 Task: Find connections with filter location Zürich (Kreis 11) / Oerlikon with filter topic #careerswith filter profile language German with filter current company Suzuki Motorcycle India Private Ltd. with filter school Vijay Maruti with filter industry Space Research and Technology with filter service category Interior Design with filter keywords title Vice President of Marketing
Action: Mouse moved to (631, 66)
Screenshot: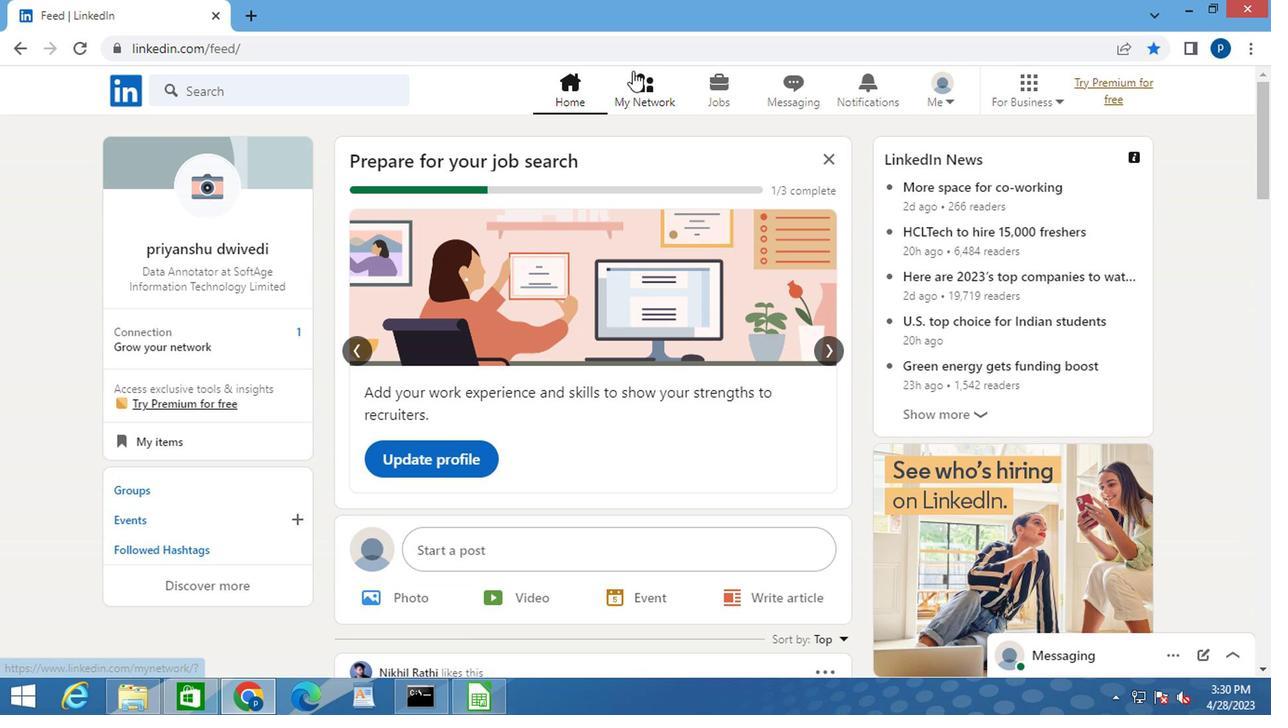 
Action: Mouse pressed left at (631, 66)
Screenshot: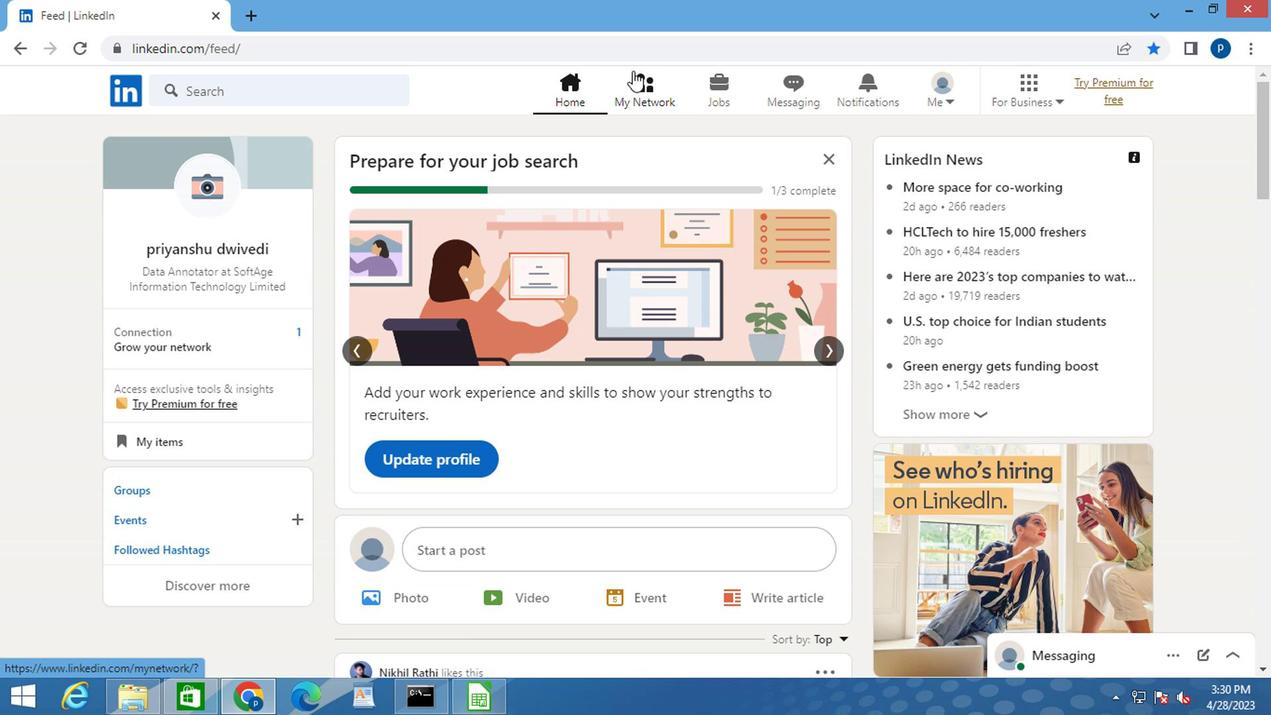 
Action: Mouse moved to (233, 194)
Screenshot: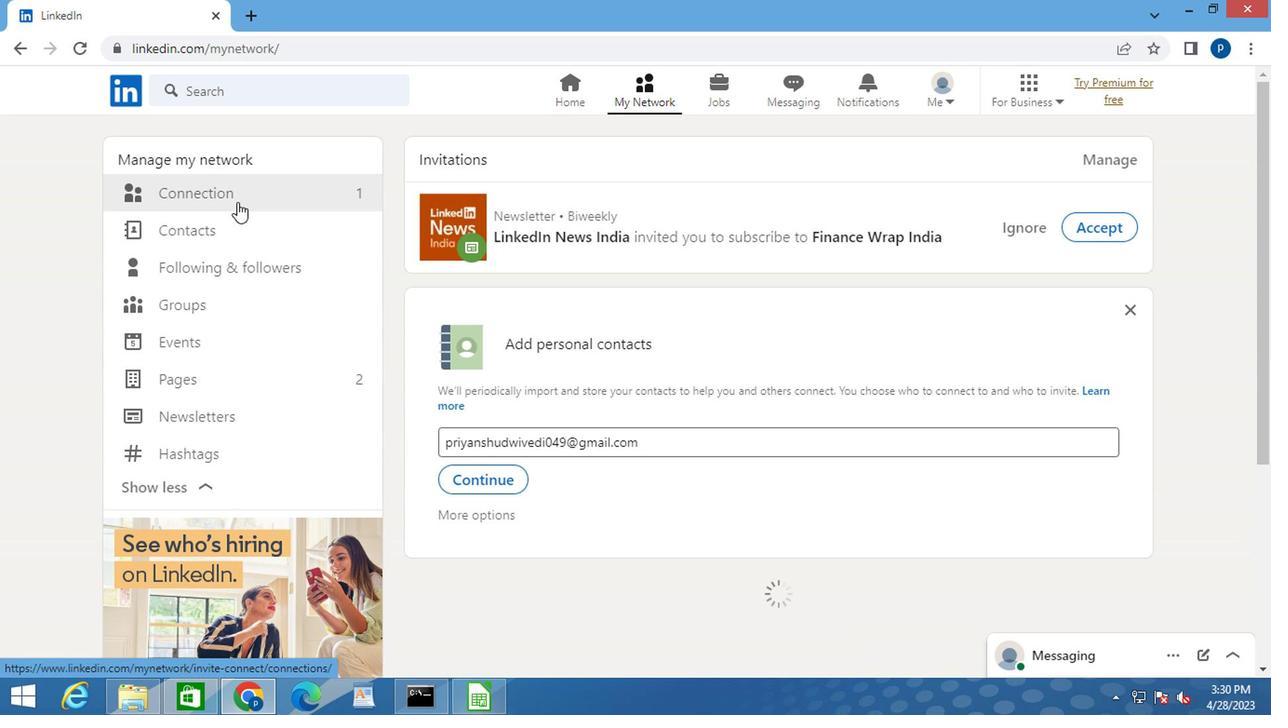 
Action: Mouse pressed left at (233, 194)
Screenshot: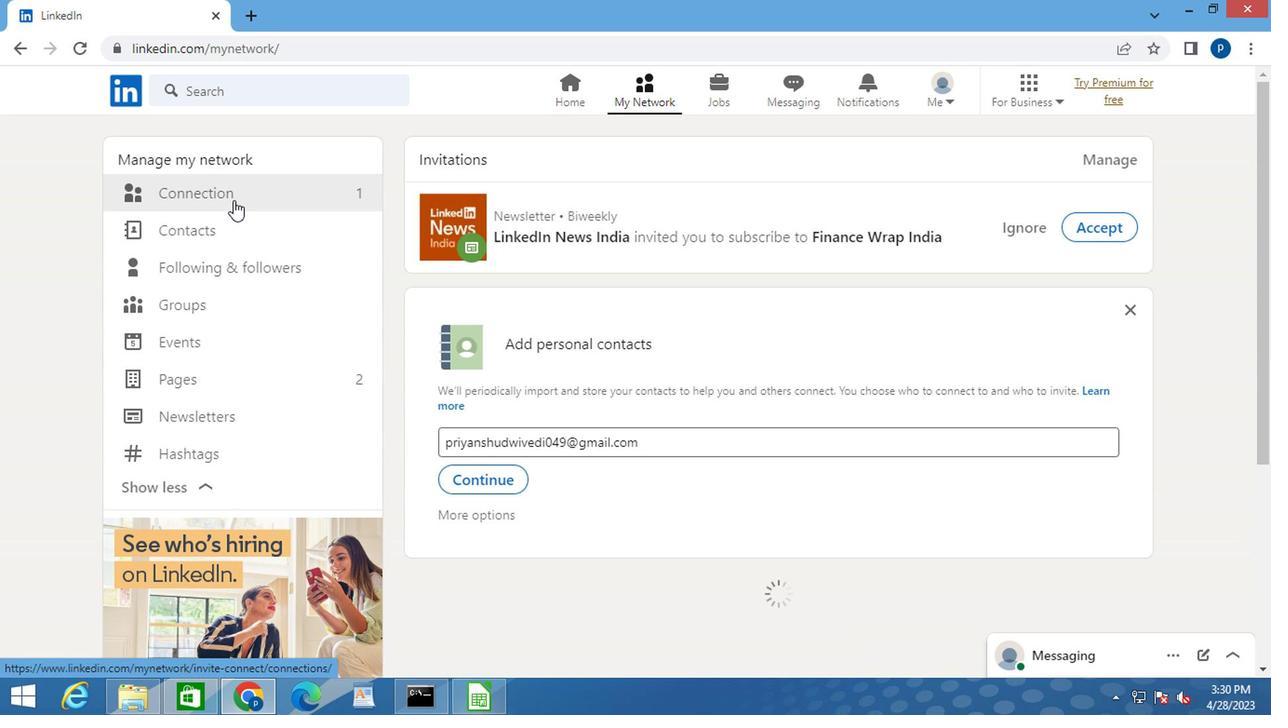 
Action: Mouse moved to (759, 182)
Screenshot: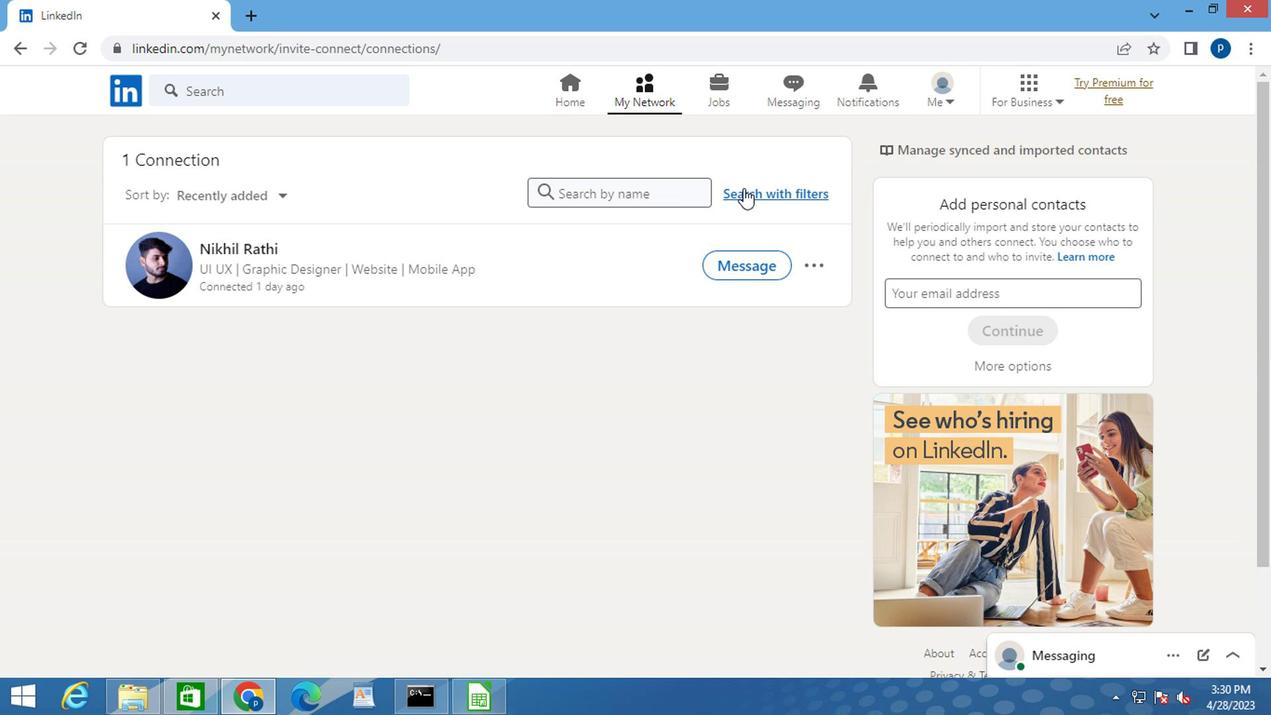 
Action: Mouse pressed left at (759, 182)
Screenshot: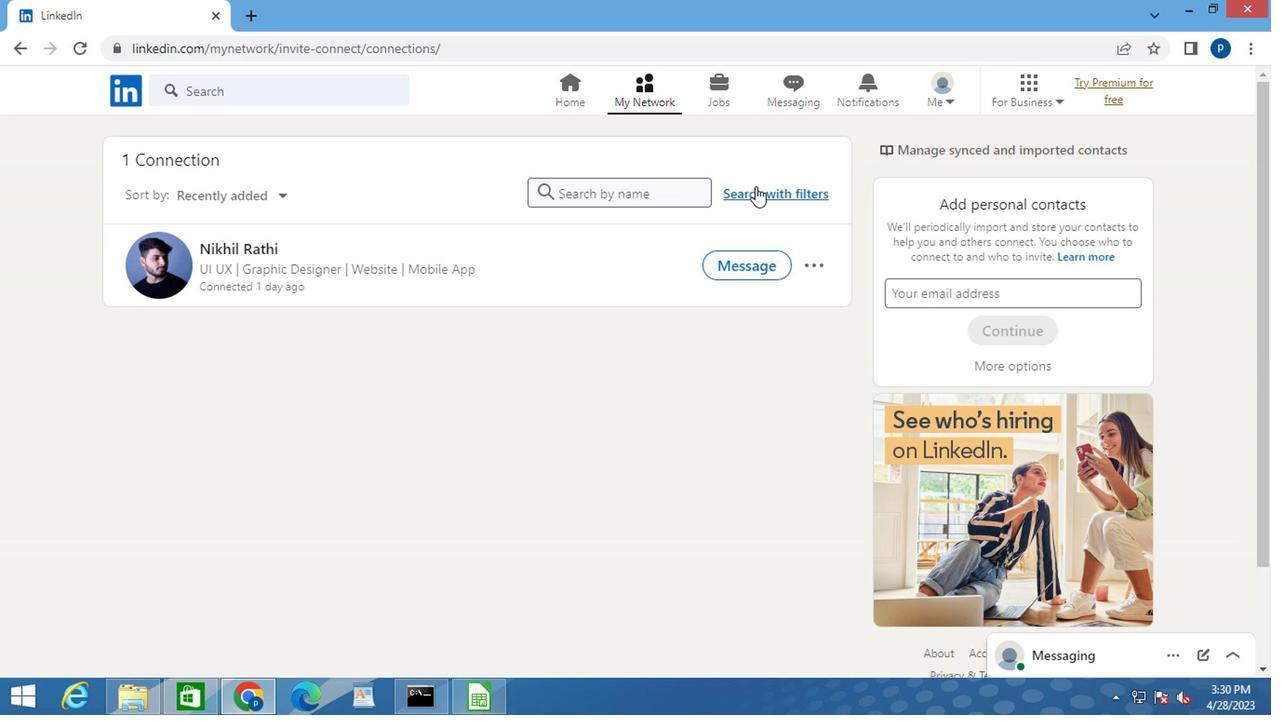 
Action: Mouse moved to (699, 144)
Screenshot: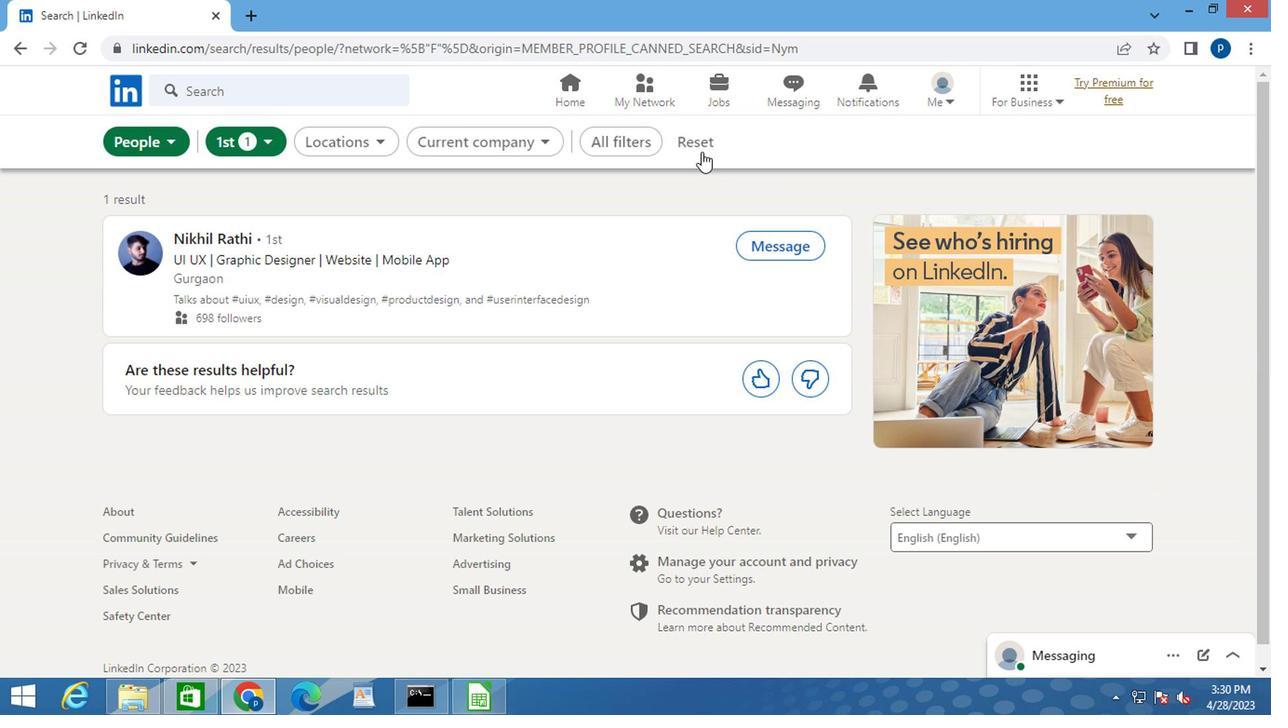 
Action: Mouse pressed left at (699, 144)
Screenshot: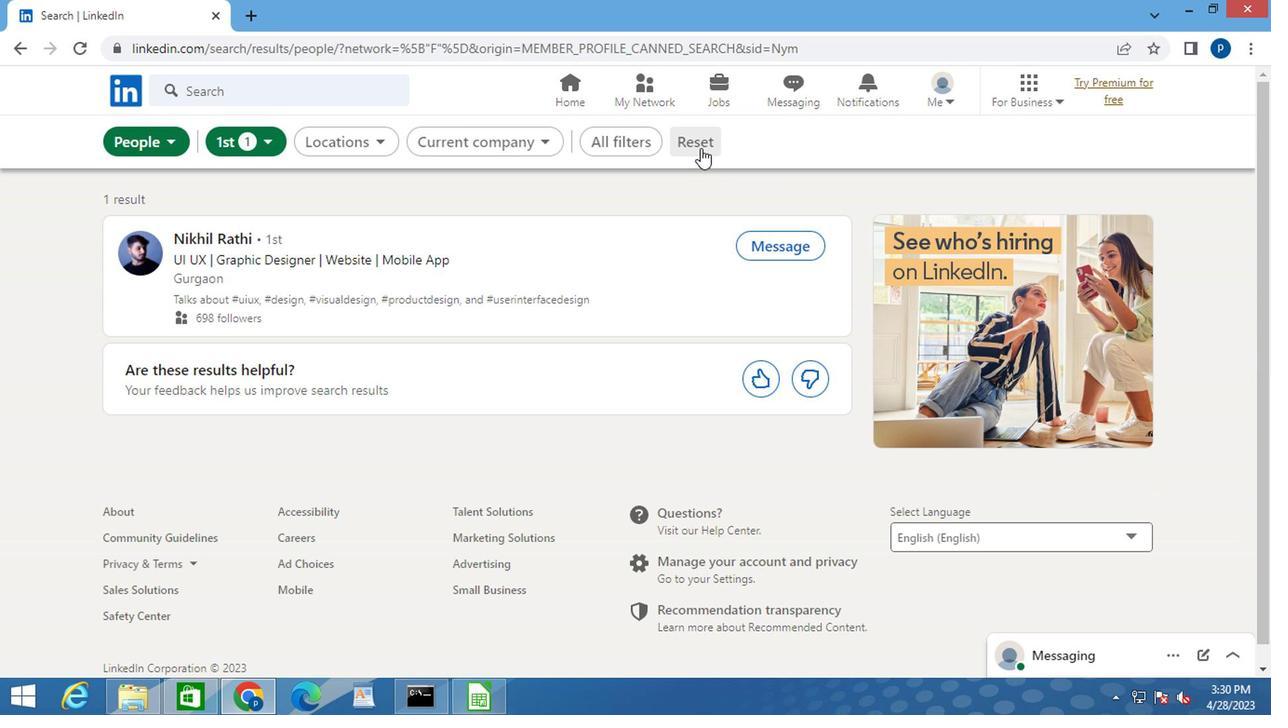 
Action: Mouse moved to (996, 320)
Screenshot: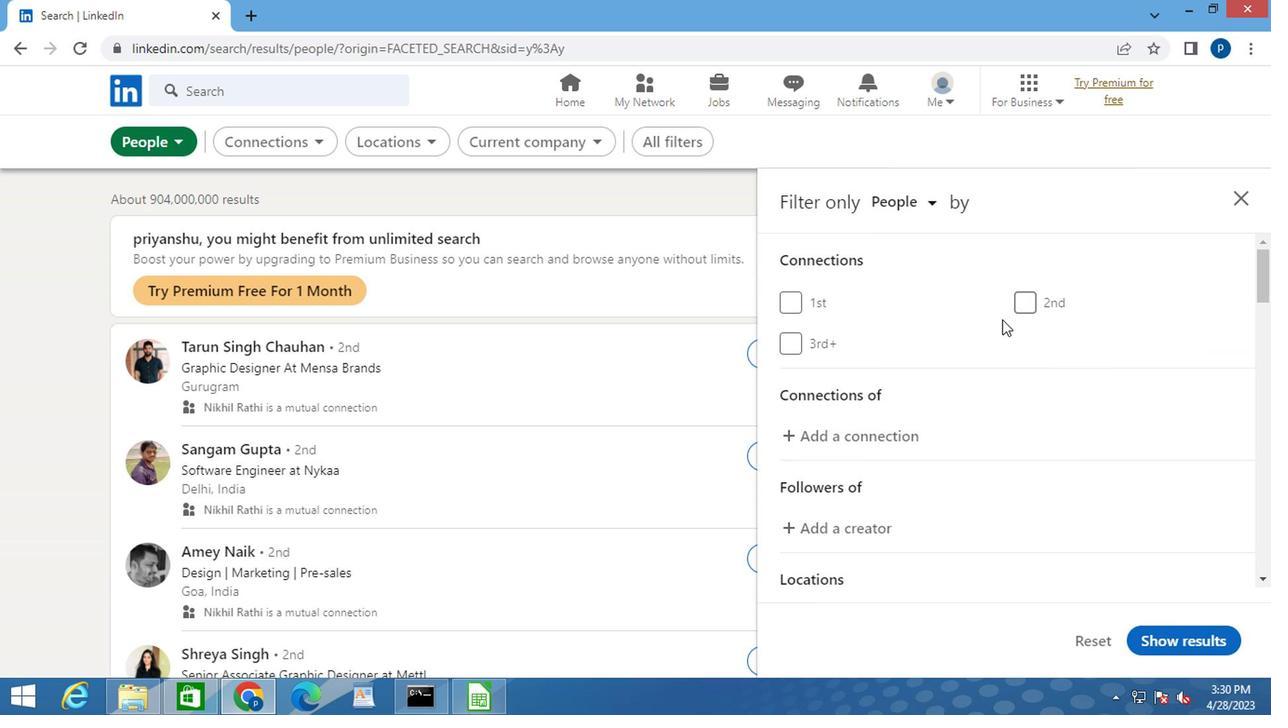 
Action: Mouse scrolled (996, 319) with delta (0, -1)
Screenshot: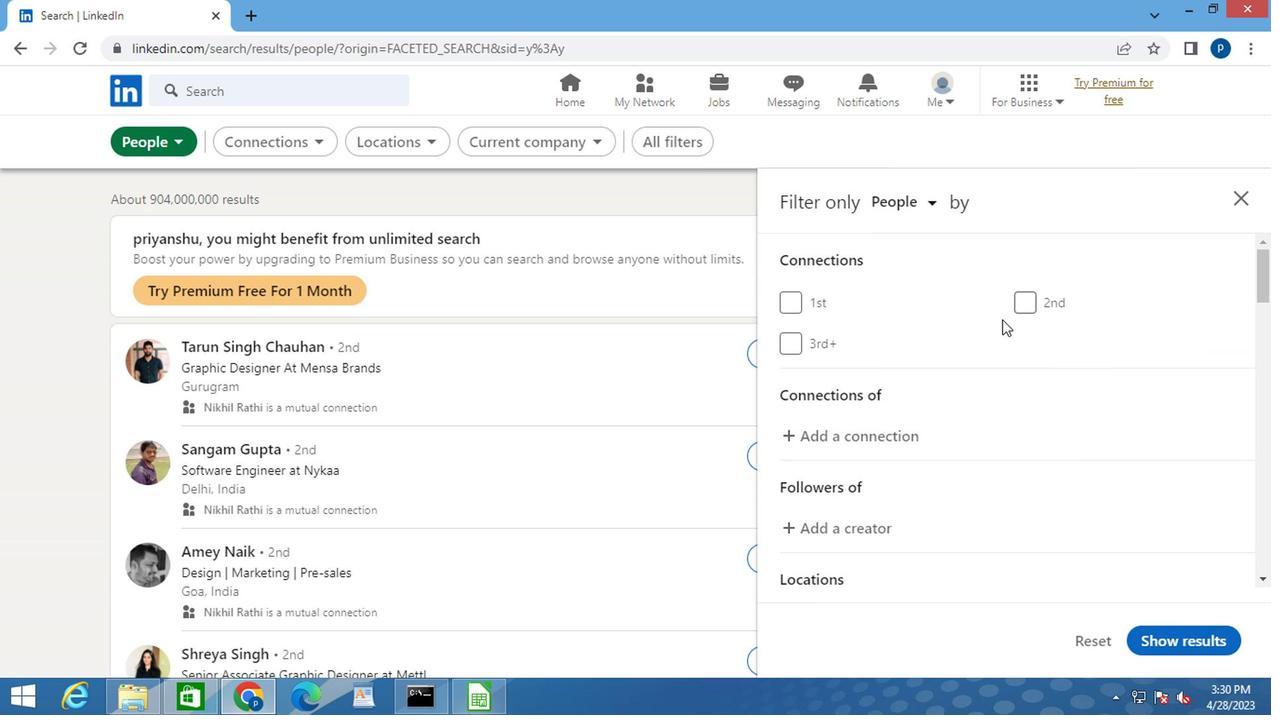 
Action: Mouse moved to (994, 321)
Screenshot: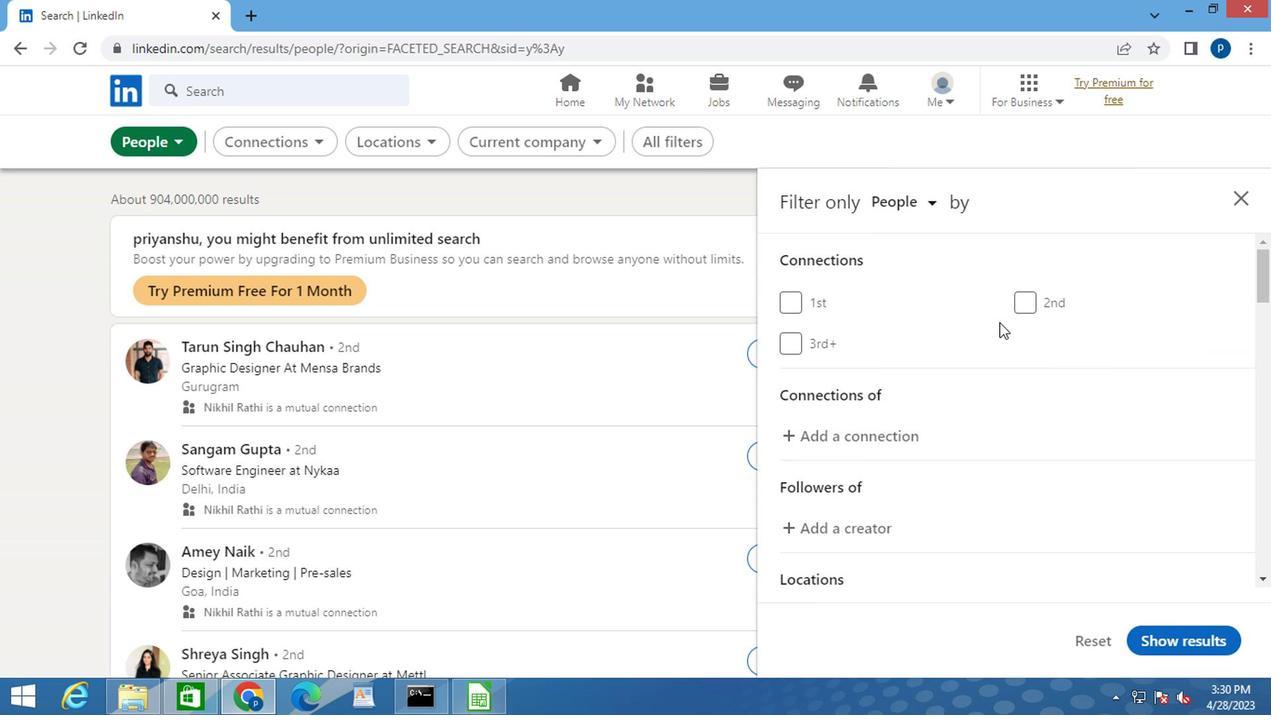 
Action: Mouse scrolled (994, 320) with delta (0, 0)
Screenshot: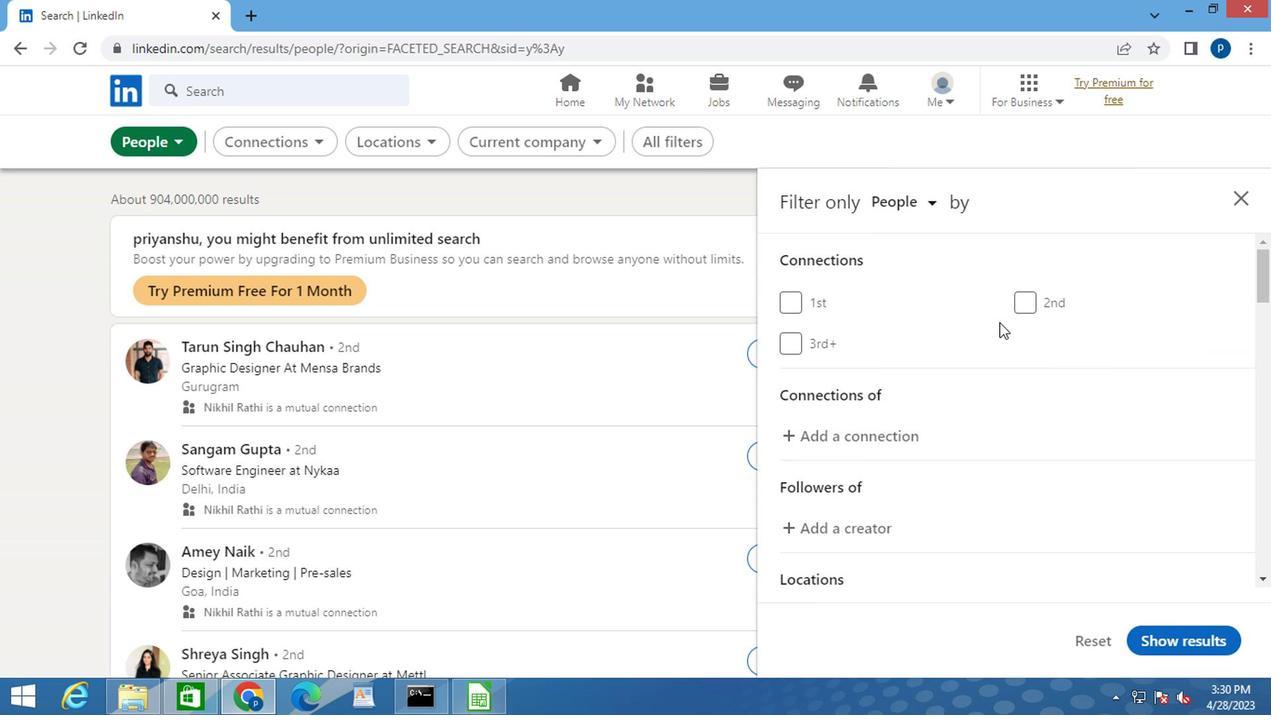 
Action: Mouse moved to (993, 321)
Screenshot: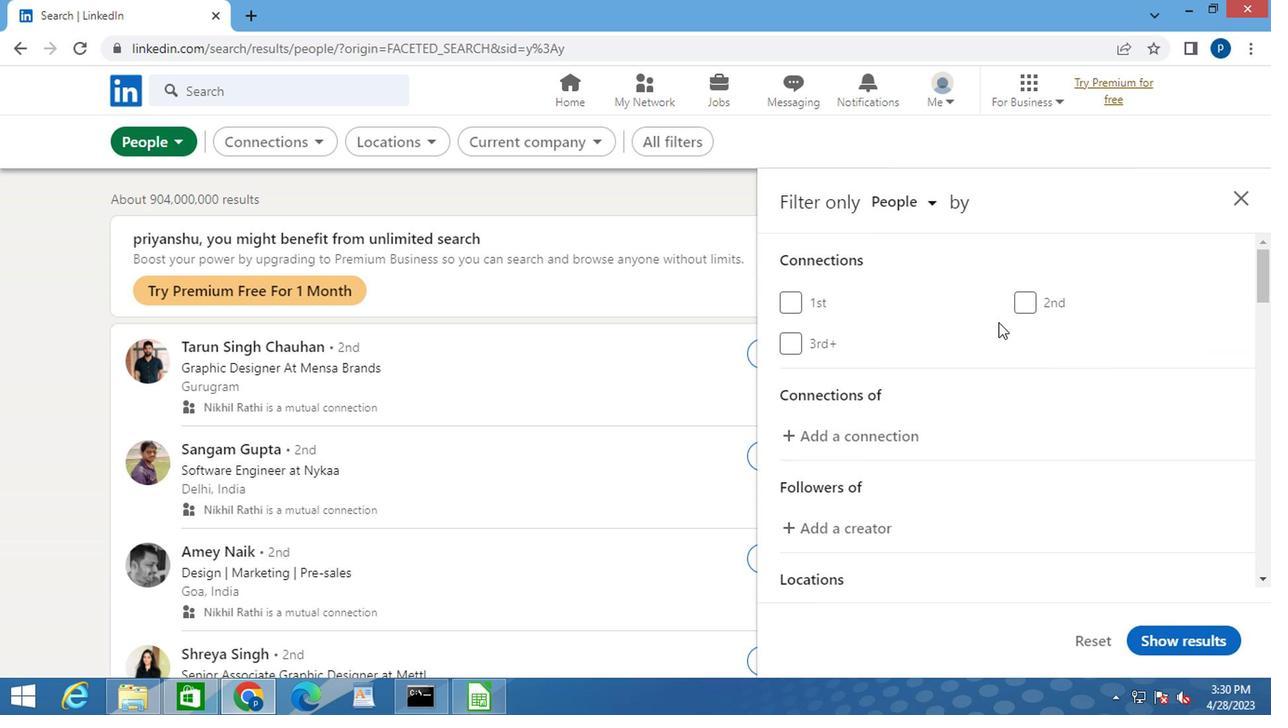 
Action: Mouse scrolled (993, 321) with delta (0, 0)
Screenshot: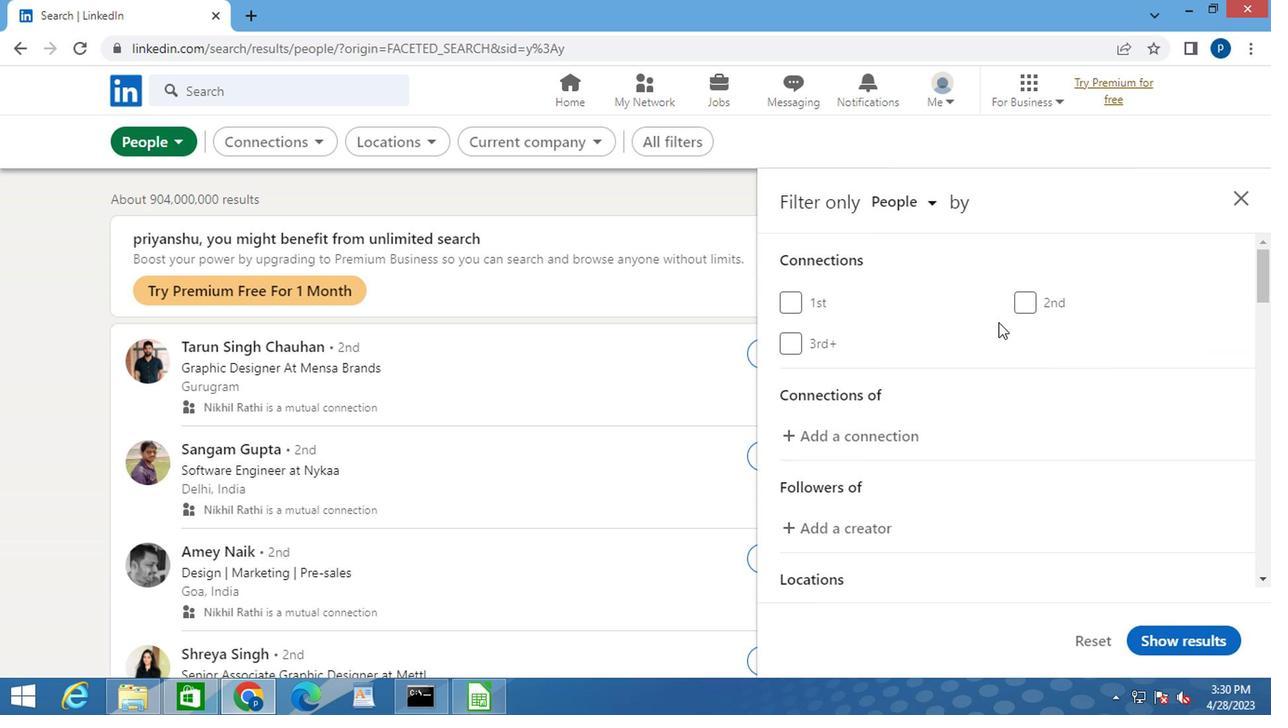 
Action: Mouse moved to (1059, 424)
Screenshot: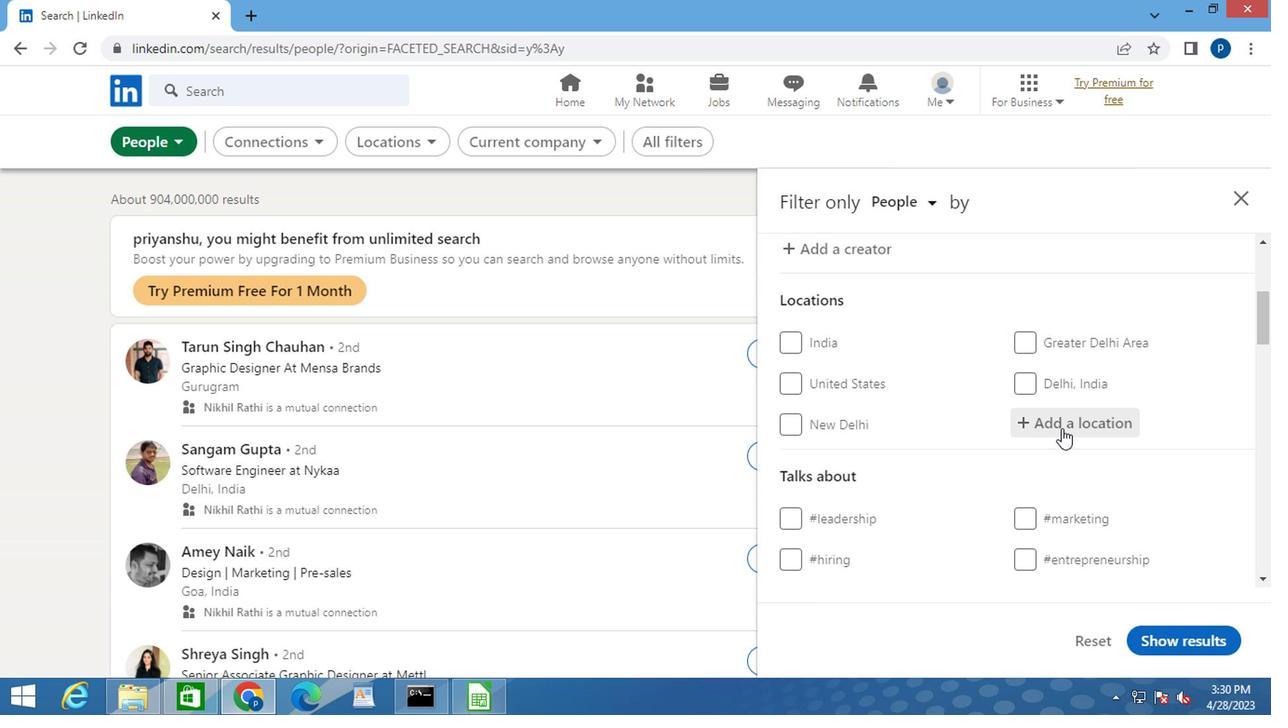 
Action: Mouse pressed left at (1059, 424)
Screenshot: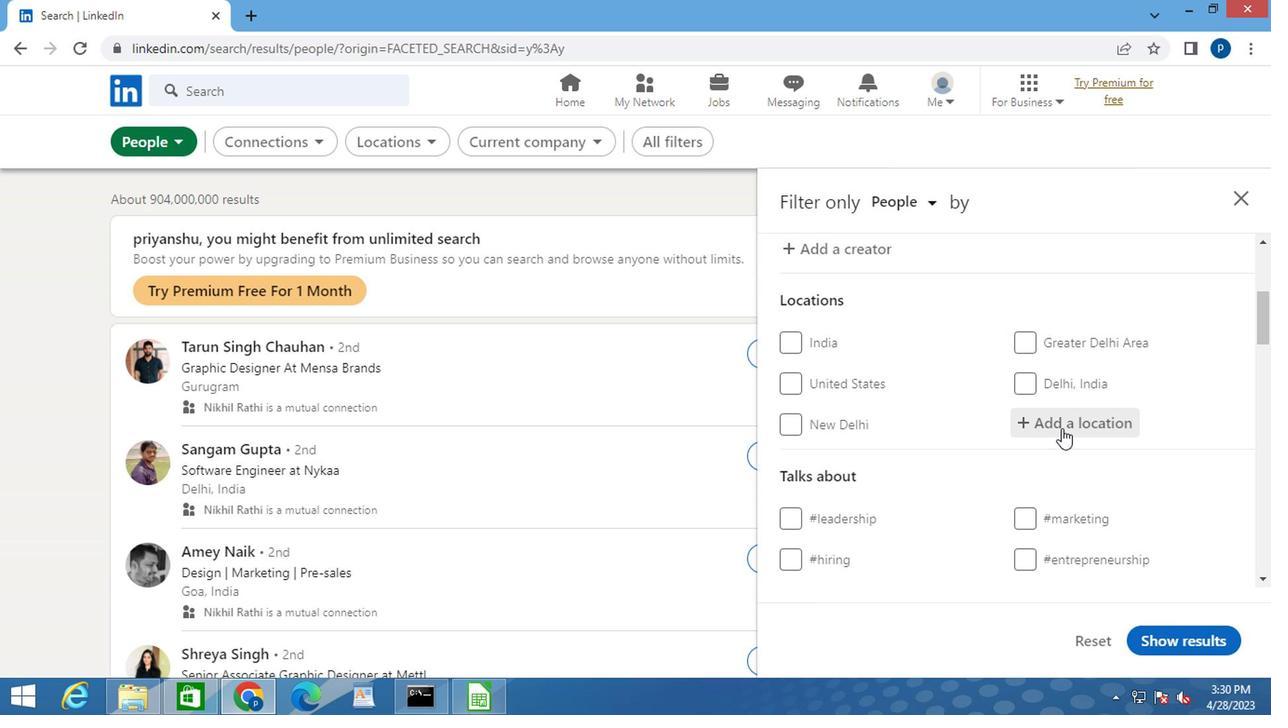 
Action: Mouse moved to (1058, 423)
Screenshot: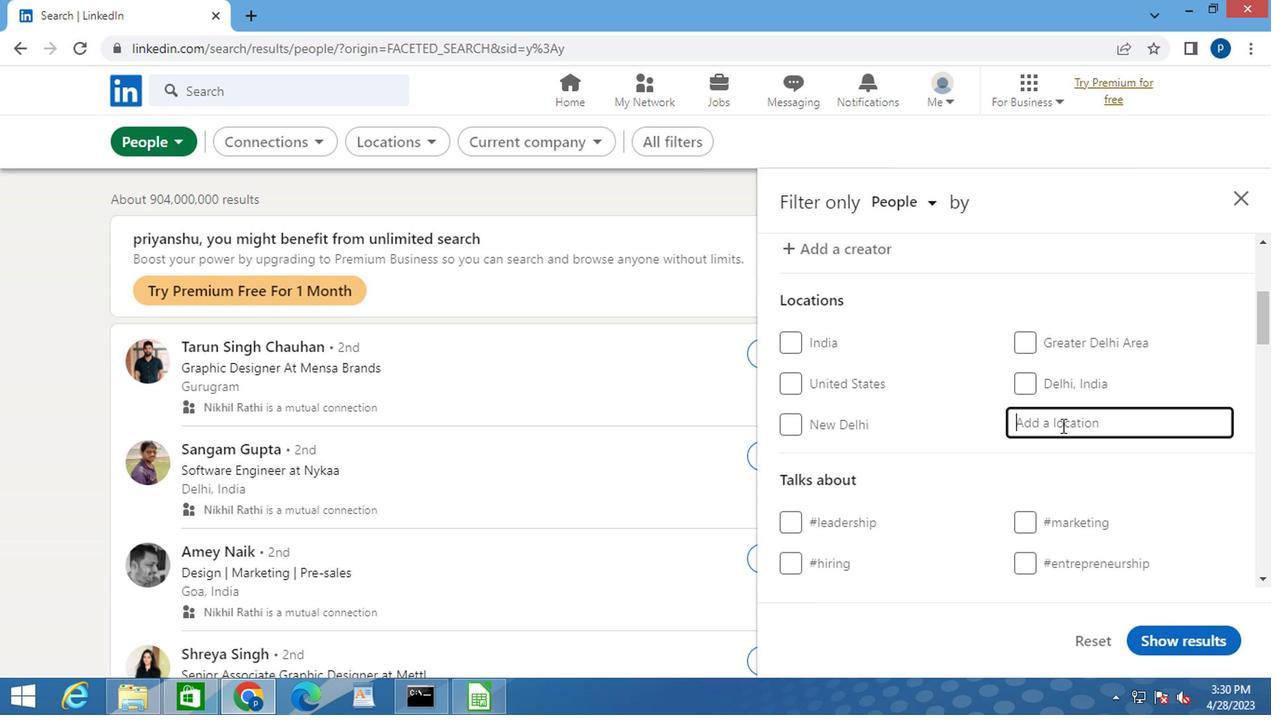 
Action: Key pressed z<Key.caps_lock>urich
Screenshot: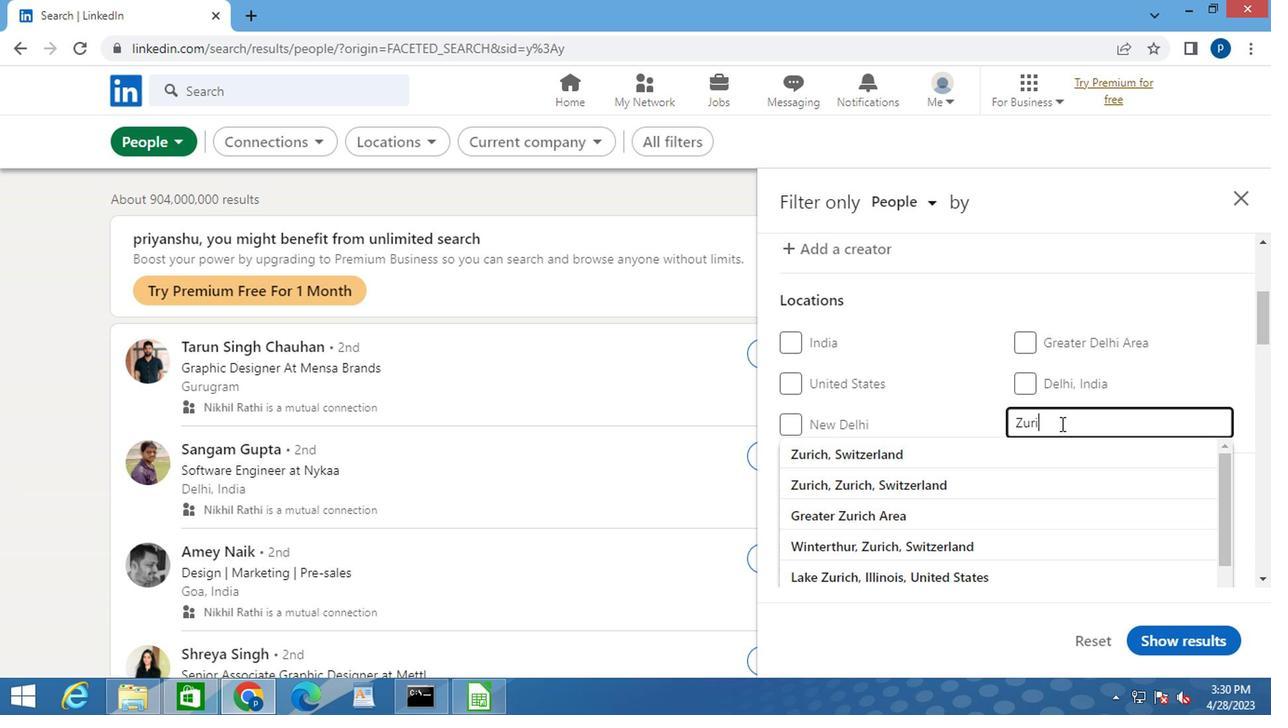 
Action: Mouse moved to (892, 443)
Screenshot: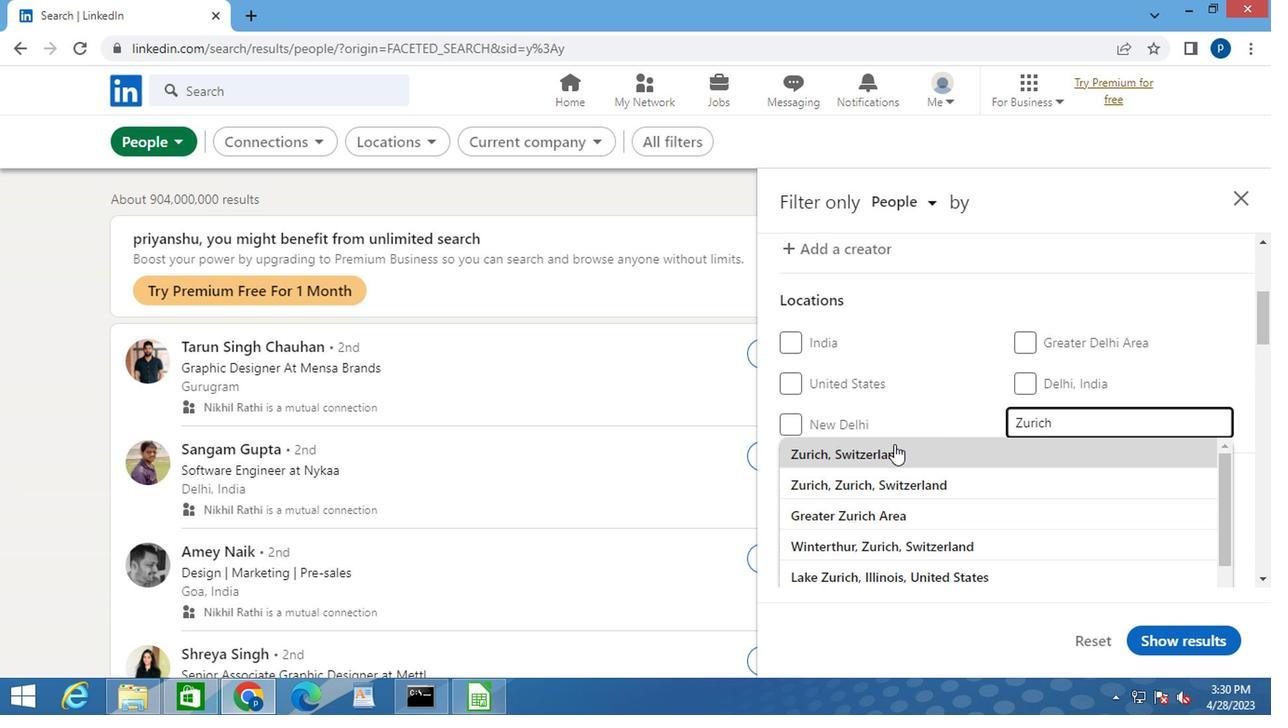 
Action: Mouse pressed left at (892, 443)
Screenshot: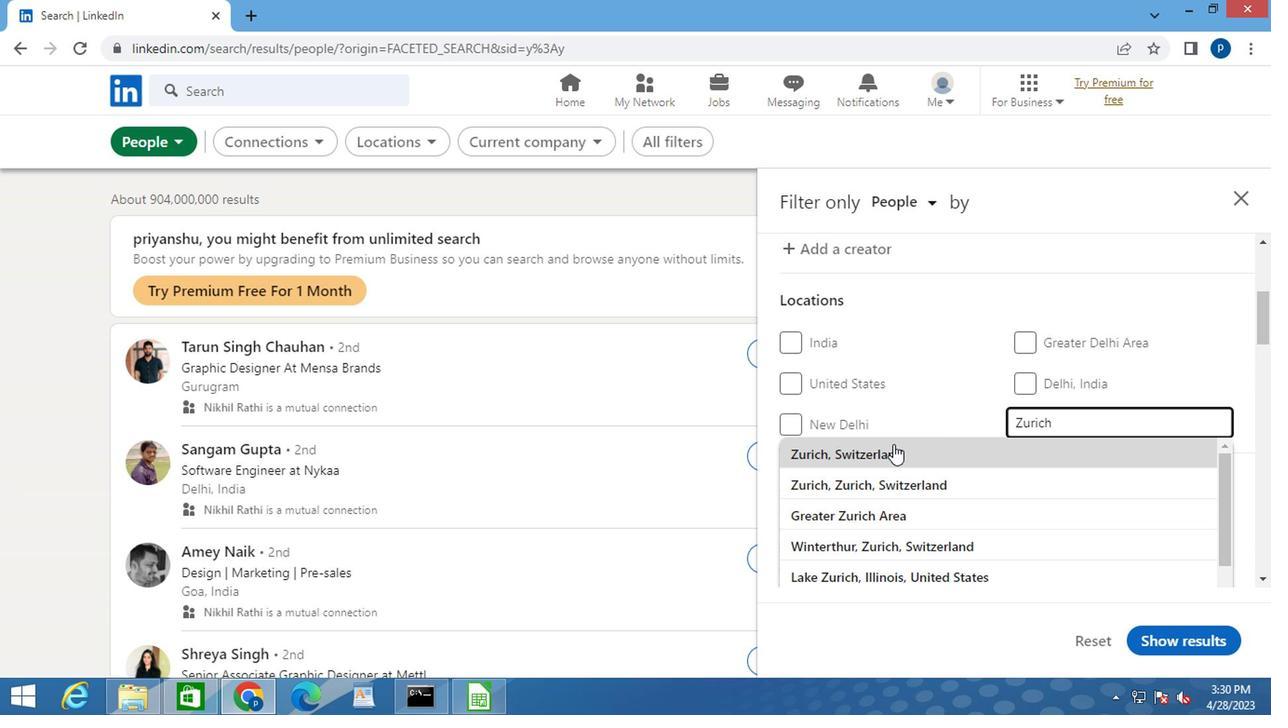 
Action: Mouse moved to (888, 431)
Screenshot: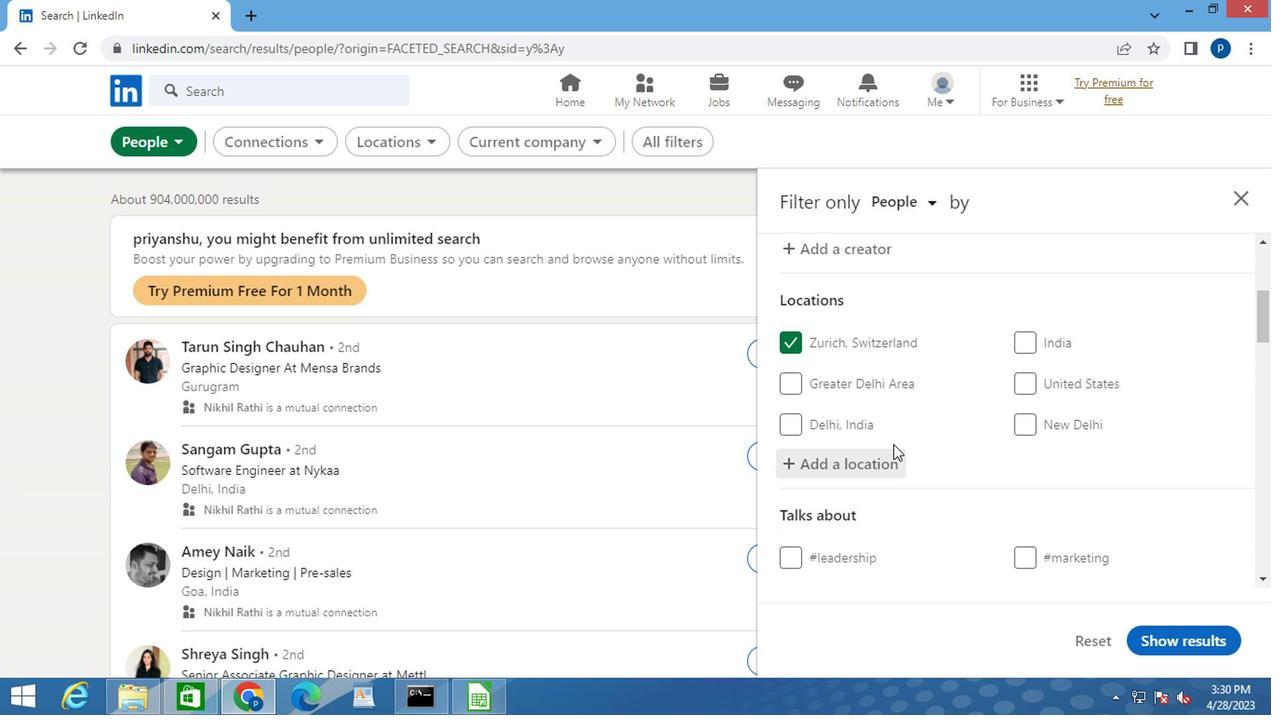 
Action: Mouse scrolled (888, 430) with delta (0, 0)
Screenshot: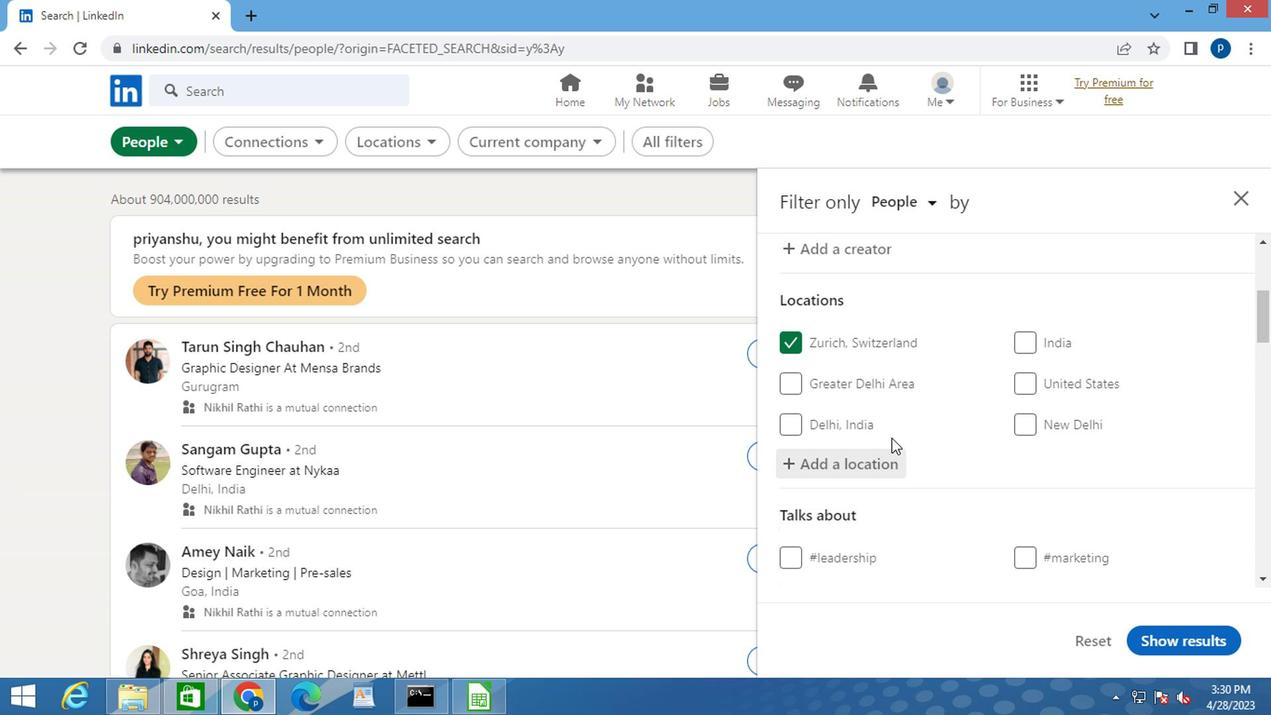 
Action: Mouse scrolled (888, 430) with delta (0, 0)
Screenshot: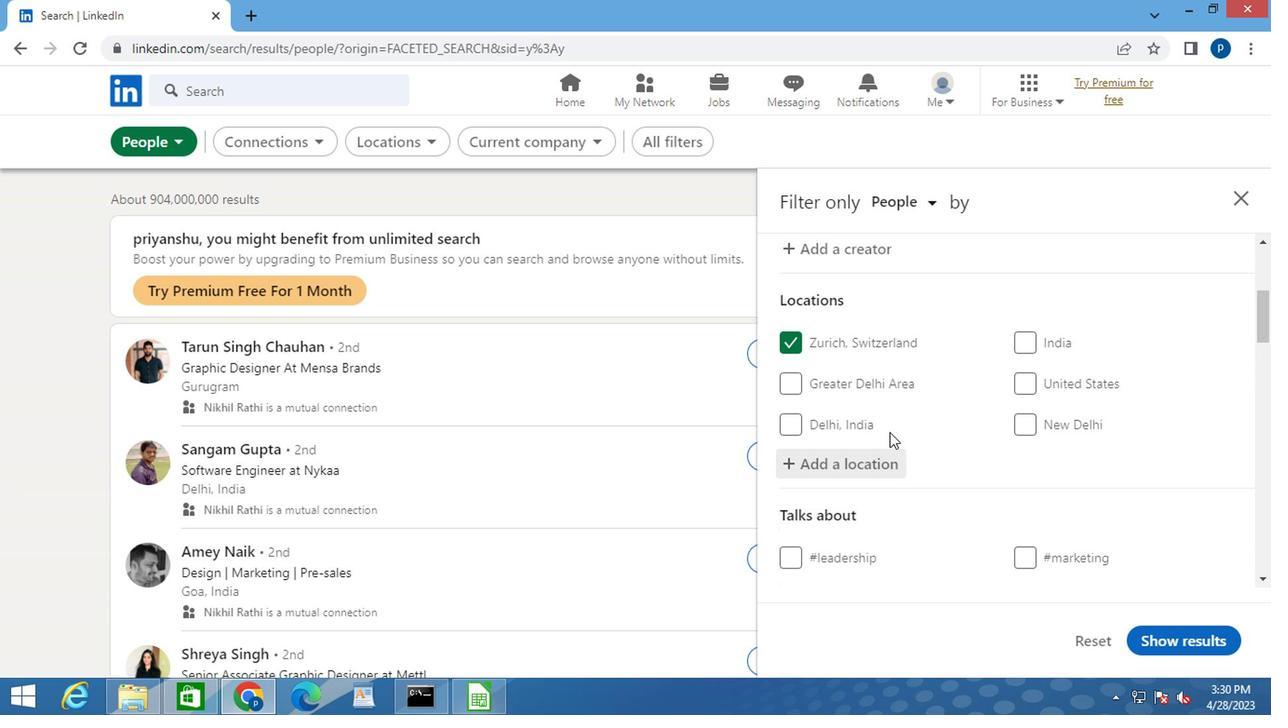 
Action: Mouse moved to (1042, 444)
Screenshot: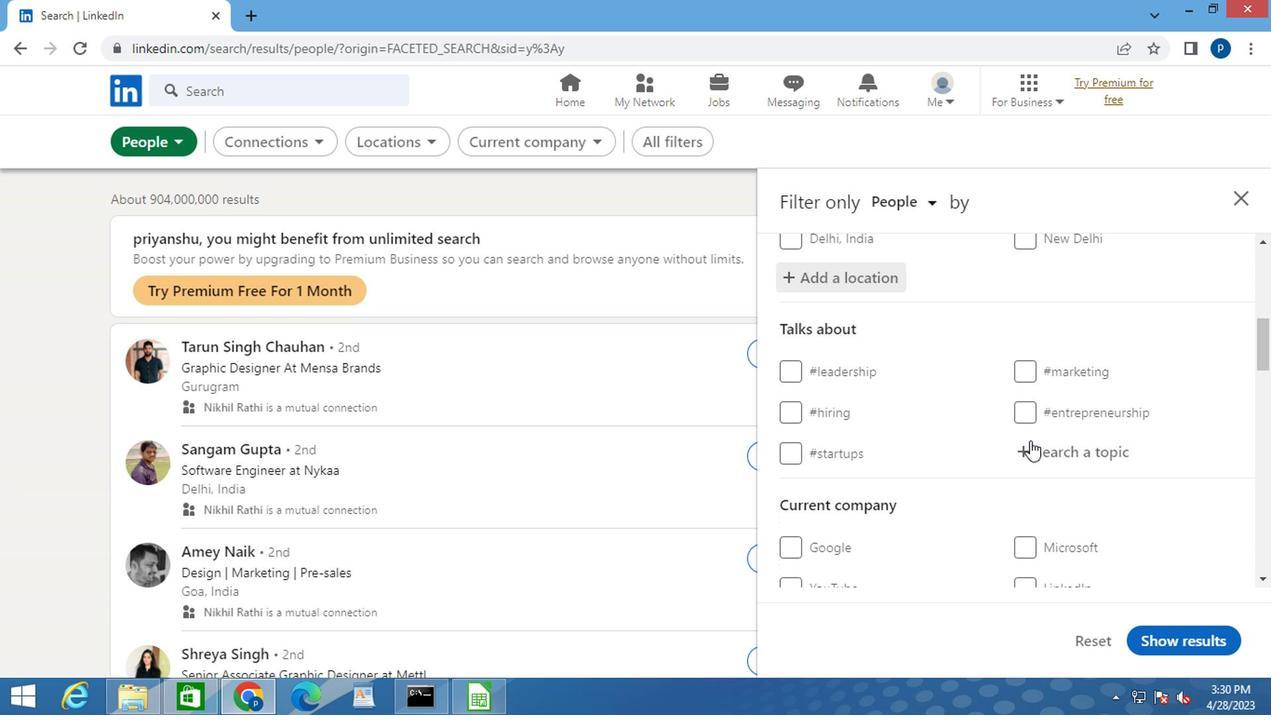 
Action: Mouse pressed left at (1042, 444)
Screenshot: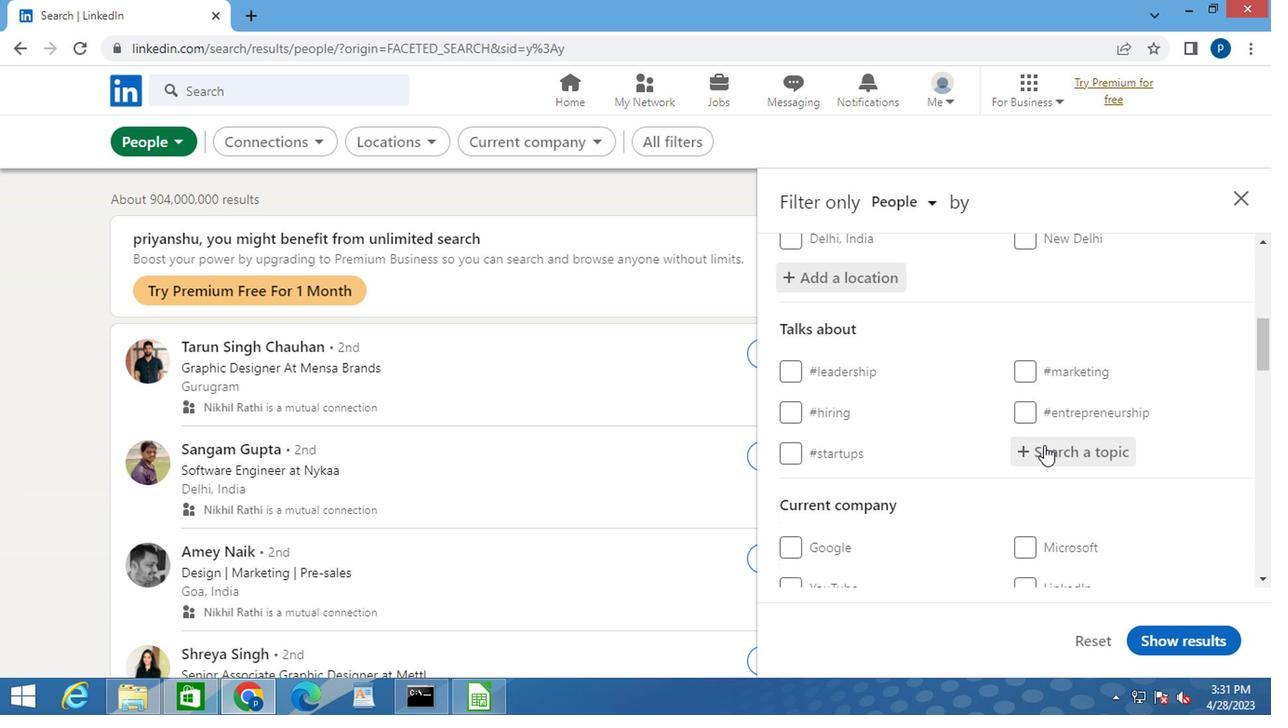 
Action: Mouse moved to (1042, 437)
Screenshot: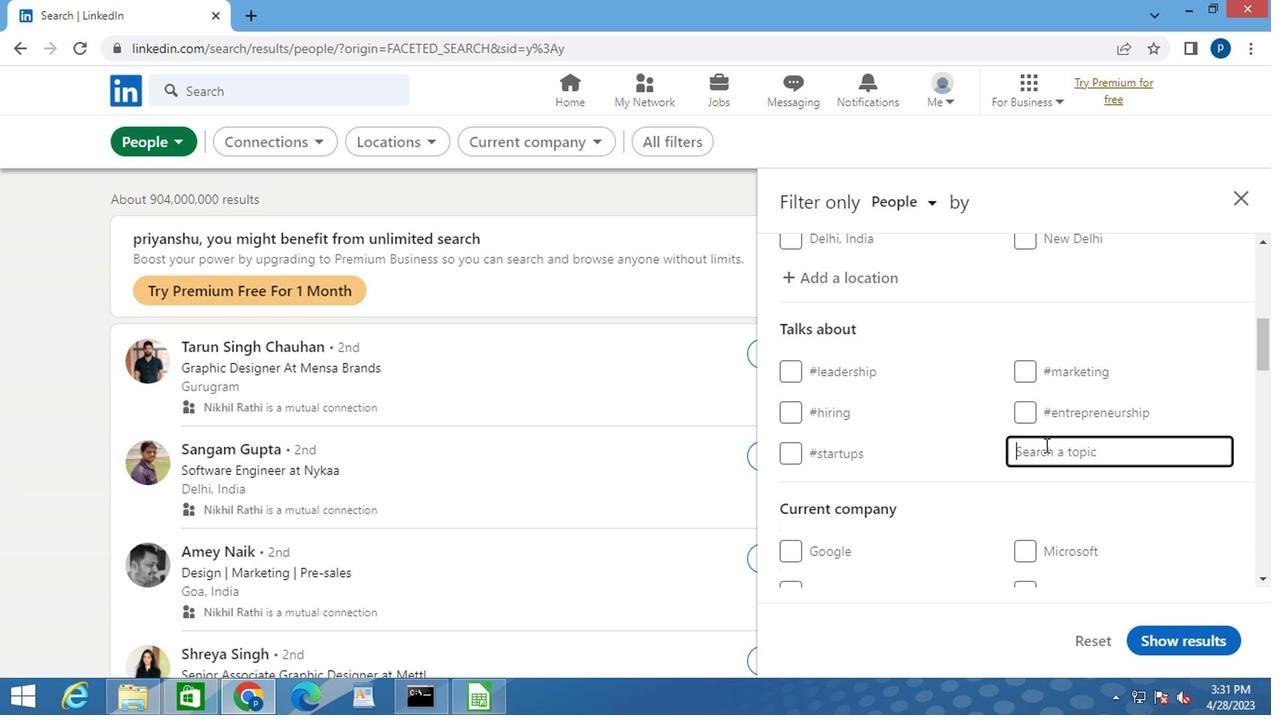 
Action: Key pressed <Key.shift>#CAREERS
Screenshot: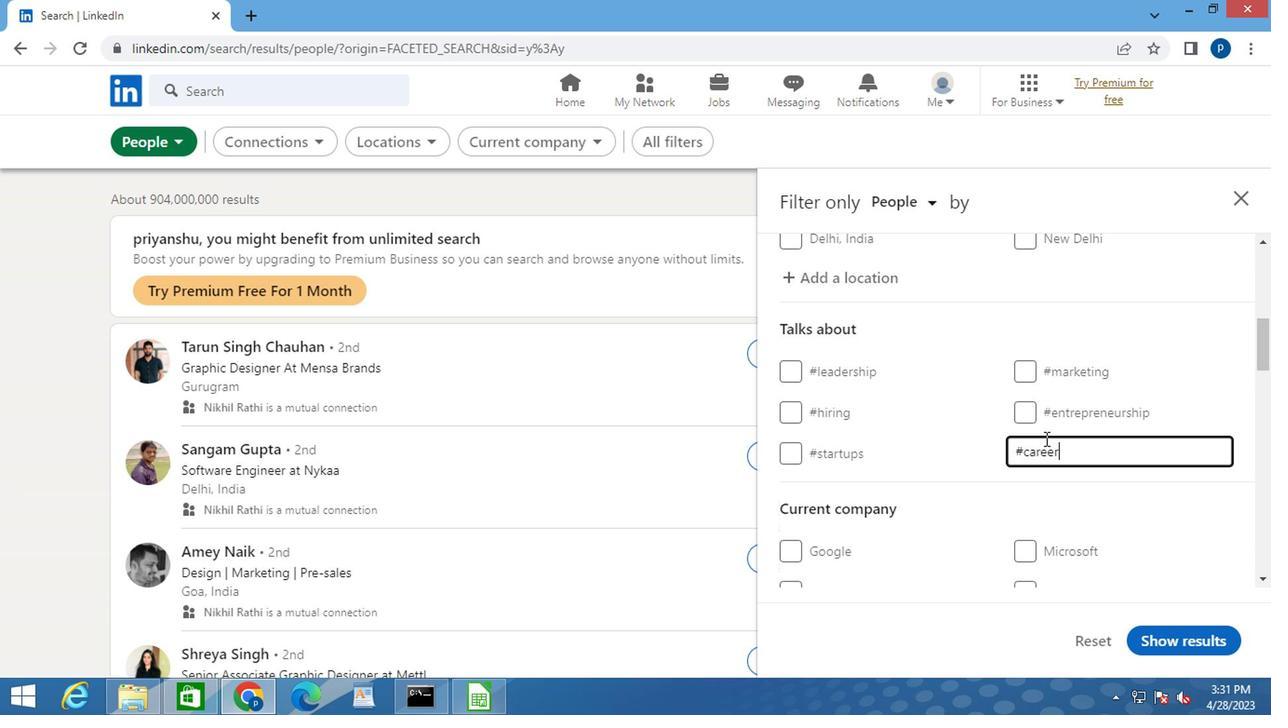 
Action: Mouse moved to (905, 481)
Screenshot: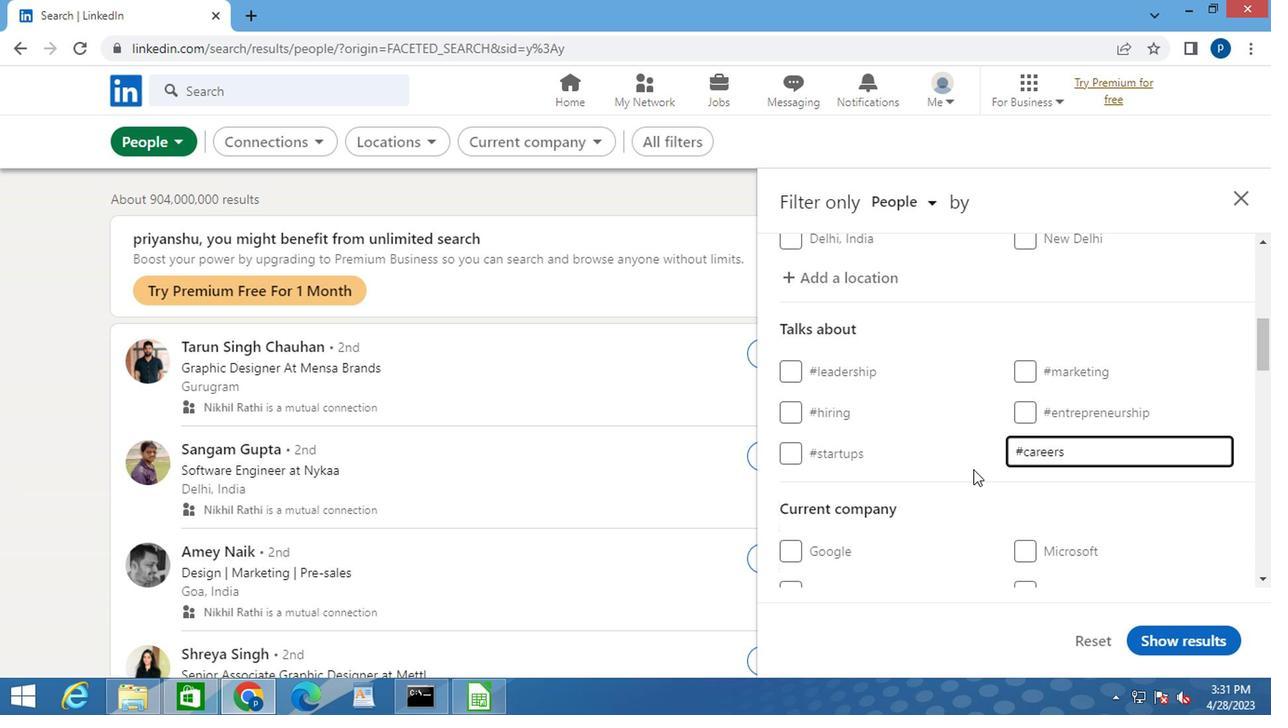 
Action: Mouse scrolled (905, 480) with delta (0, -1)
Screenshot: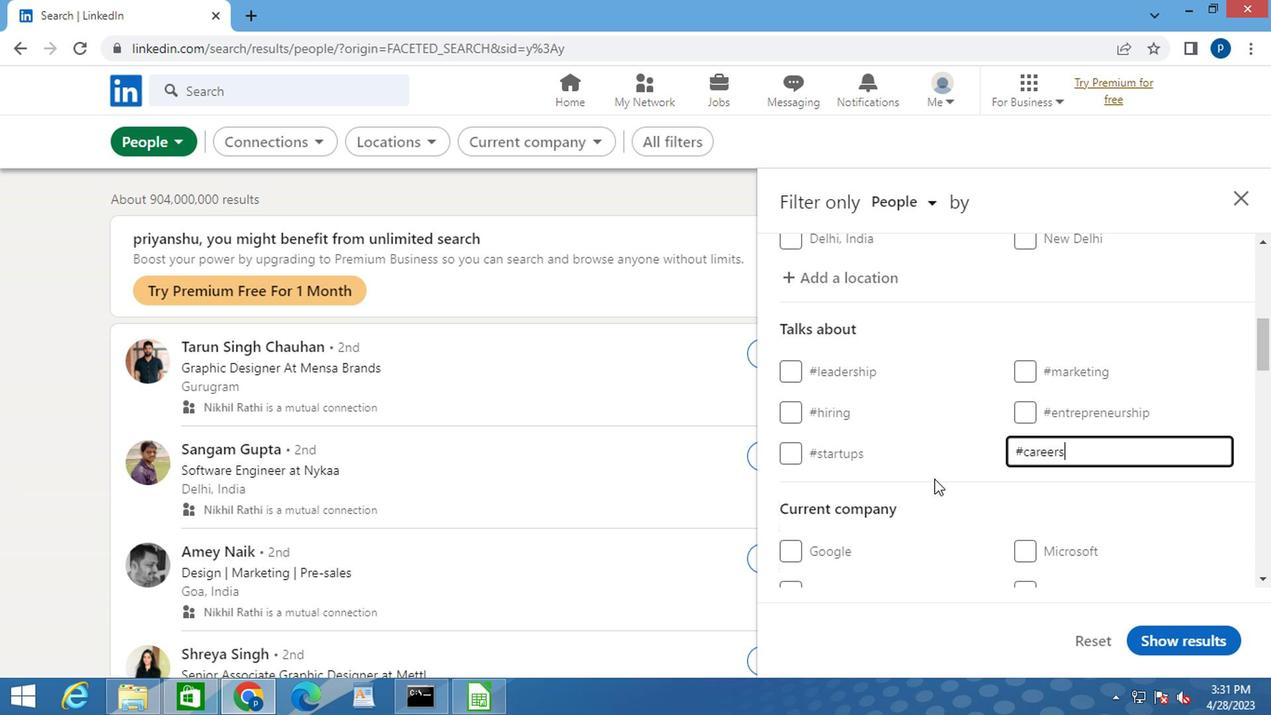 
Action: Mouse moved to (905, 481)
Screenshot: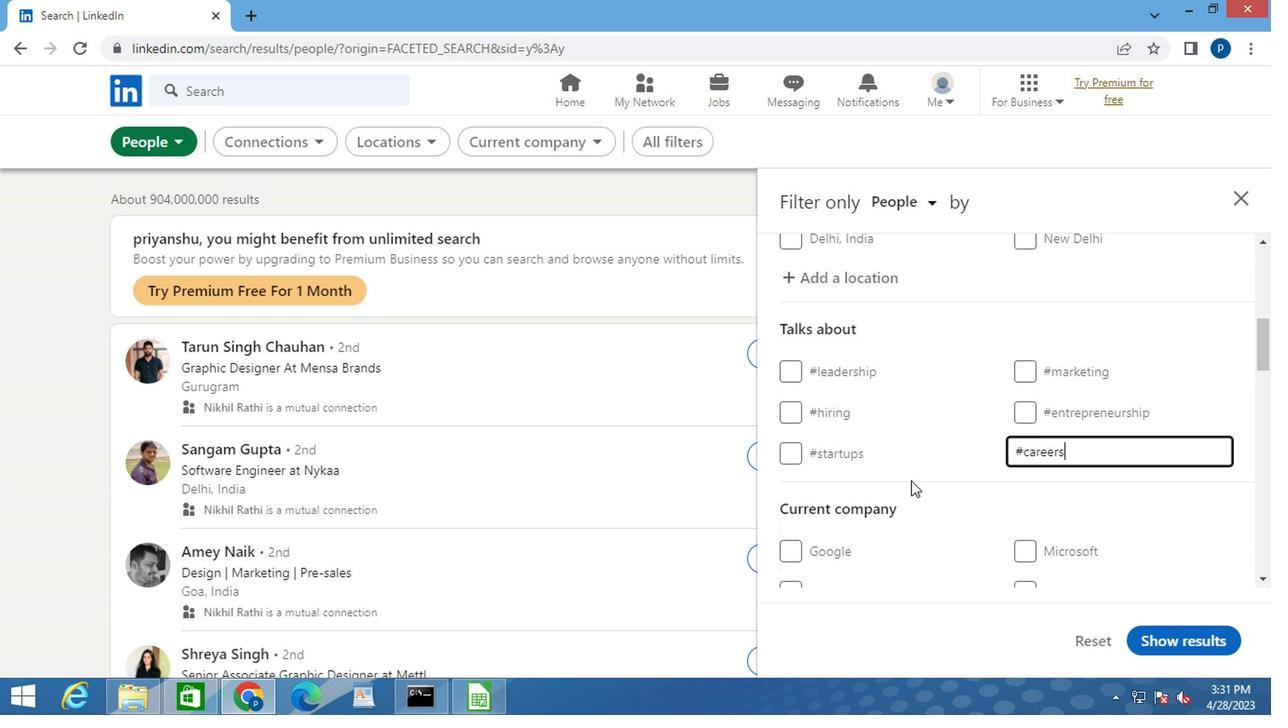 
Action: Mouse scrolled (905, 480) with delta (0, -1)
Screenshot: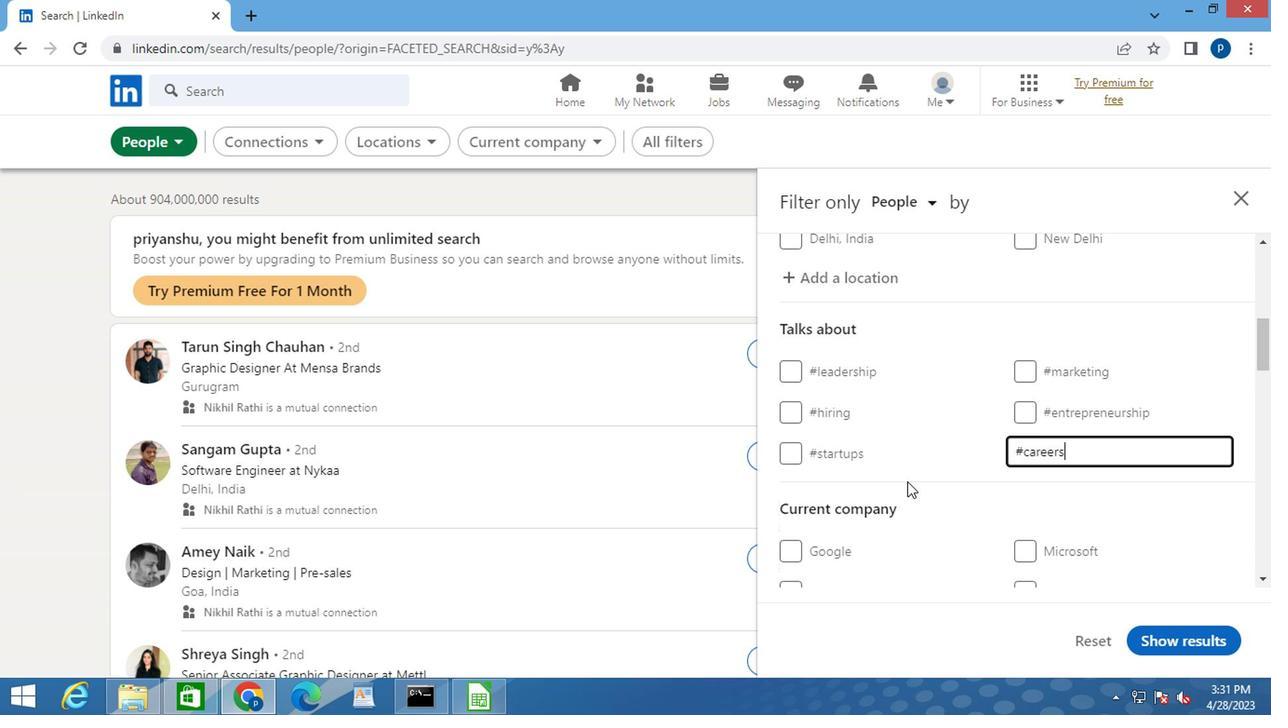 
Action: Mouse moved to (893, 460)
Screenshot: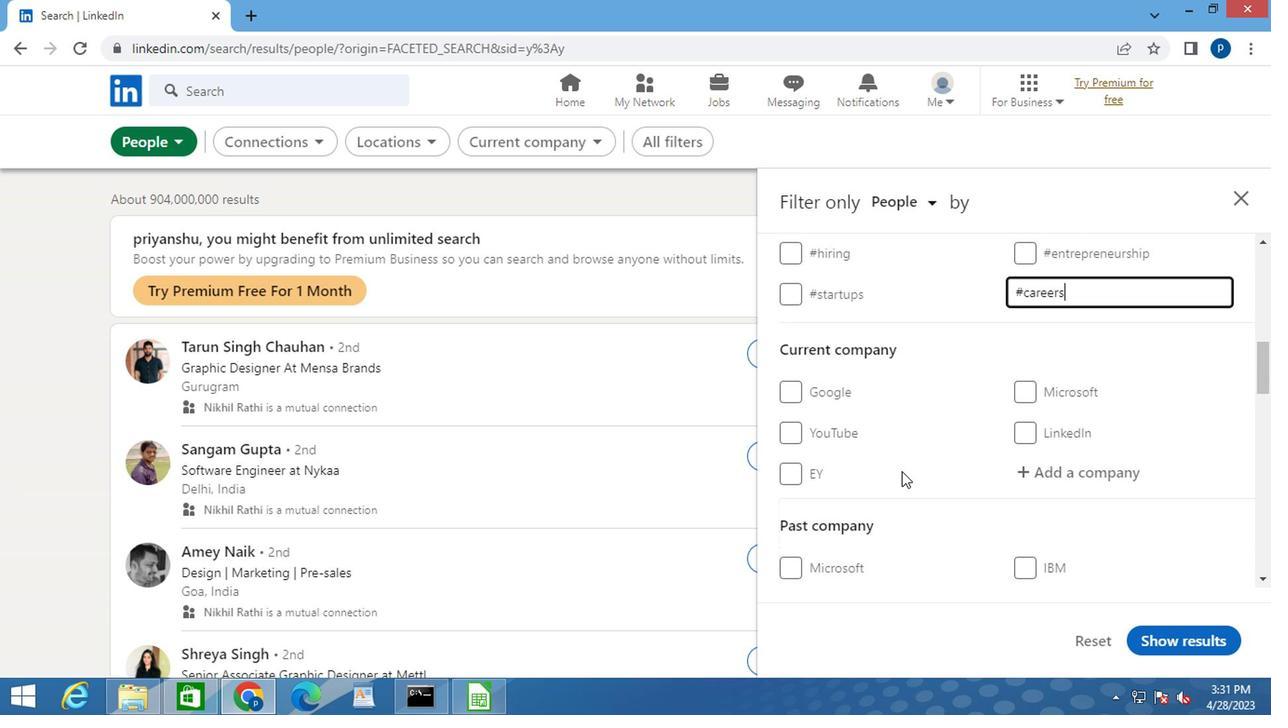 
Action: Mouse scrolled (893, 459) with delta (0, 0)
Screenshot: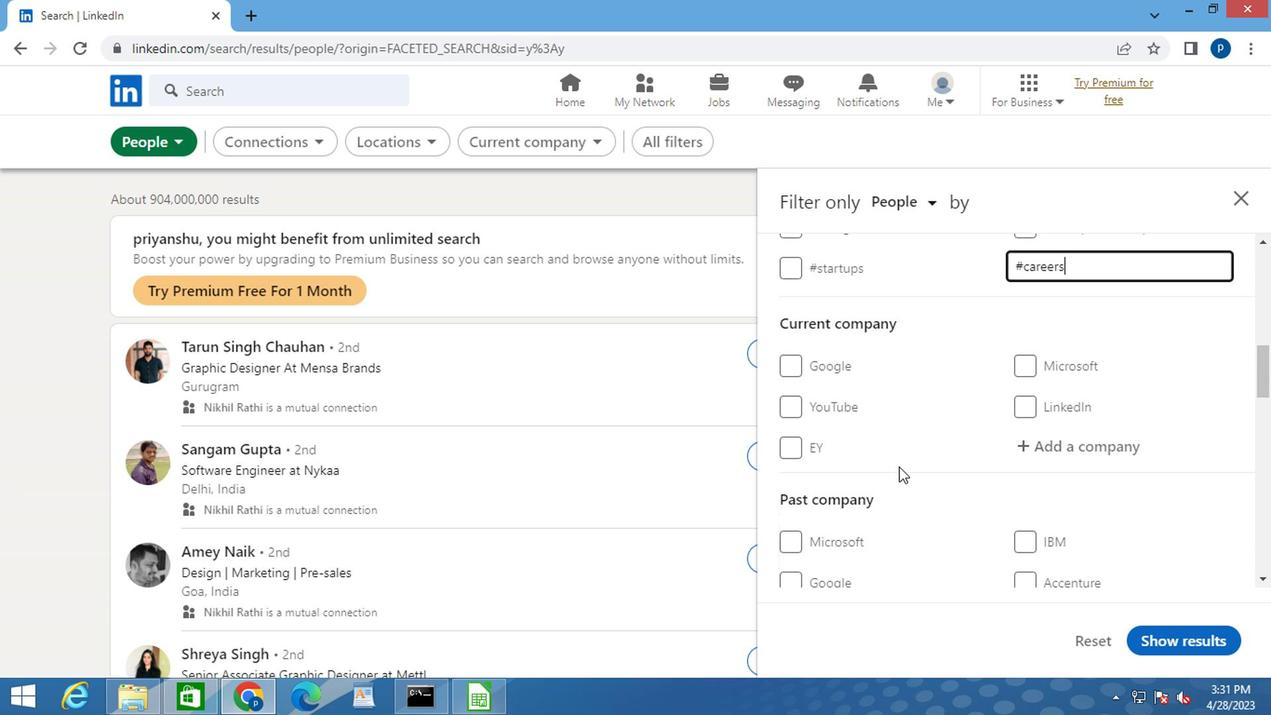 
Action: Mouse scrolled (893, 459) with delta (0, 0)
Screenshot: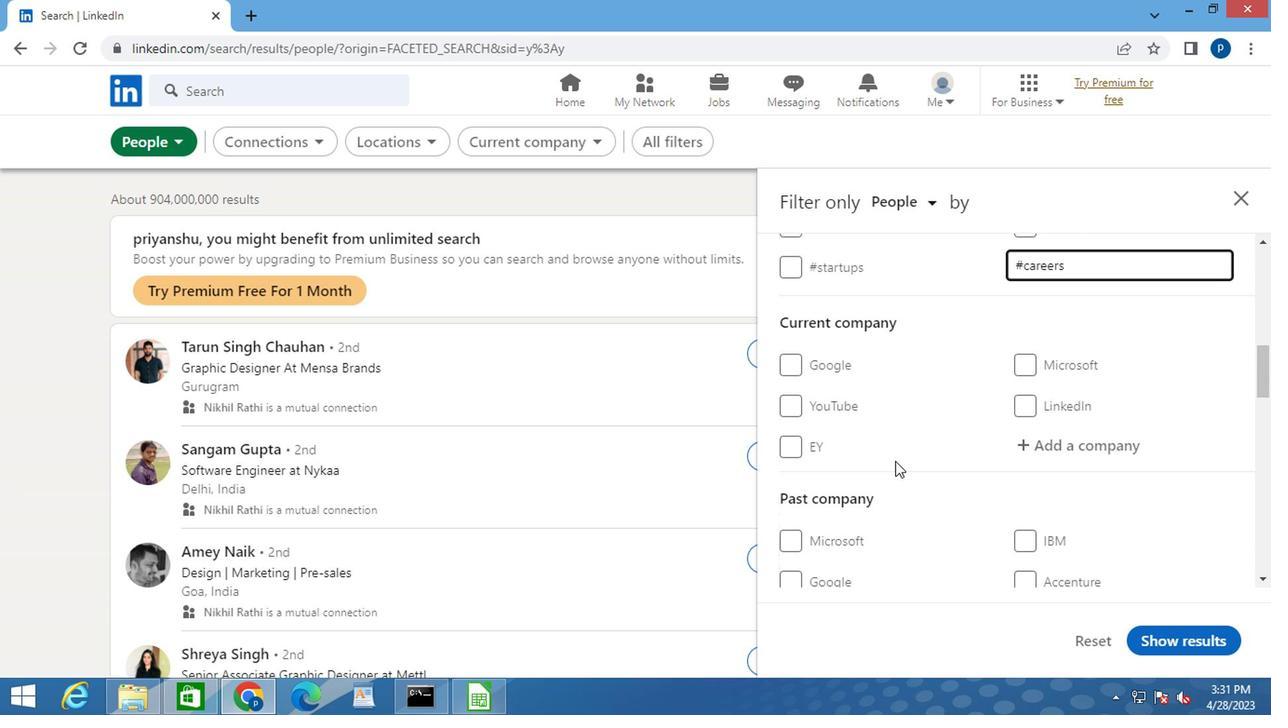 
Action: Mouse scrolled (893, 459) with delta (0, 0)
Screenshot: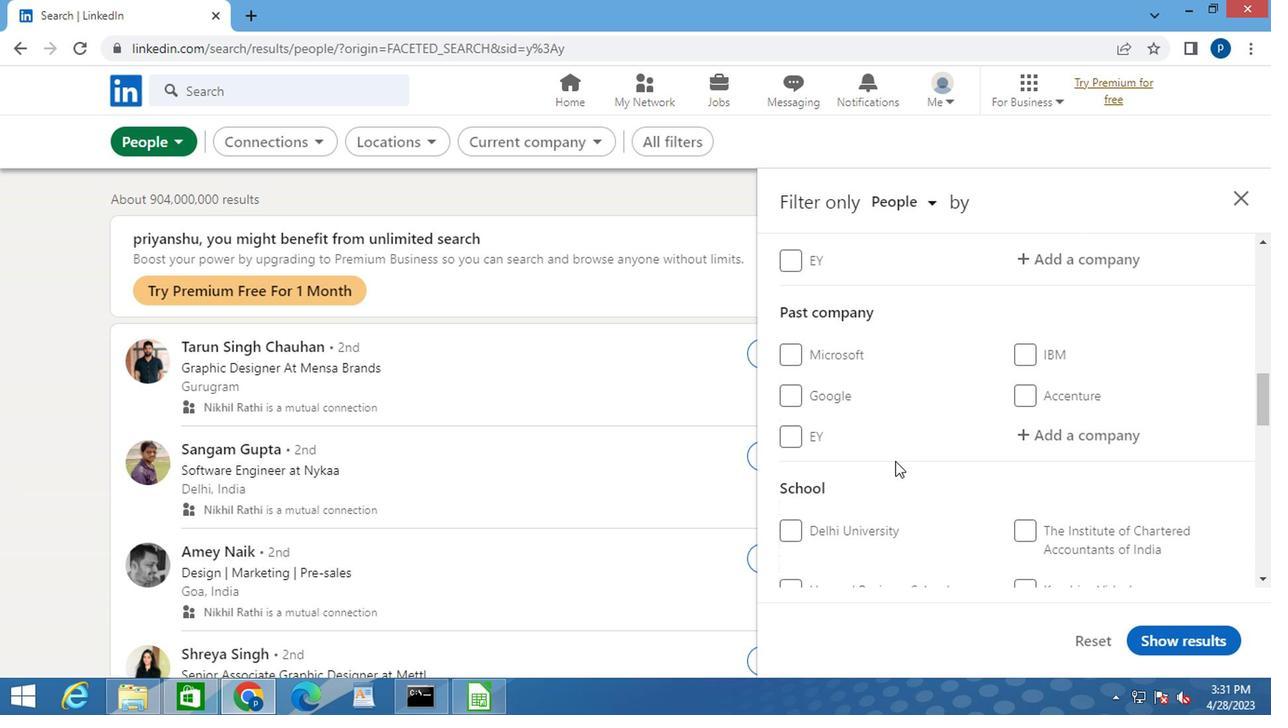 
Action: Mouse scrolled (893, 459) with delta (0, 0)
Screenshot: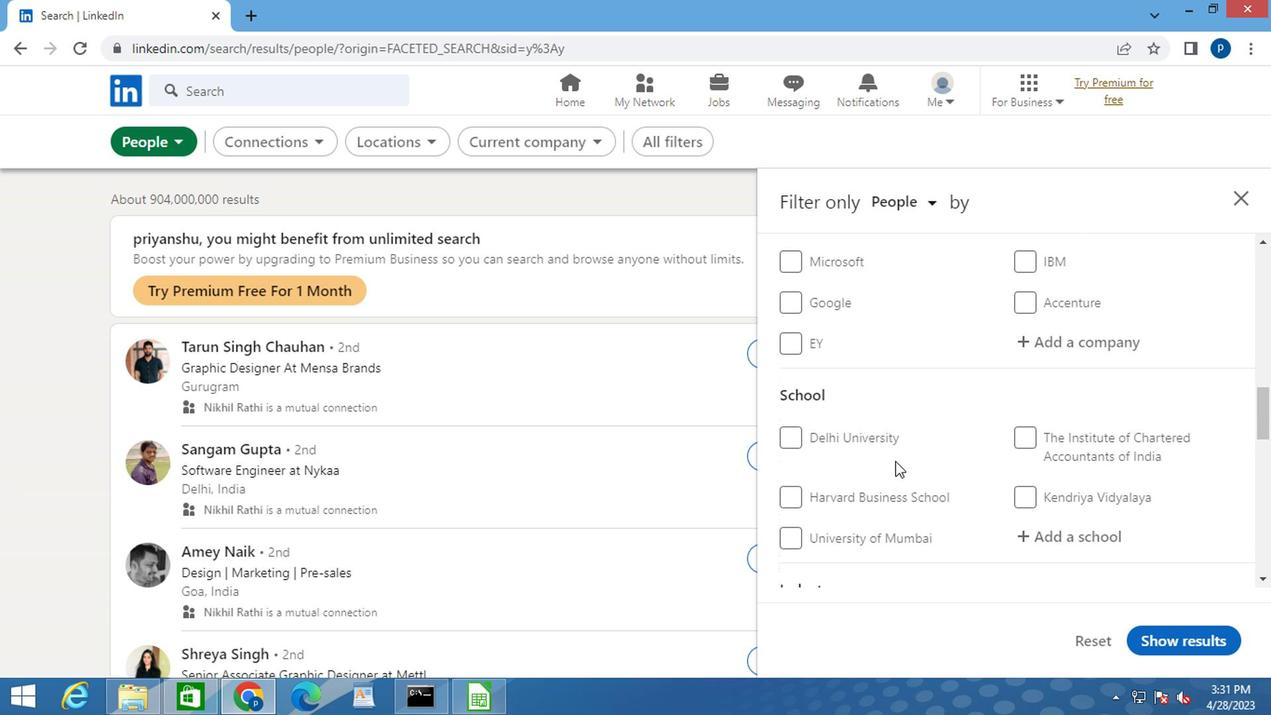 
Action: Mouse scrolled (893, 459) with delta (0, 0)
Screenshot: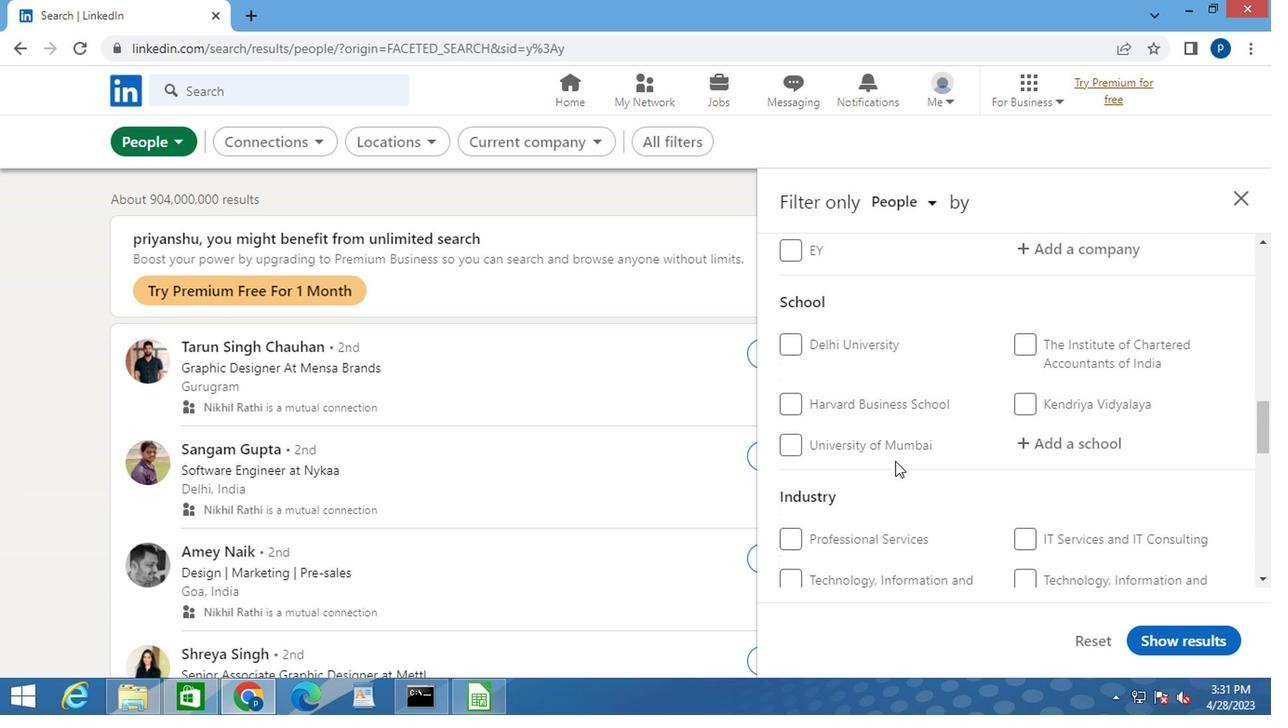 
Action: Mouse scrolled (893, 459) with delta (0, 0)
Screenshot: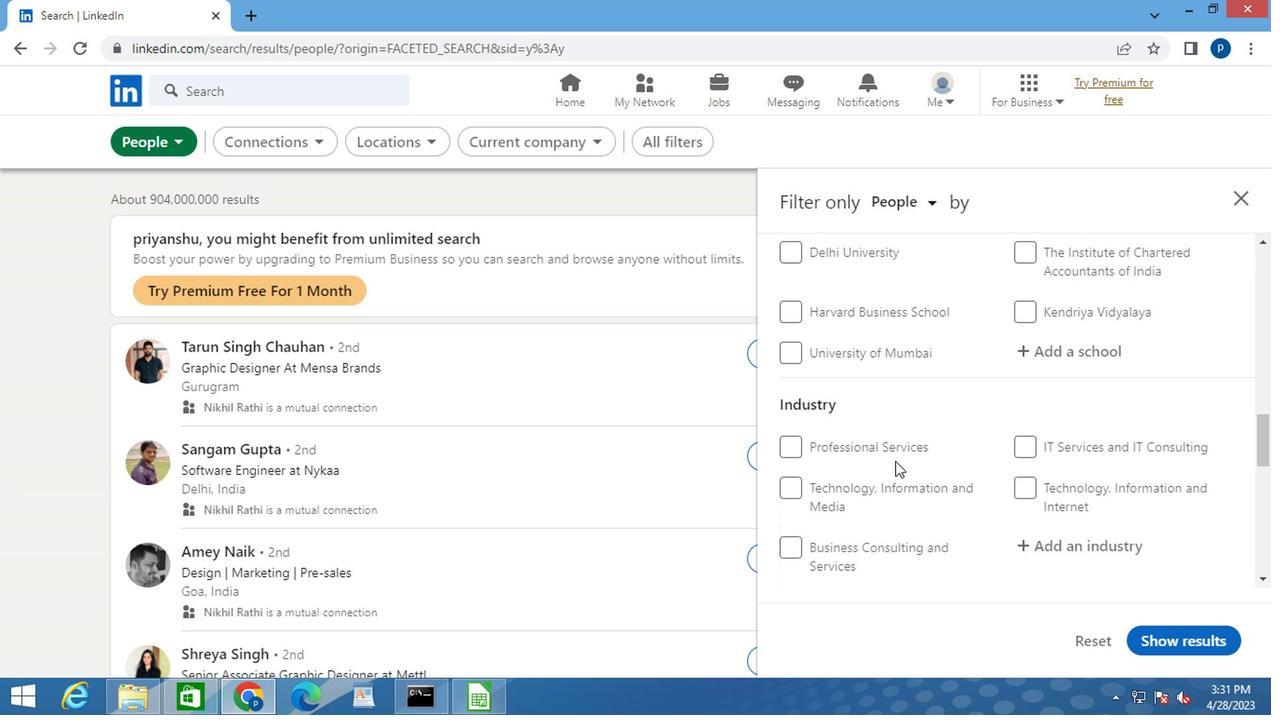 
Action: Mouse scrolled (893, 459) with delta (0, 0)
Screenshot: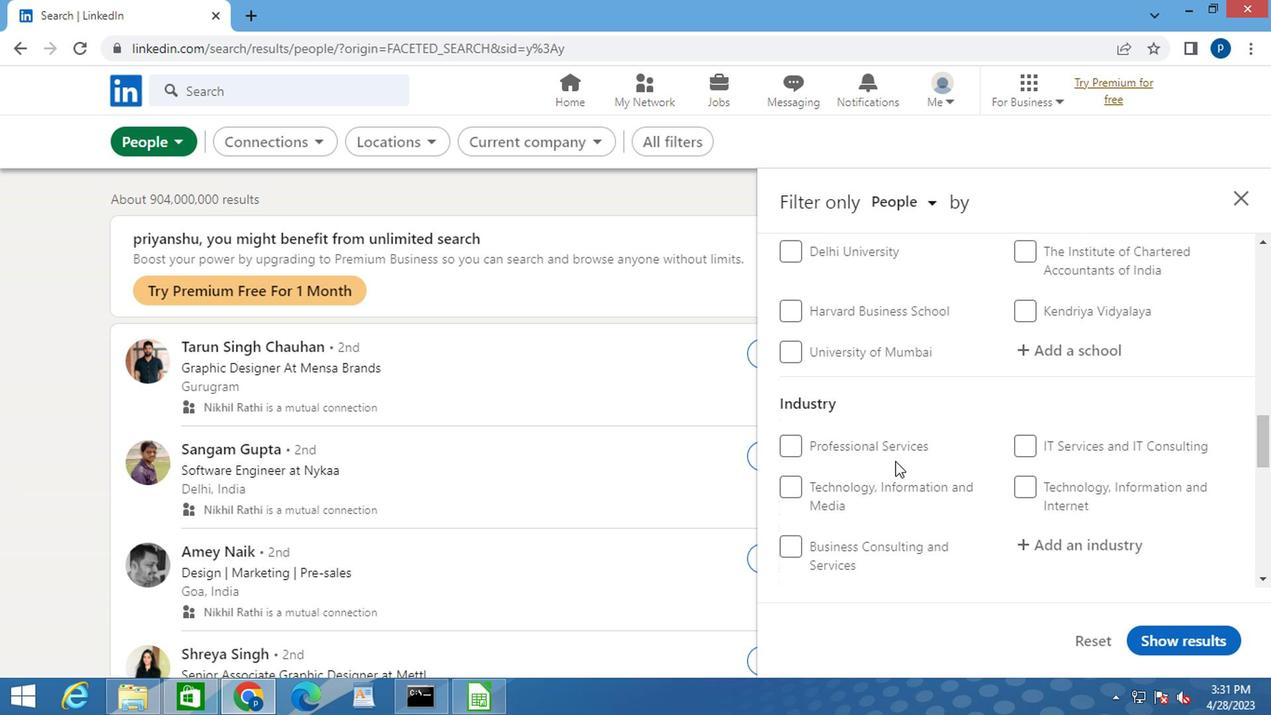 
Action: Mouse moved to (892, 460)
Screenshot: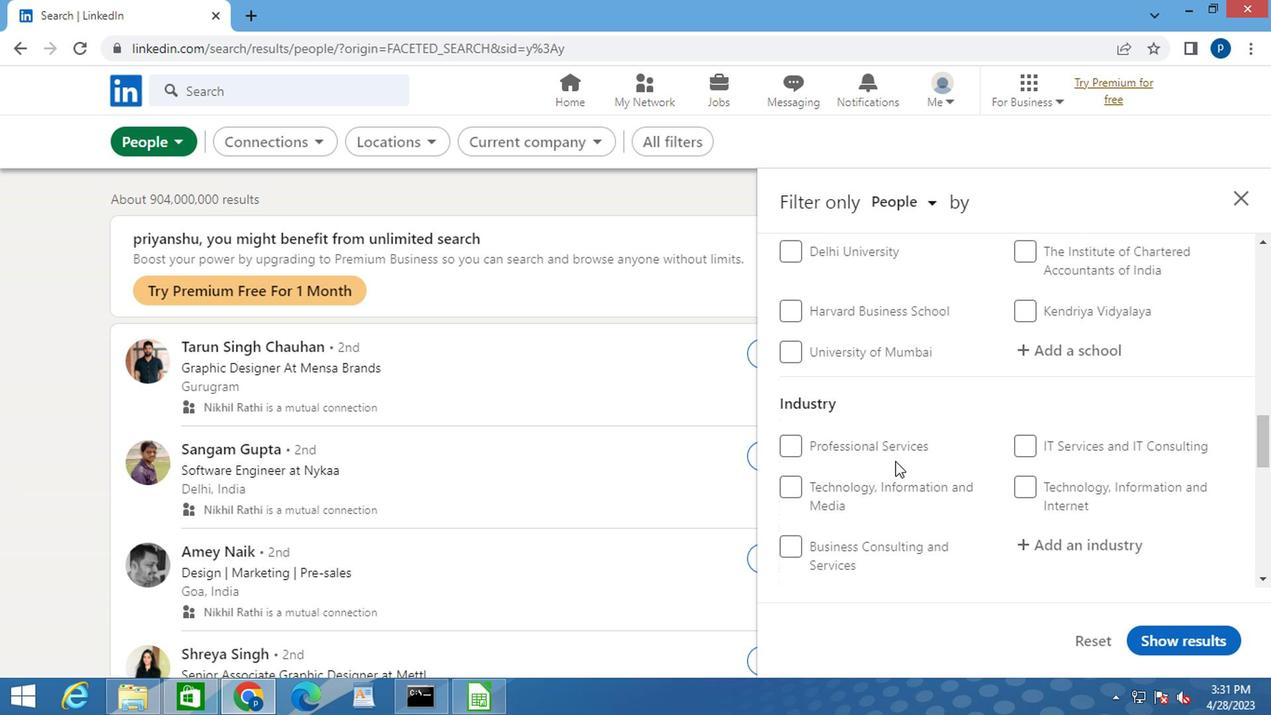 
Action: Mouse scrolled (892, 459) with delta (0, 0)
Screenshot: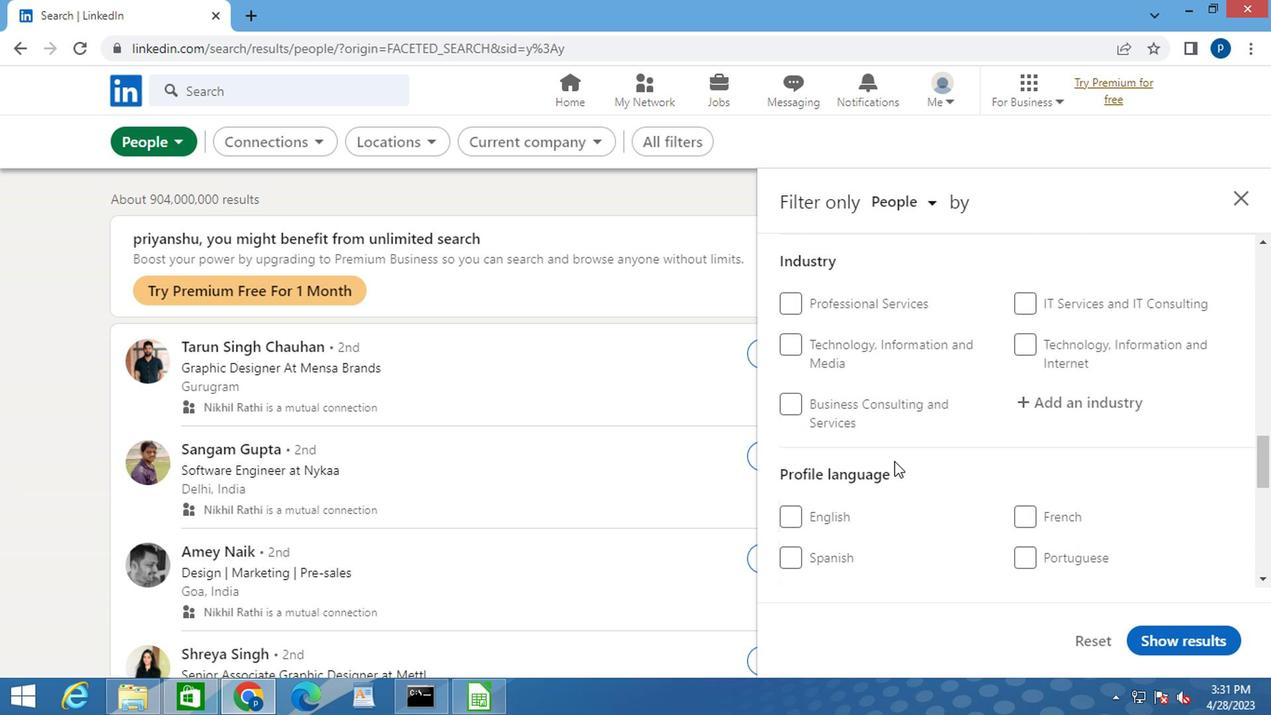 
Action: Mouse moved to (799, 459)
Screenshot: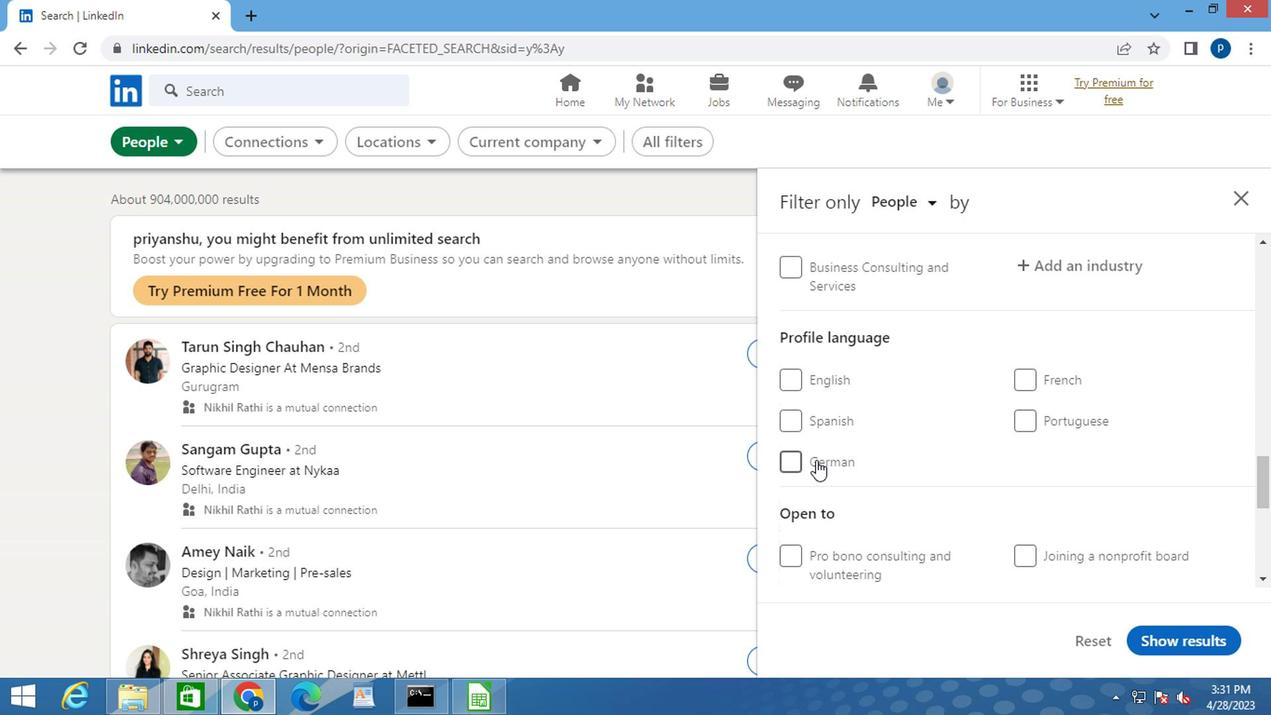 
Action: Mouse pressed left at (799, 459)
Screenshot: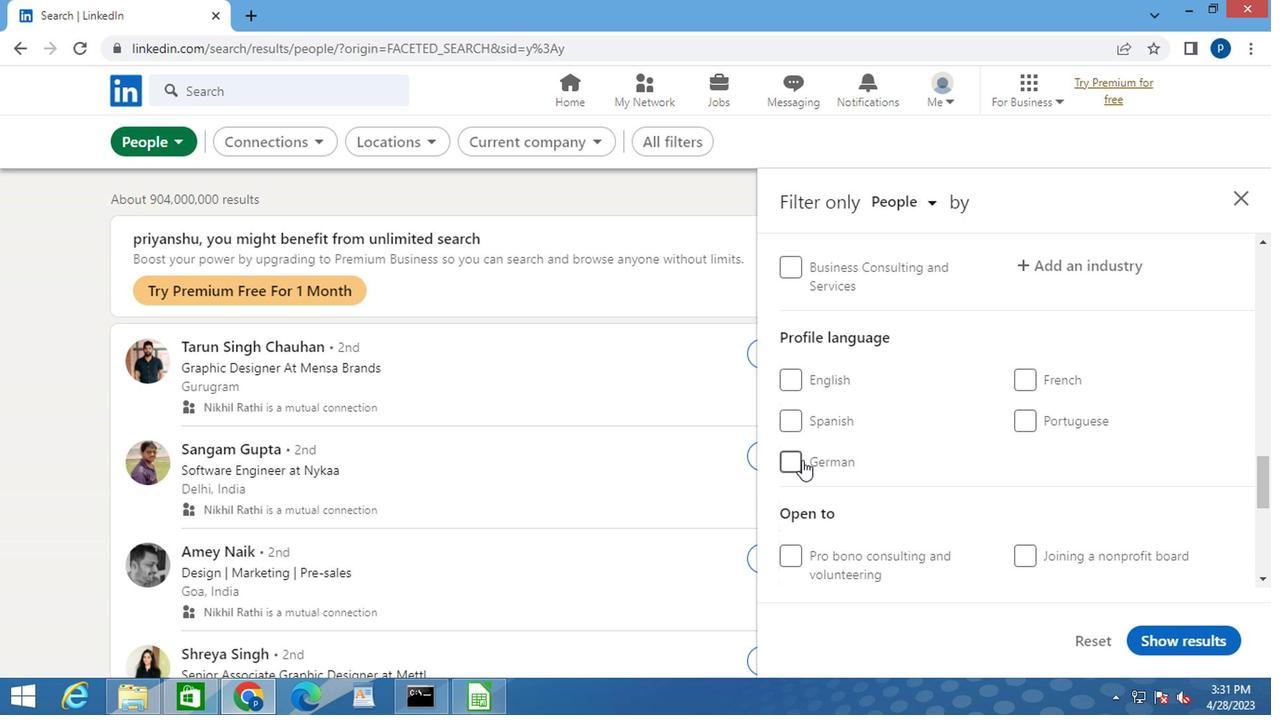 
Action: Mouse moved to (897, 441)
Screenshot: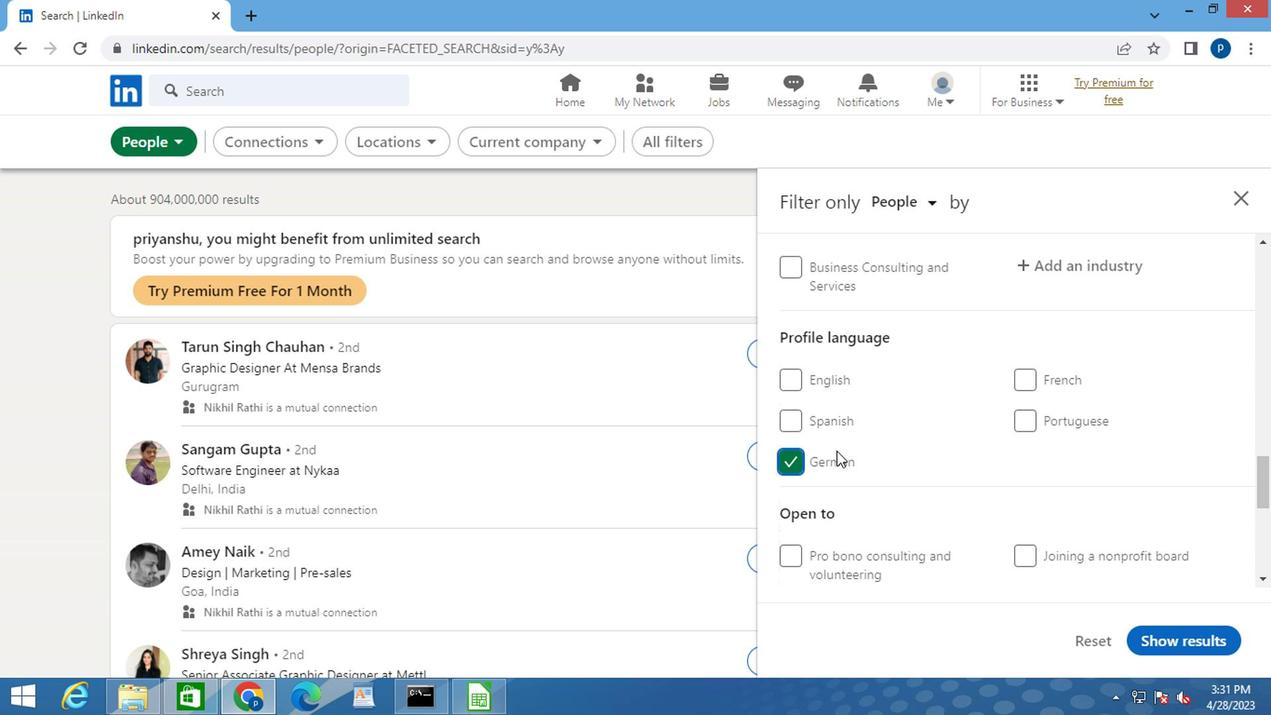 
Action: Mouse scrolled (897, 442) with delta (0, 0)
Screenshot: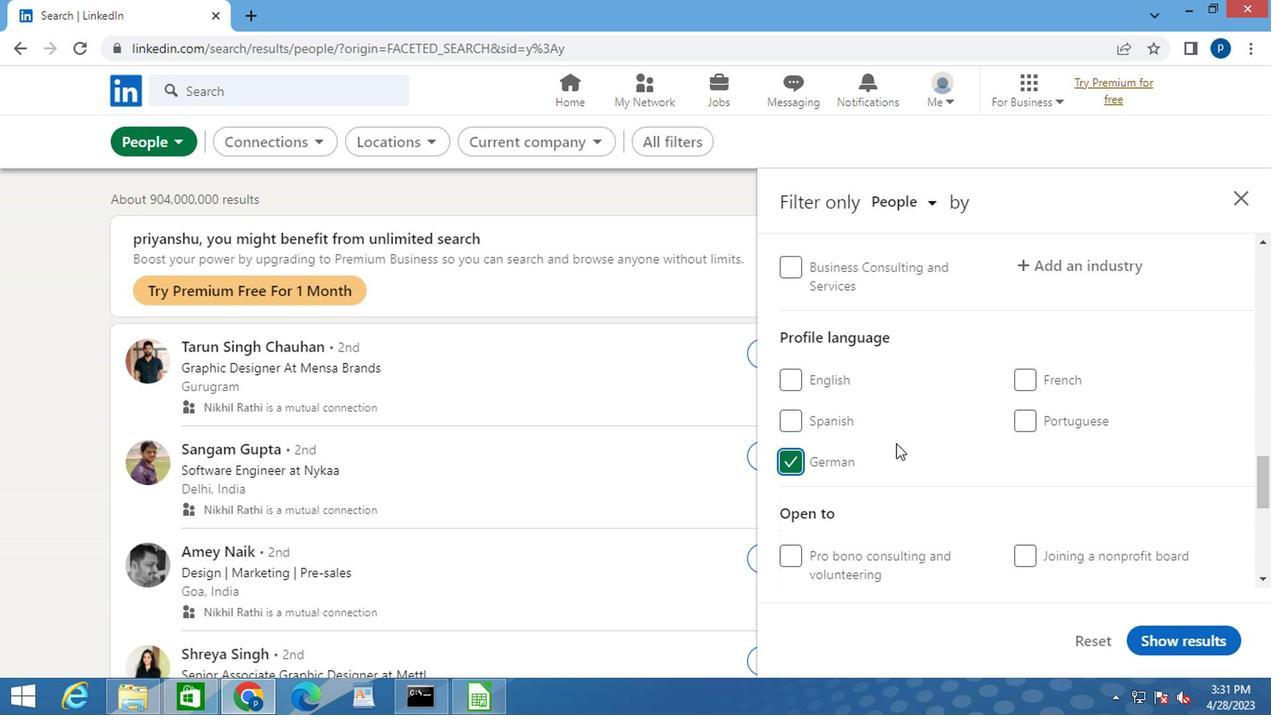 
Action: Mouse scrolled (897, 442) with delta (0, 0)
Screenshot: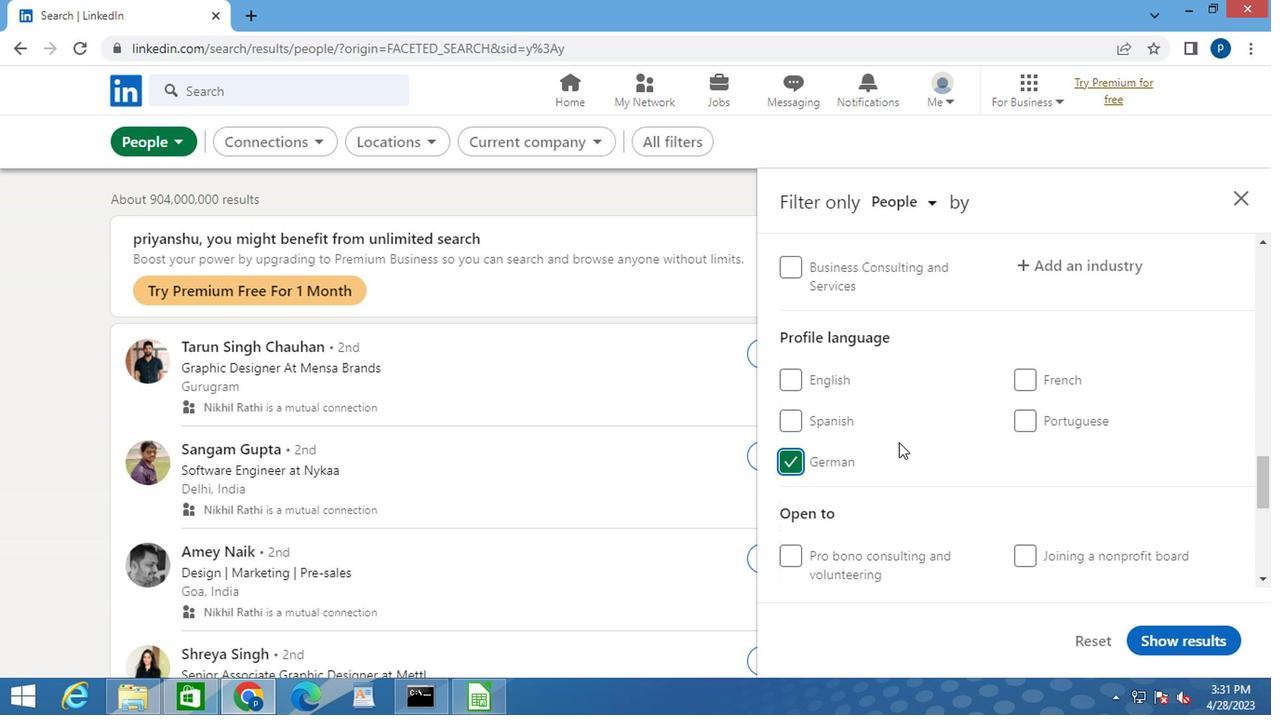 
Action: Mouse moved to (906, 439)
Screenshot: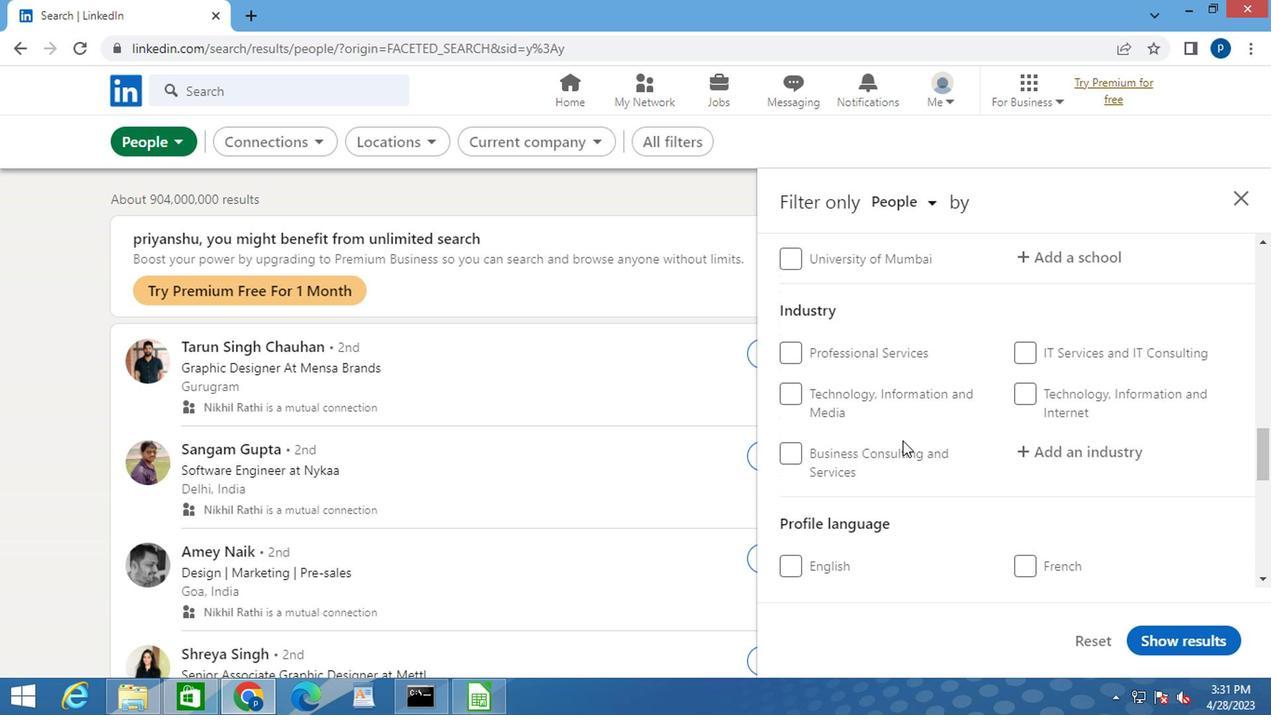 
Action: Mouse scrolled (906, 441) with delta (0, 1)
Screenshot: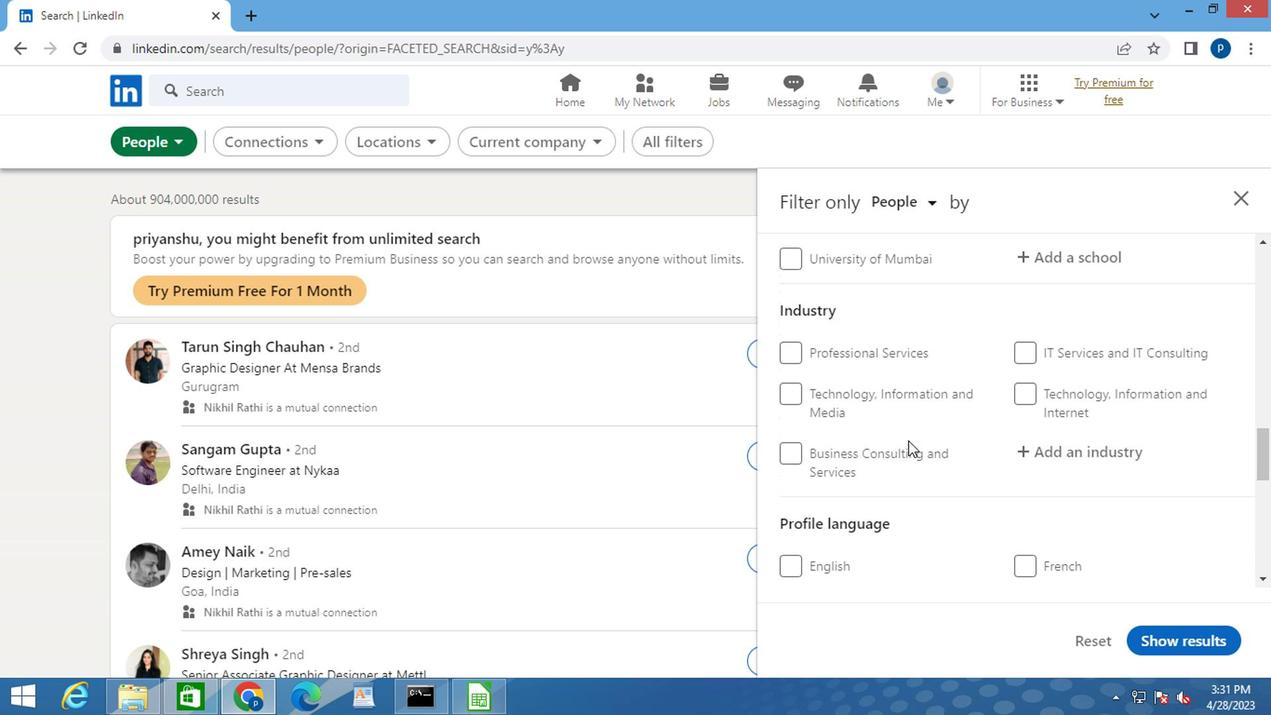 
Action: Mouse scrolled (906, 441) with delta (0, 1)
Screenshot: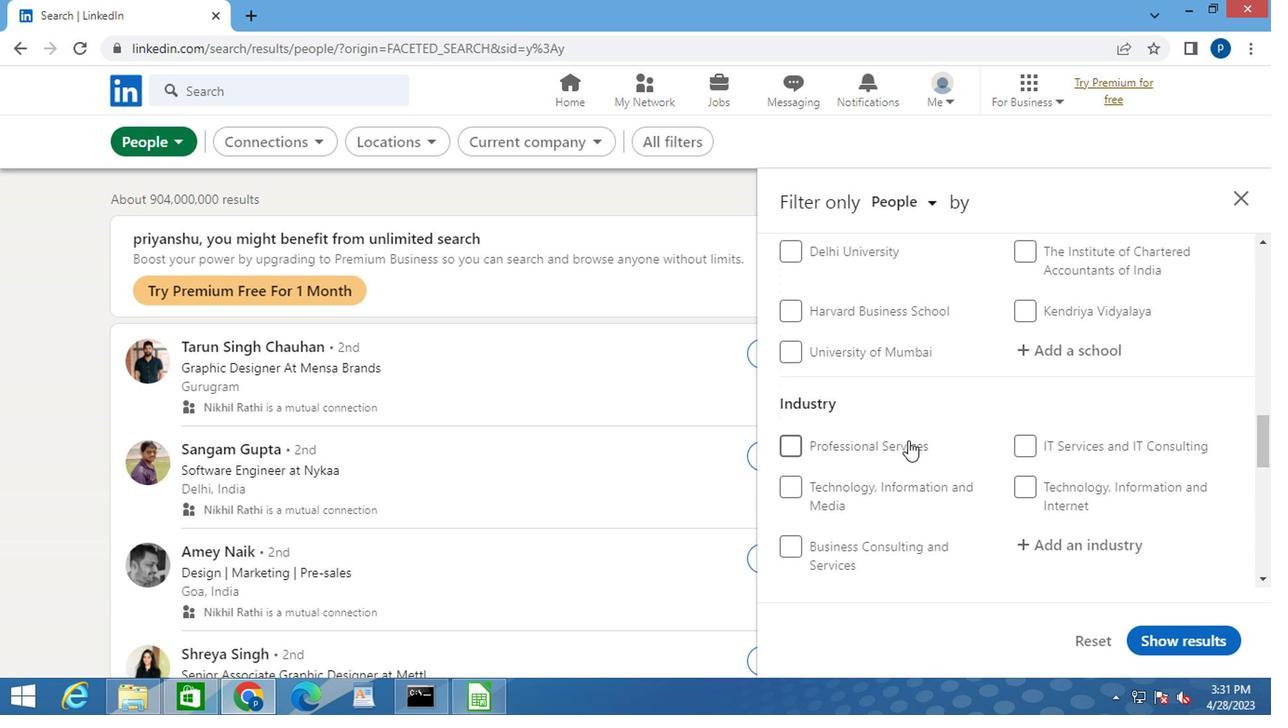 
Action: Mouse moved to (929, 439)
Screenshot: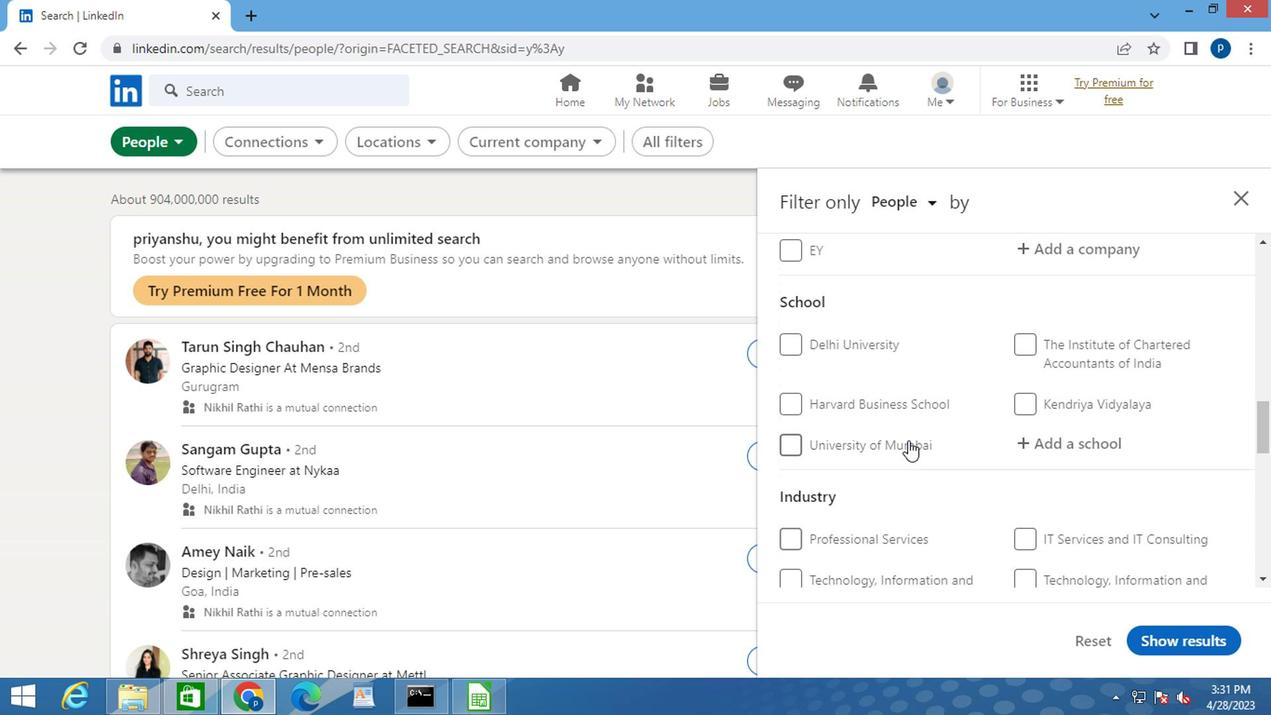 
Action: Mouse scrolled (929, 439) with delta (0, 0)
Screenshot: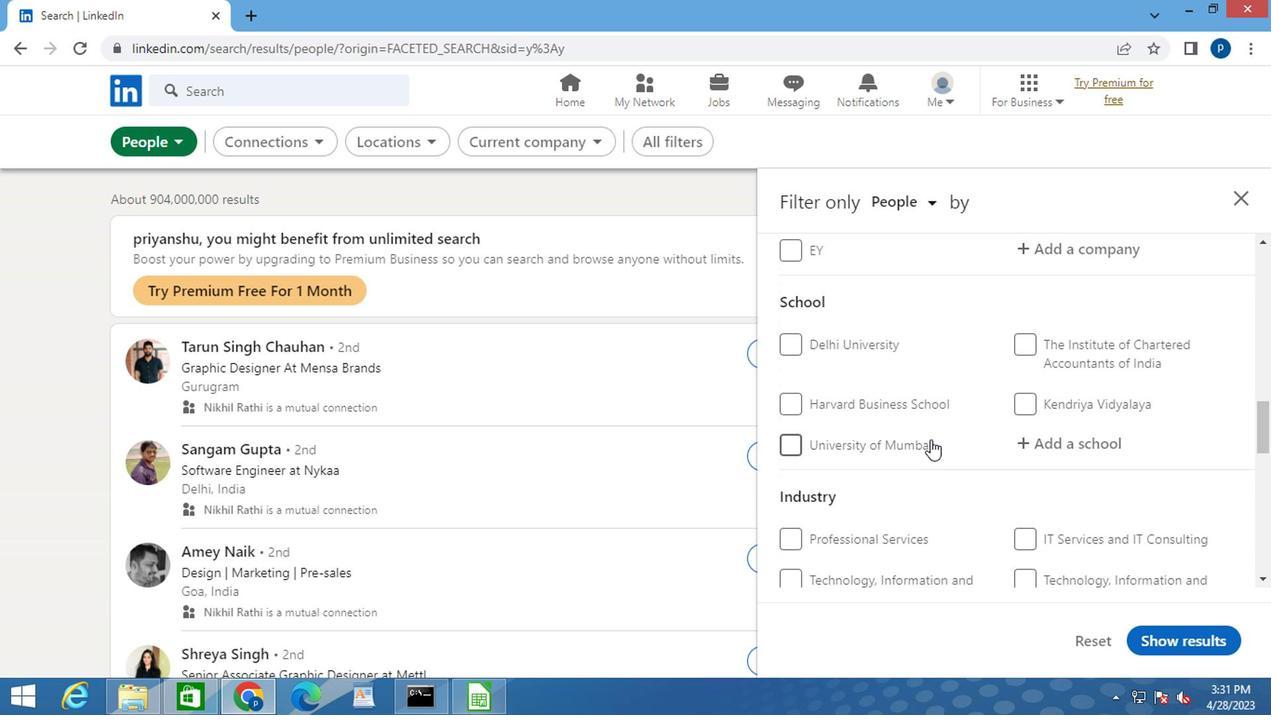 
Action: Mouse scrolled (929, 439) with delta (0, 0)
Screenshot: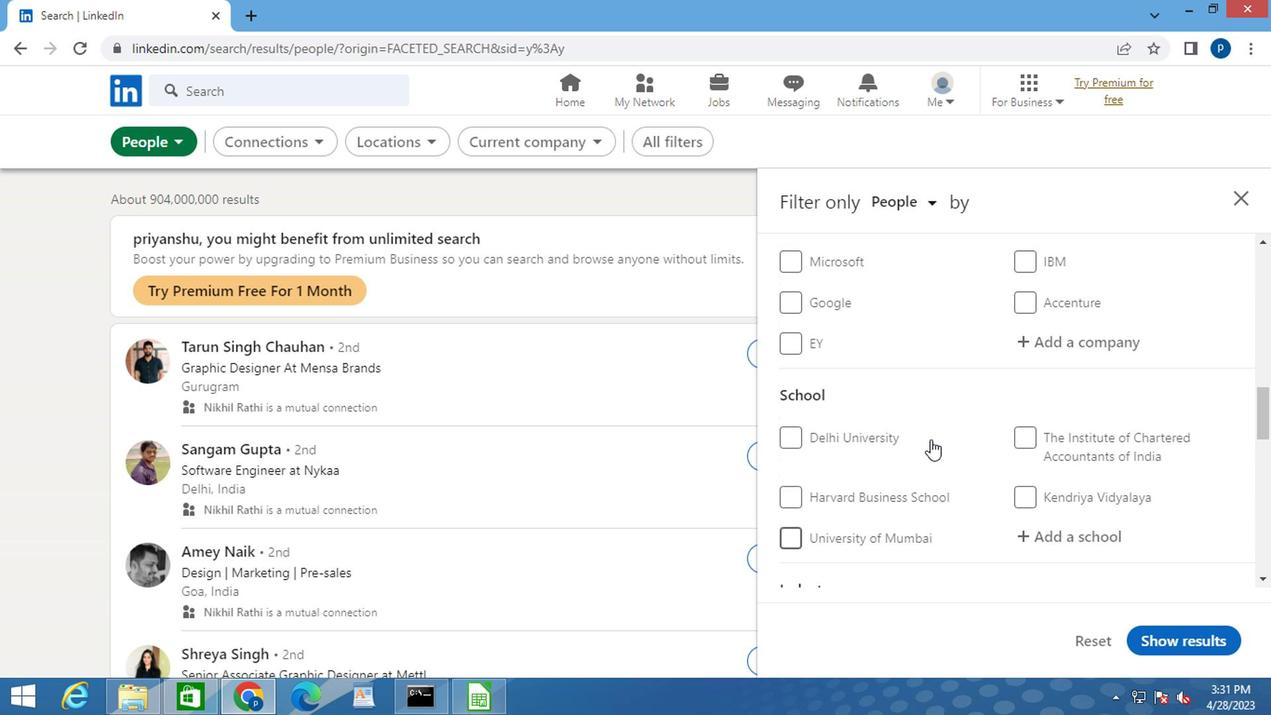 
Action: Mouse scrolled (929, 439) with delta (0, 0)
Screenshot: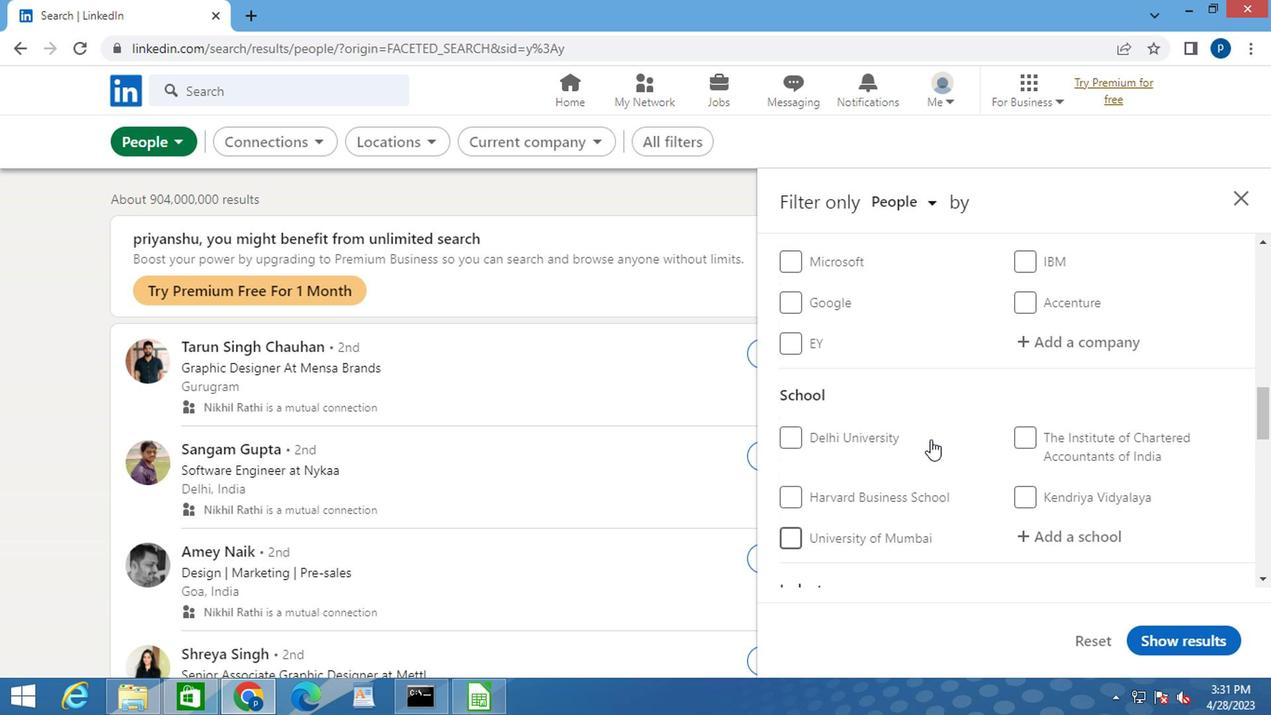
Action: Mouse scrolled (929, 439) with delta (0, 0)
Screenshot: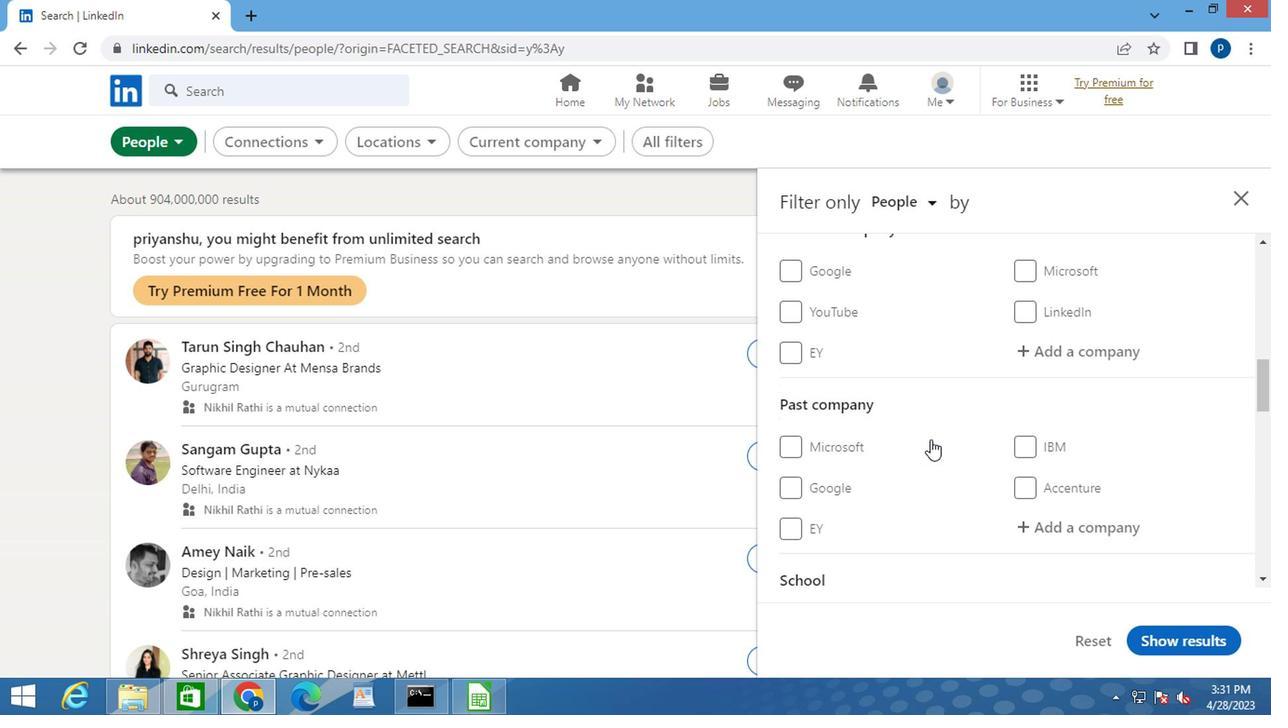 
Action: Mouse moved to (1031, 437)
Screenshot: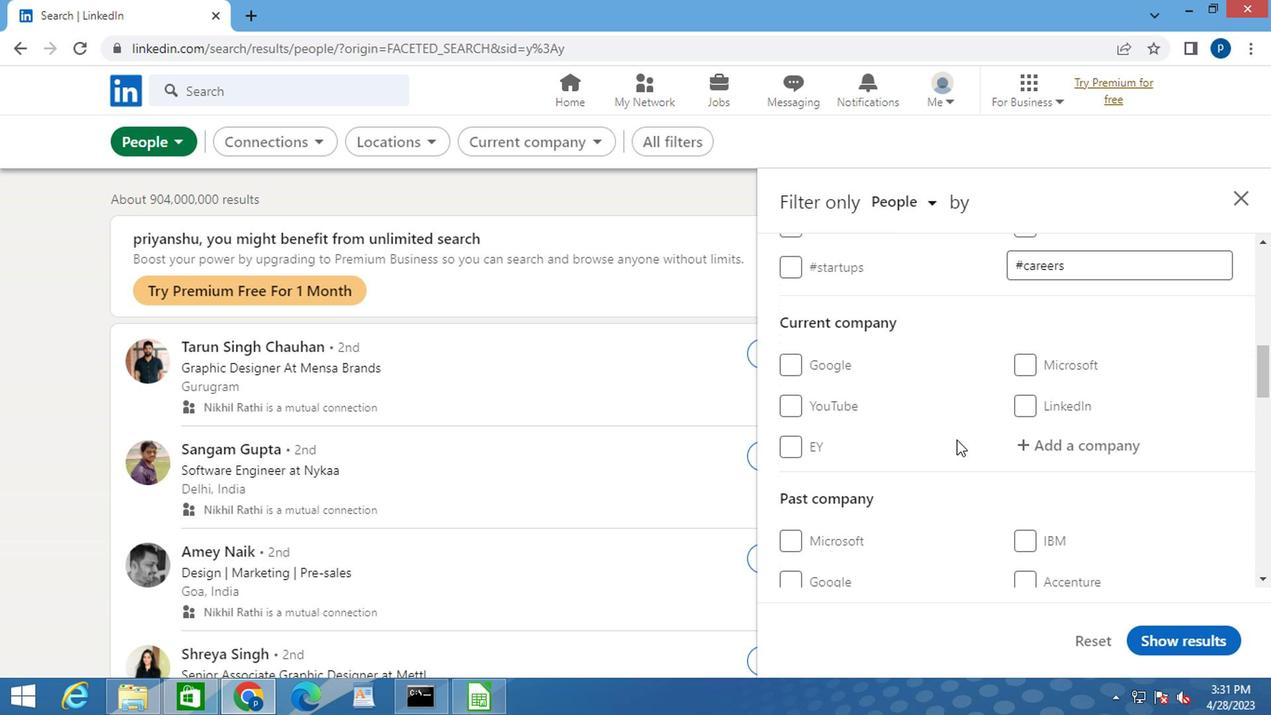 
Action: Mouse pressed left at (1031, 437)
Screenshot: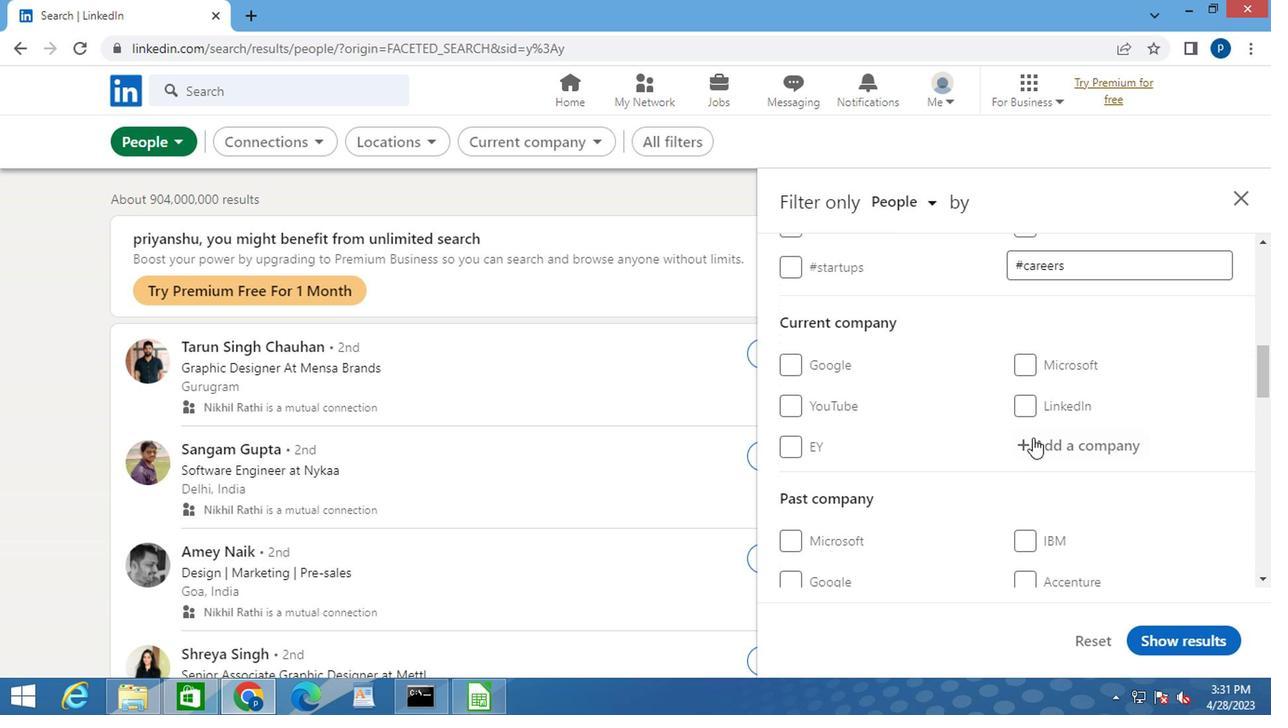 
Action: Mouse moved to (1031, 434)
Screenshot: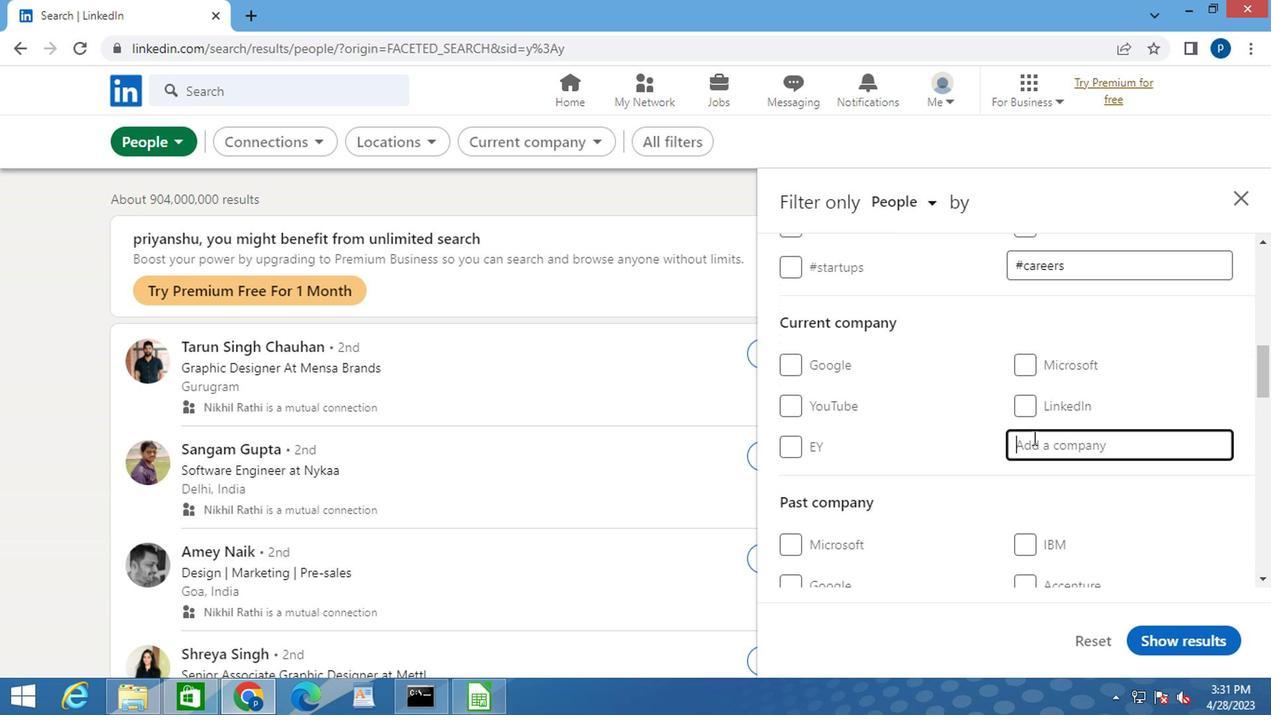 
Action: Key pressed <Key.caps_lock>S<Key.caps_lock>UZUKI
Screenshot: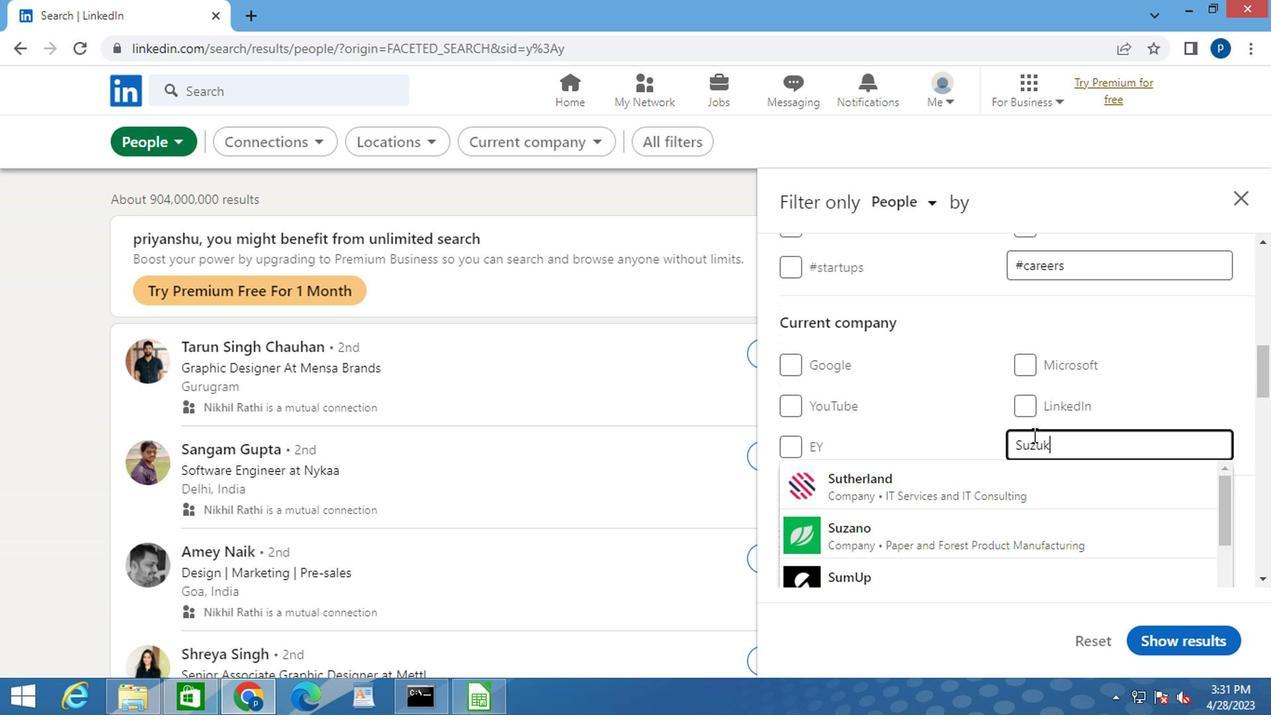 
Action: Mouse moved to (986, 478)
Screenshot: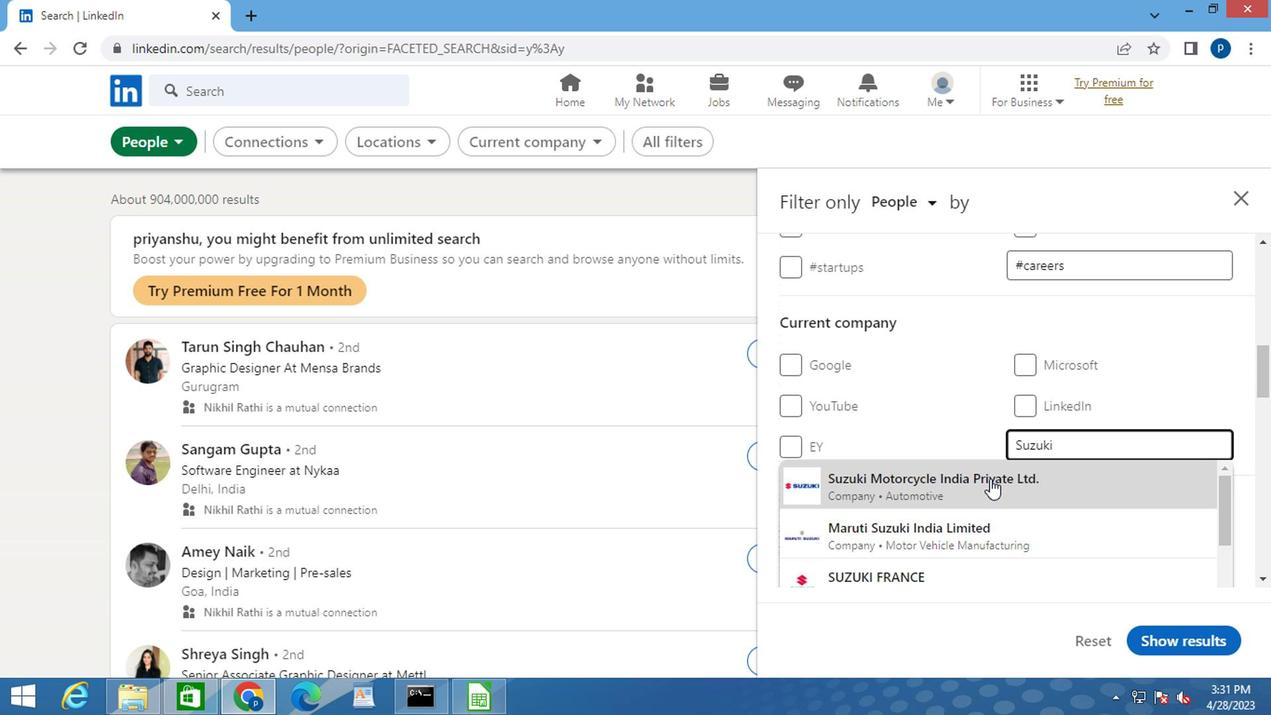 
Action: Mouse pressed left at (986, 478)
Screenshot: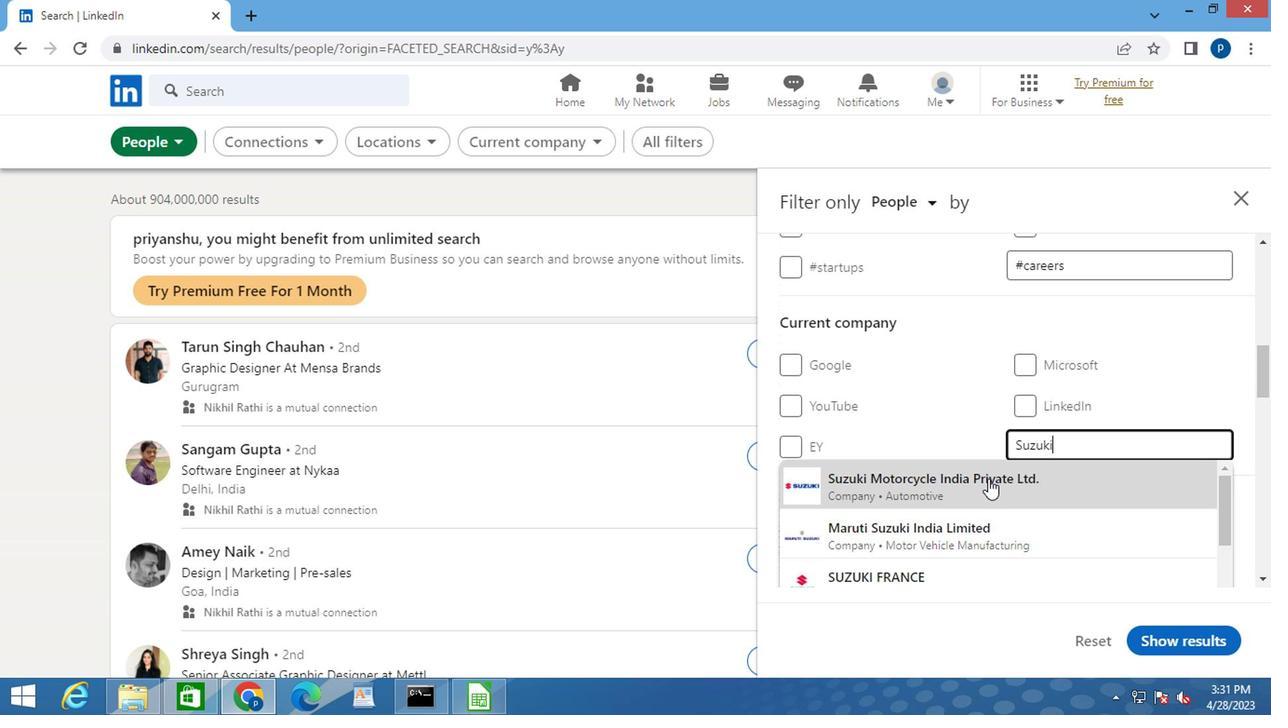 
Action: Mouse moved to (892, 428)
Screenshot: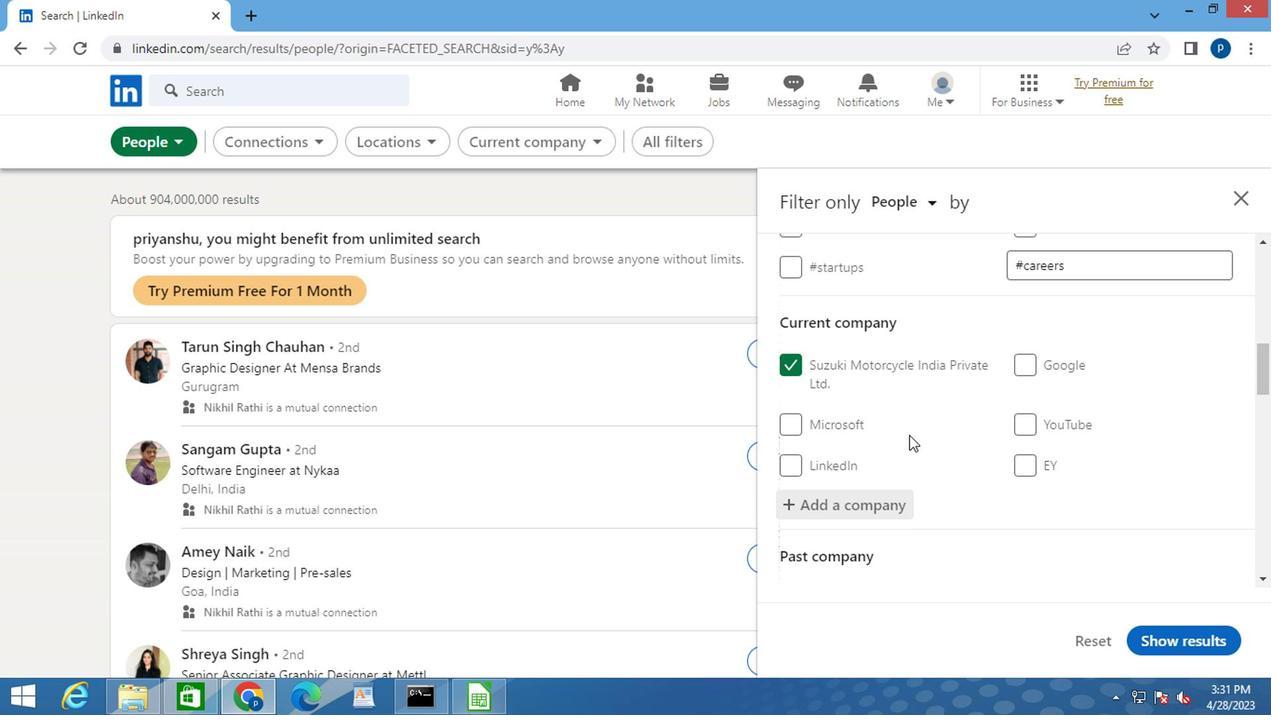 
Action: Mouse scrolled (892, 427) with delta (0, 0)
Screenshot: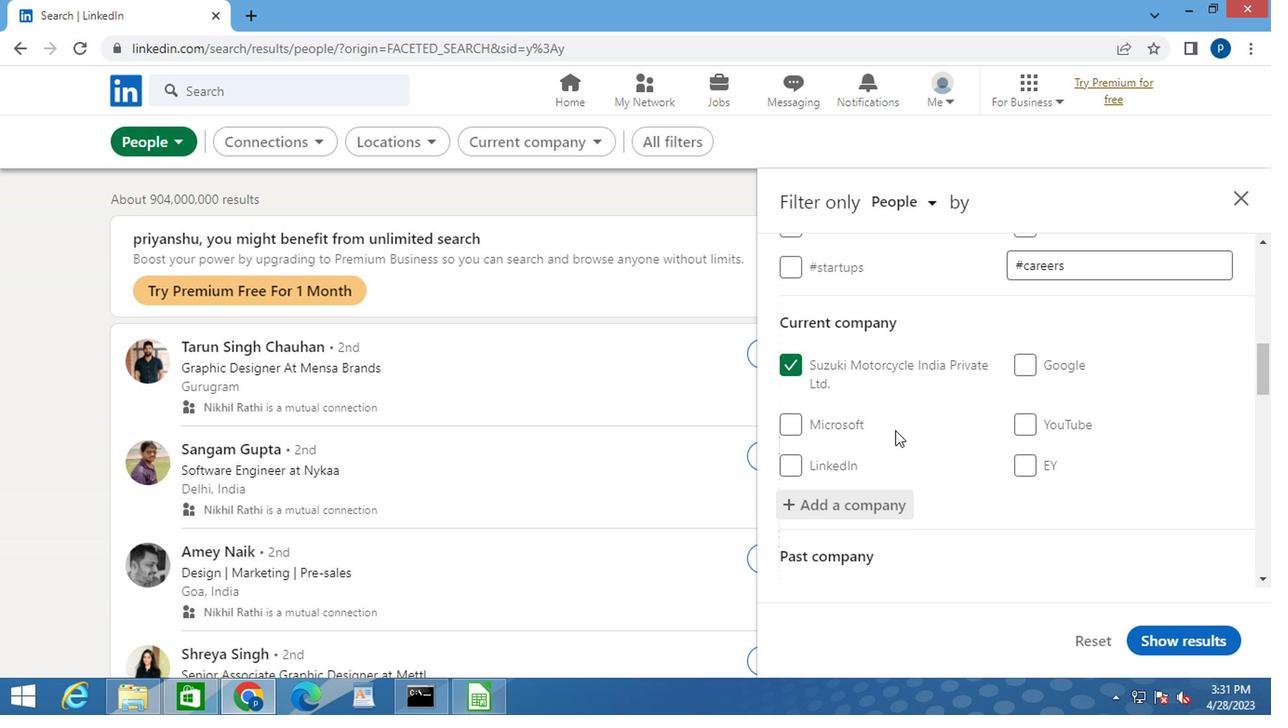 
Action: Mouse moved to (892, 427)
Screenshot: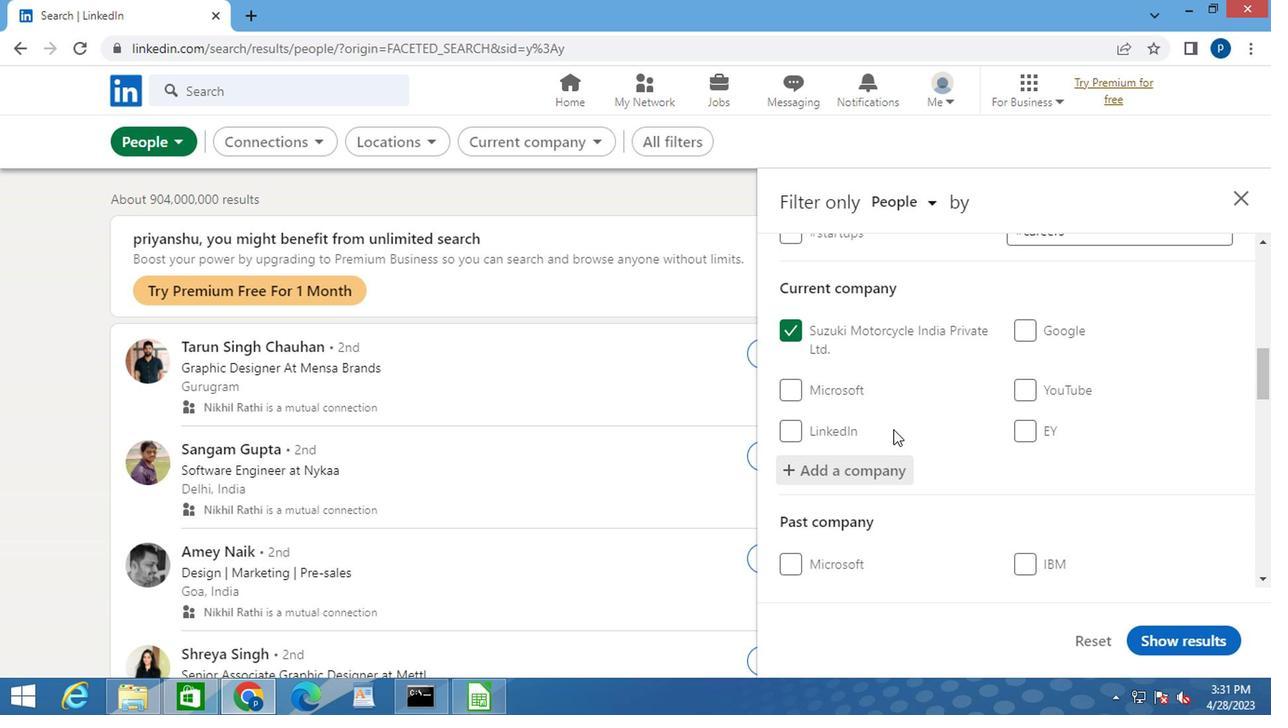 
Action: Mouse scrolled (892, 426) with delta (0, -1)
Screenshot: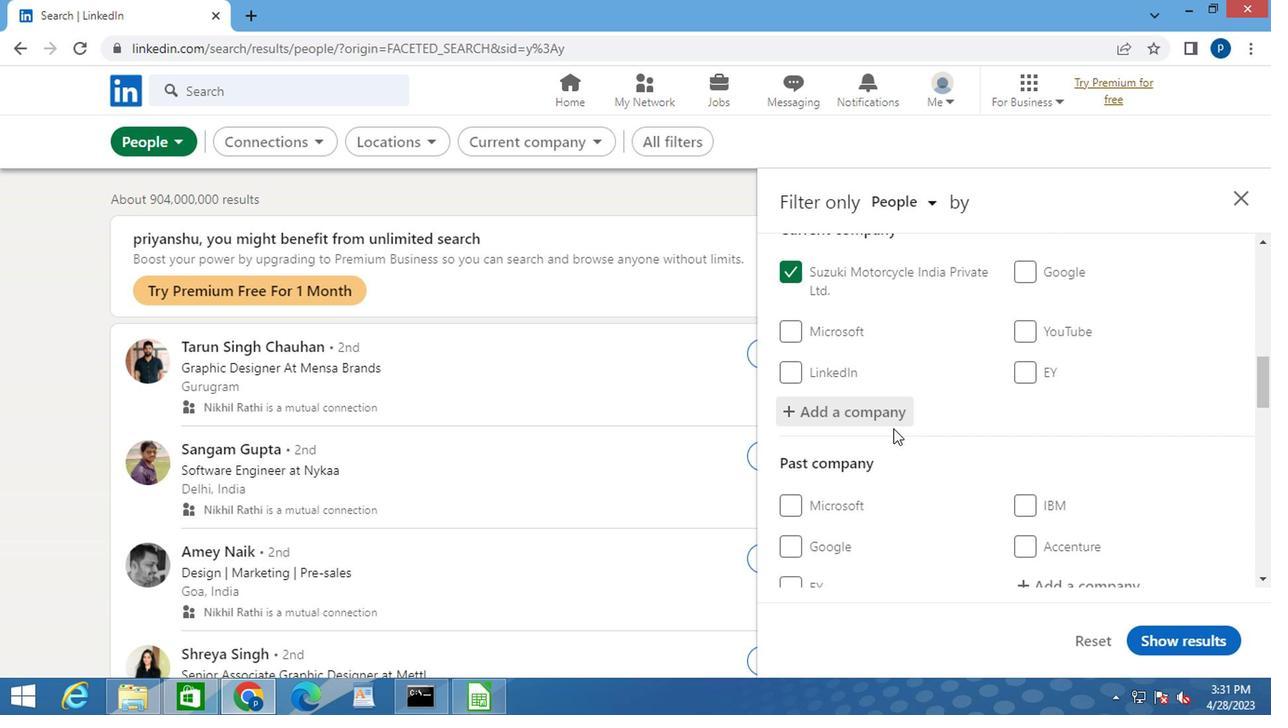 
Action: Mouse scrolled (892, 426) with delta (0, -1)
Screenshot: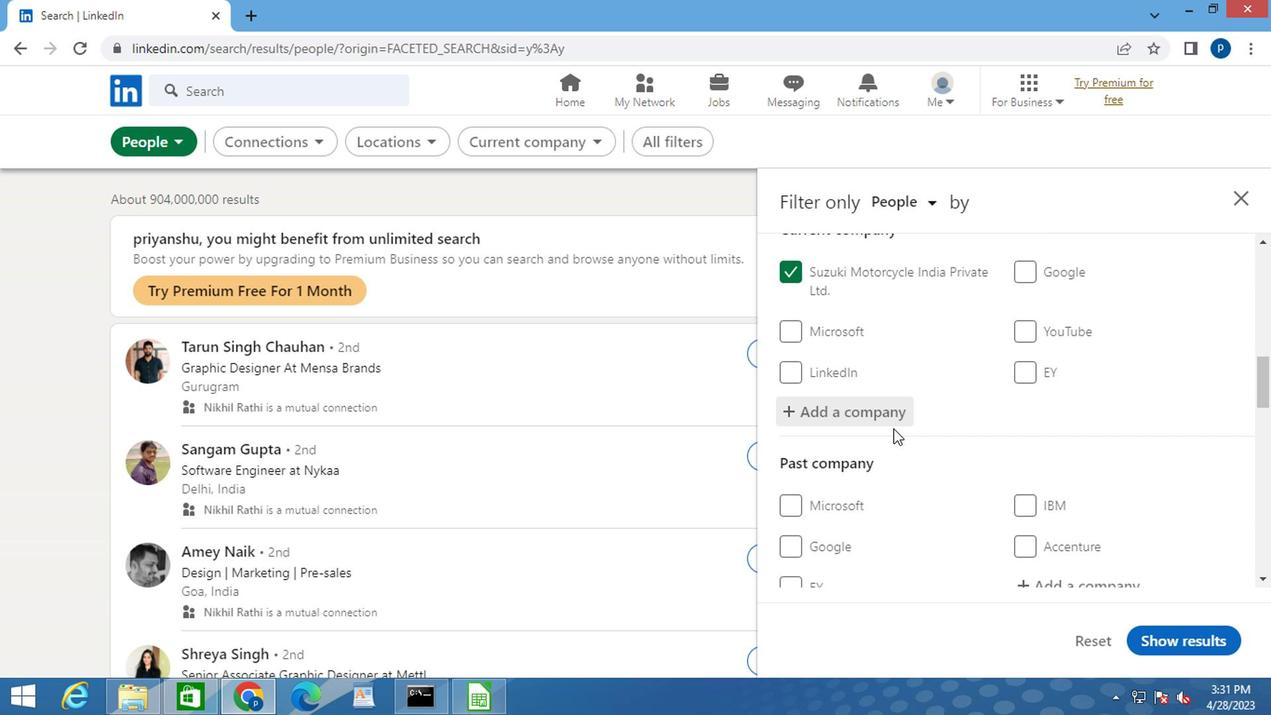
Action: Mouse moved to (947, 433)
Screenshot: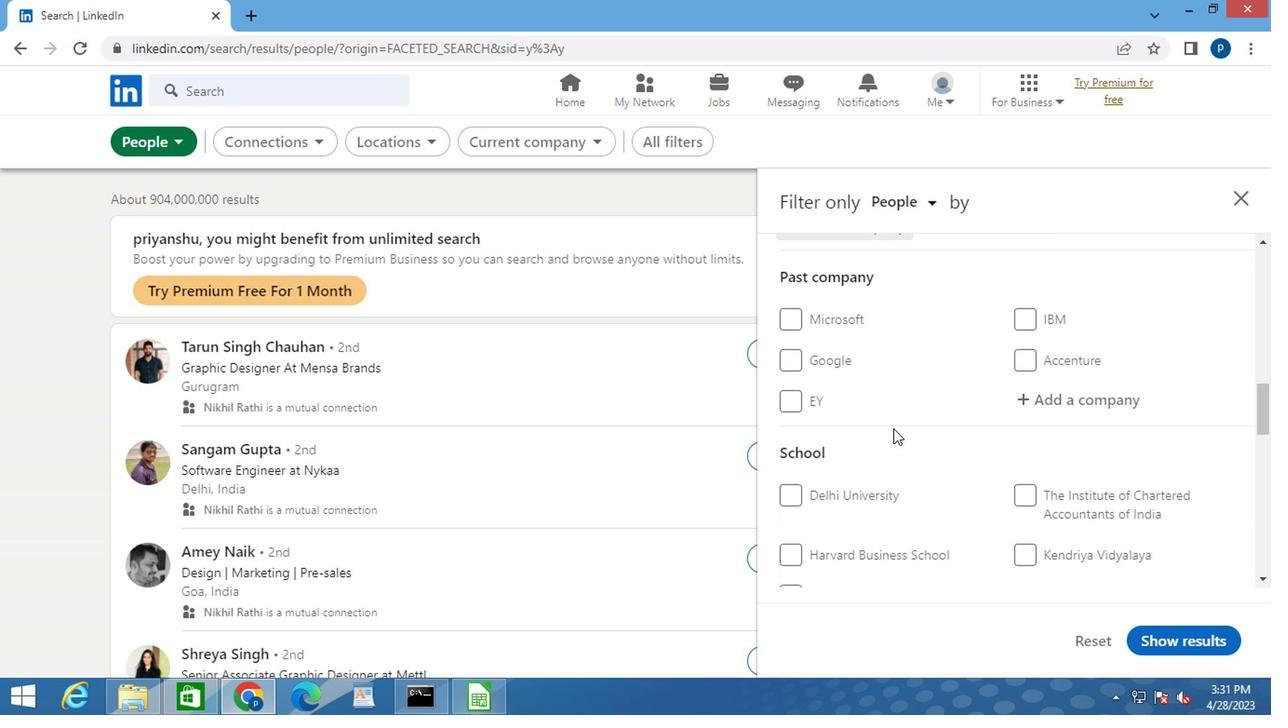 
Action: Mouse scrolled (947, 432) with delta (0, 0)
Screenshot: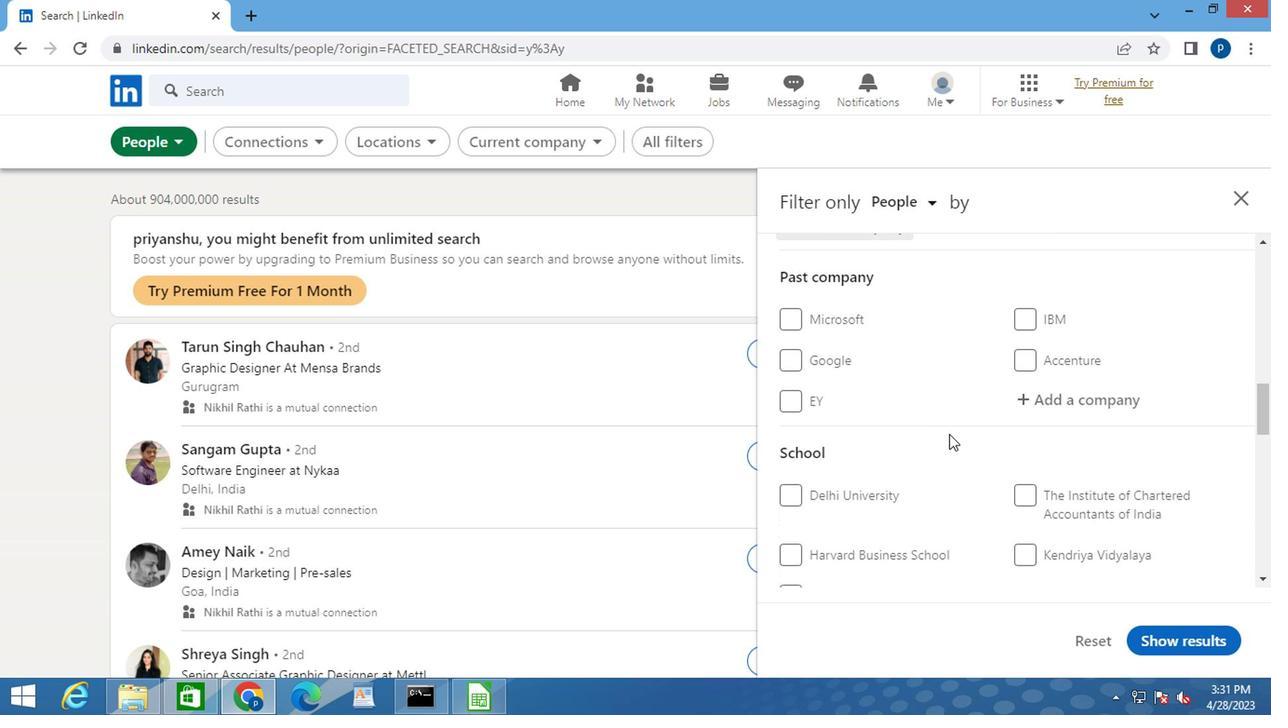 
Action: Mouse moved to (1033, 488)
Screenshot: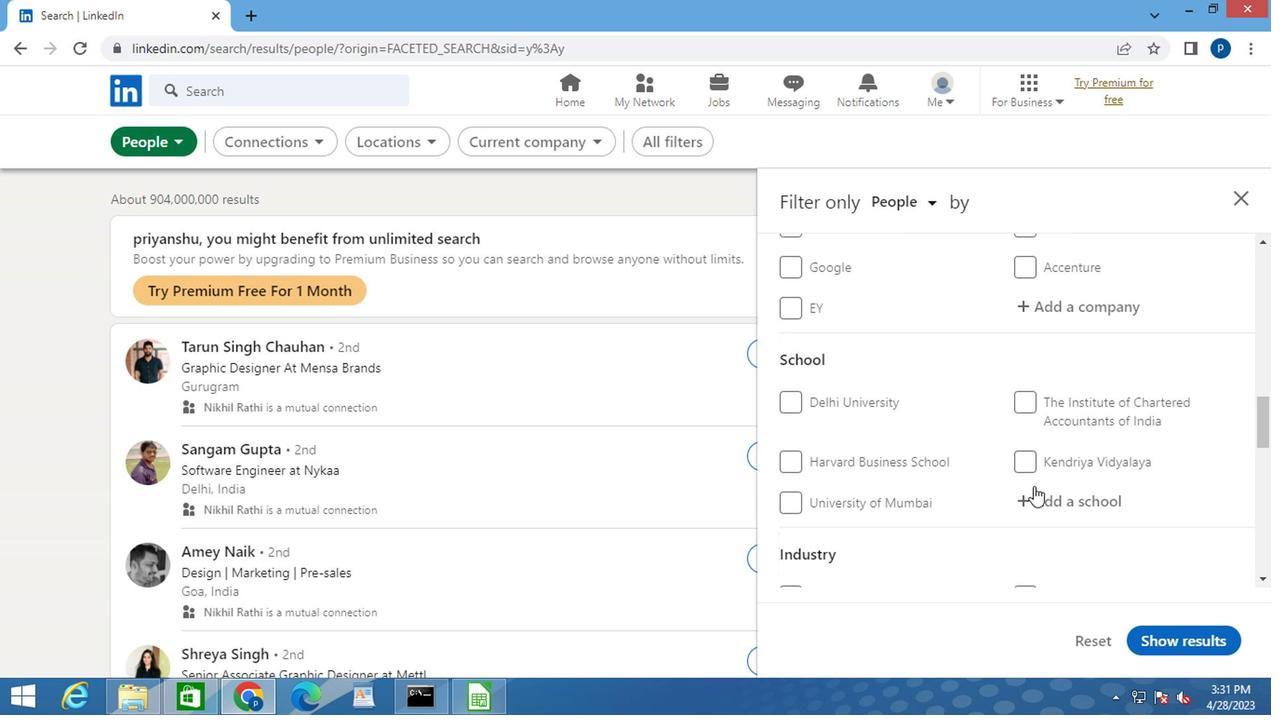 
Action: Mouse pressed left at (1033, 488)
Screenshot: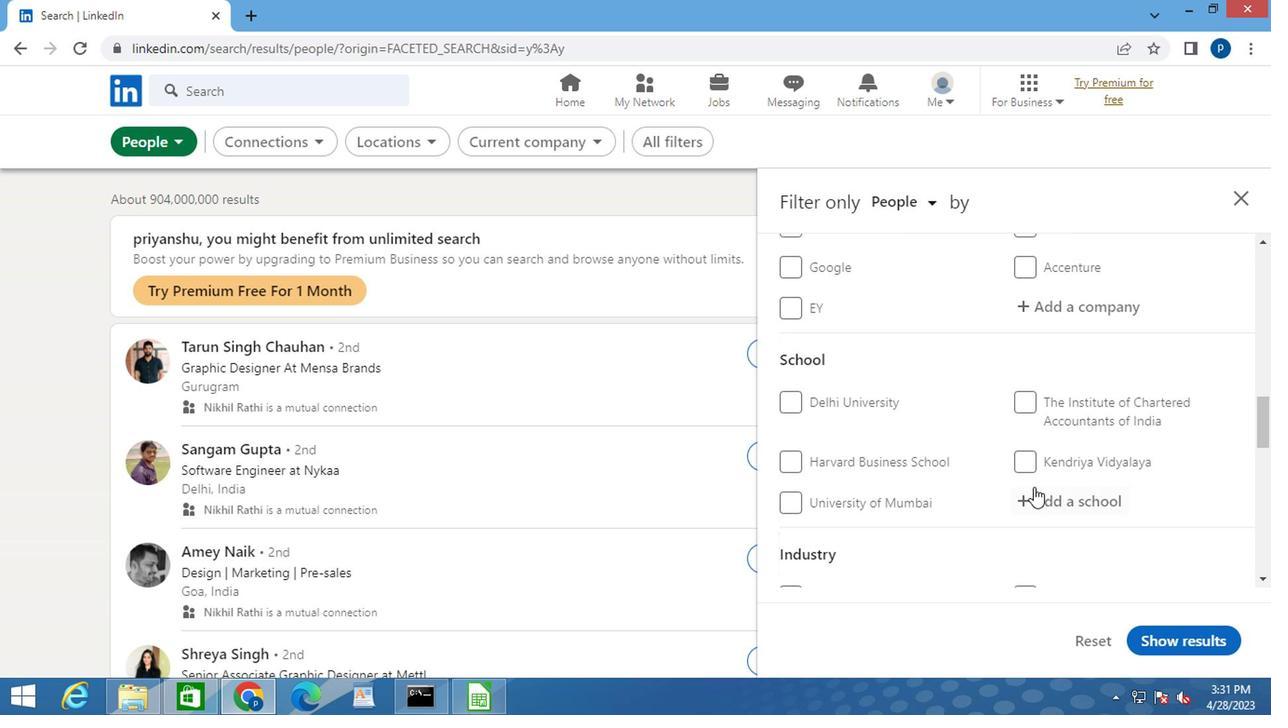 
Action: Mouse moved to (1033, 484)
Screenshot: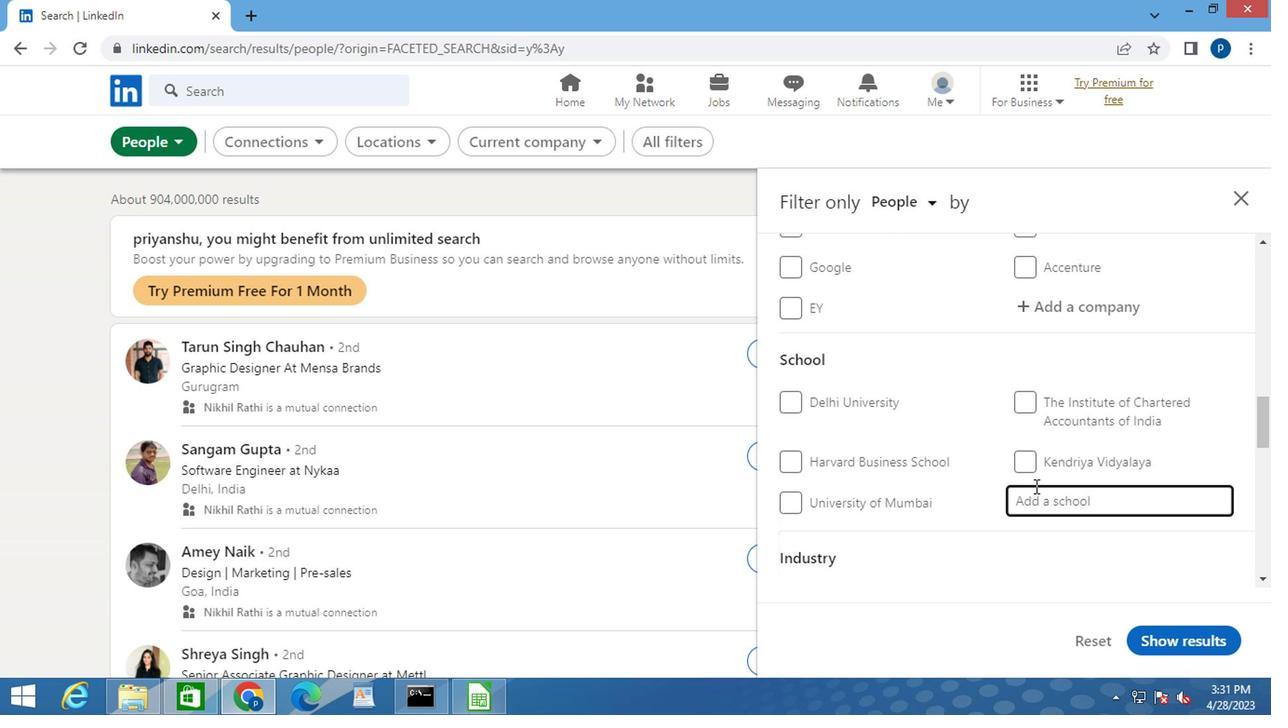
Action: Key pressed <Key.caps_lock>
Screenshot: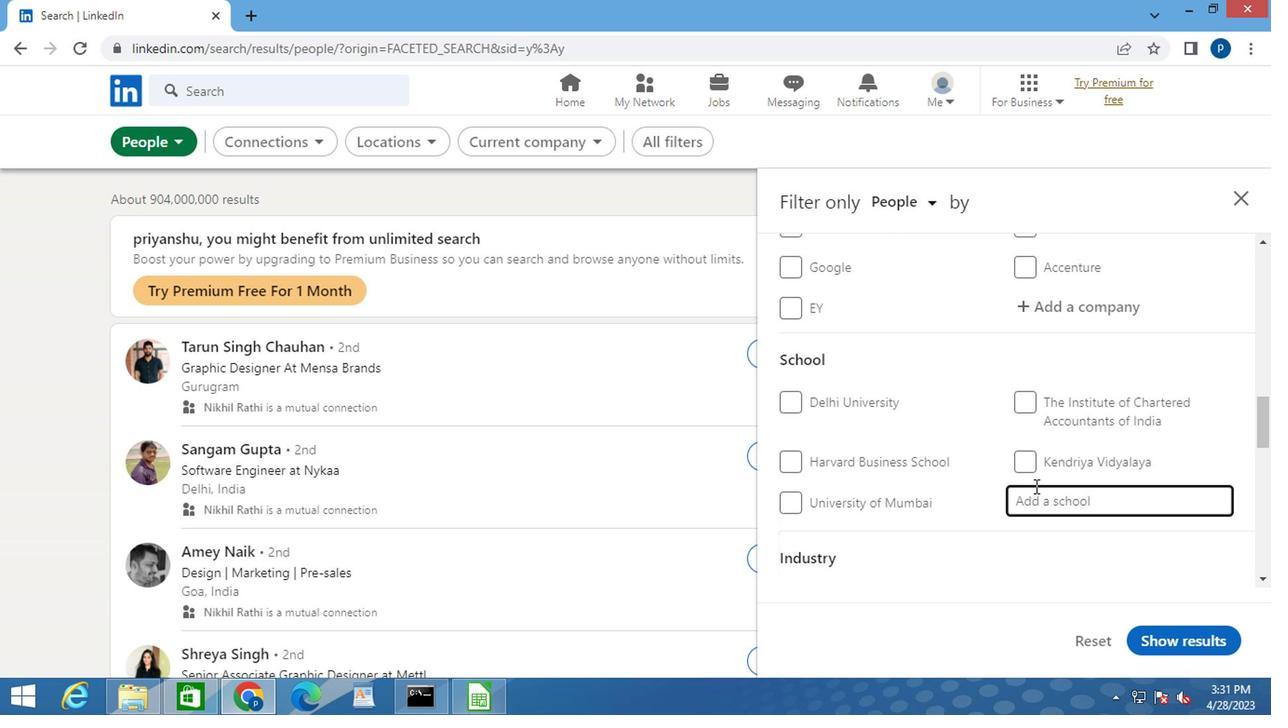 
Action: Mouse moved to (1033, 482)
Screenshot: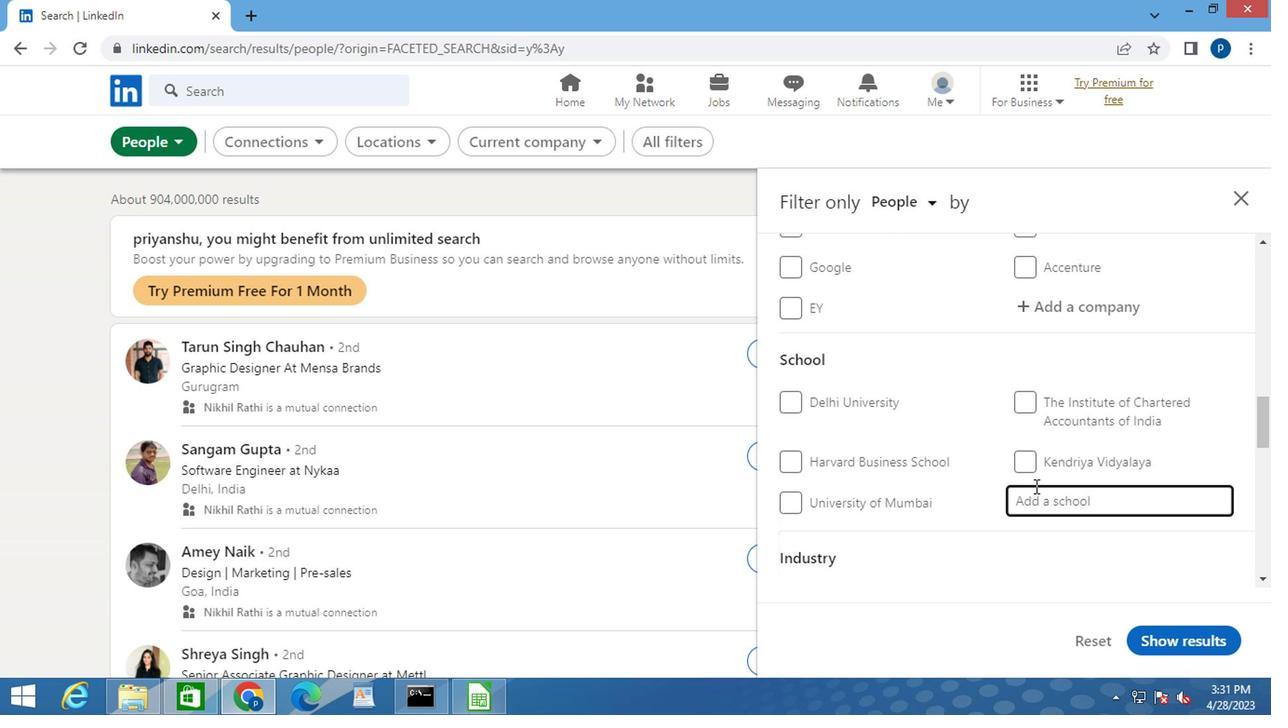 
Action: Key pressed V<Key.caps_lock>IJAY<Key.space><Key.caps_lock>M<Key.caps_lock>ARUTI
Screenshot: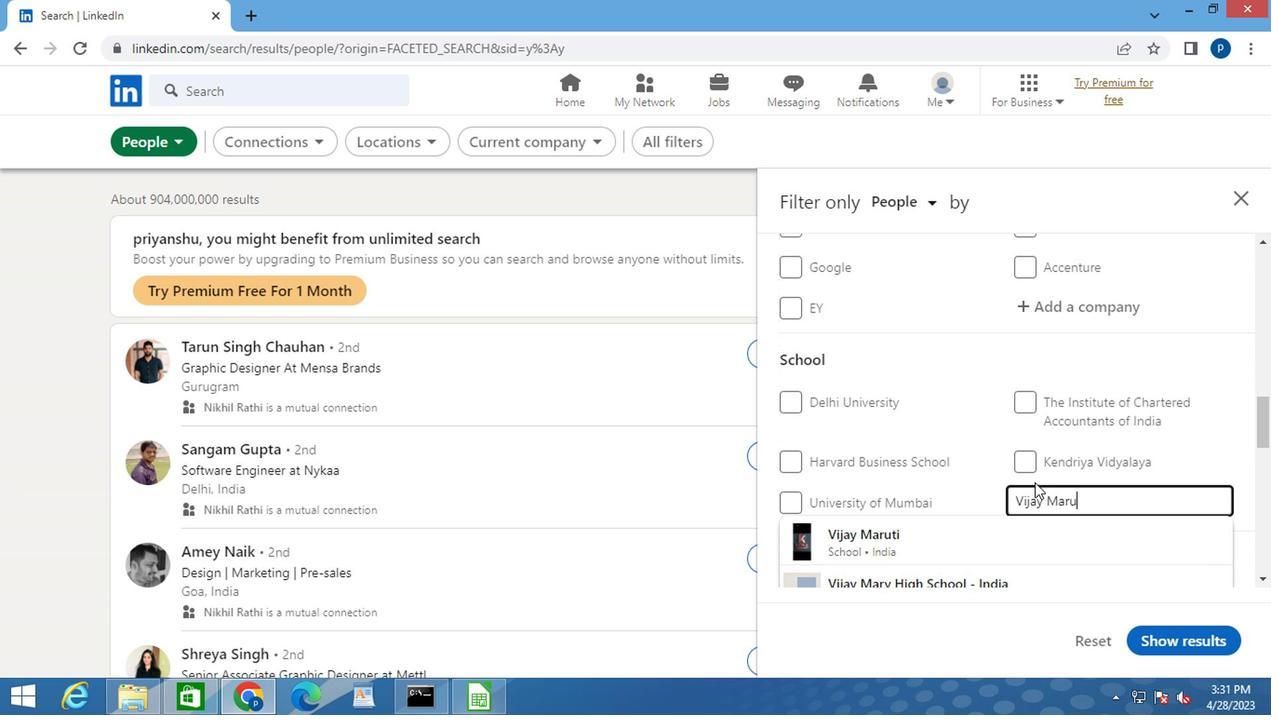 
Action: Mouse moved to (911, 532)
Screenshot: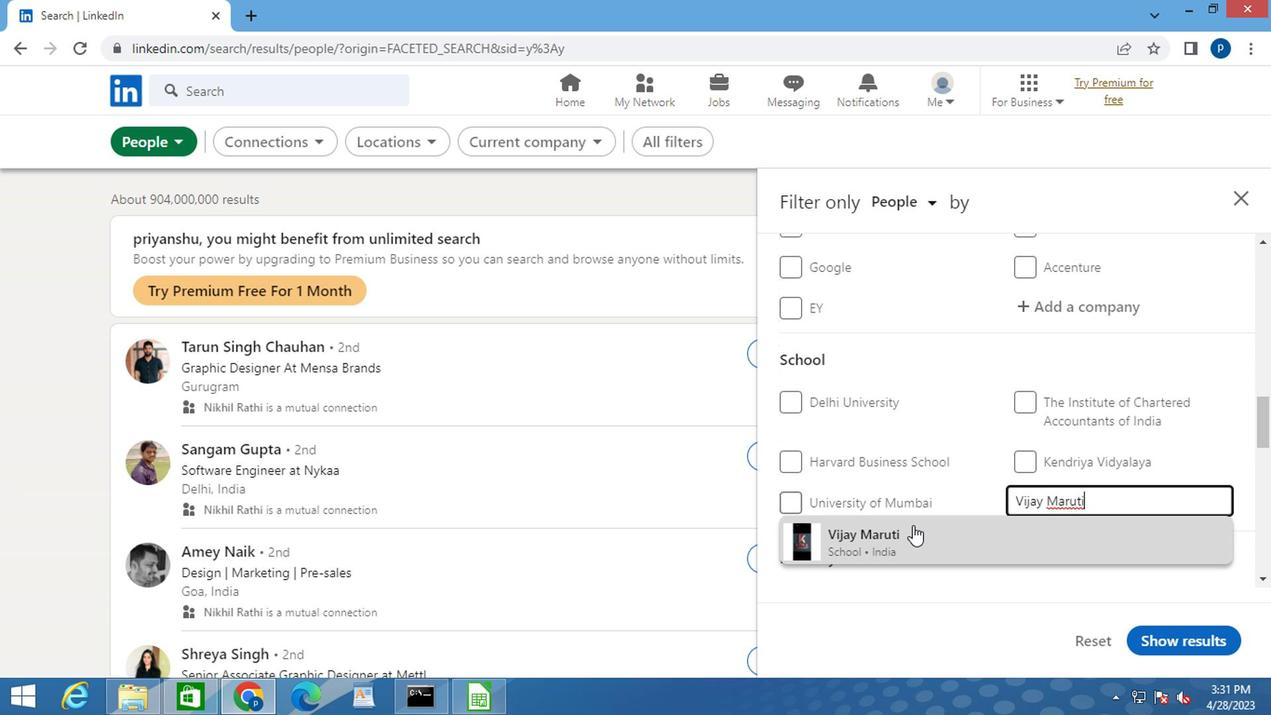 
Action: Mouse pressed left at (911, 532)
Screenshot: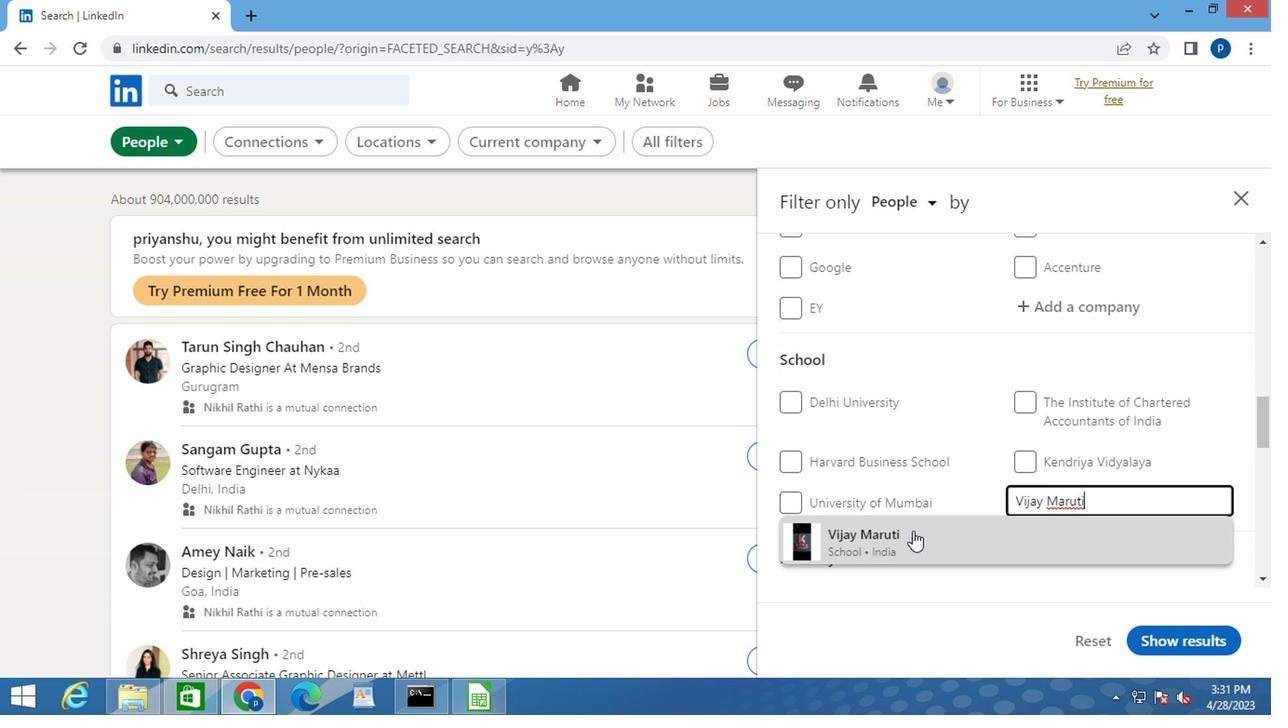 
Action: Mouse moved to (887, 495)
Screenshot: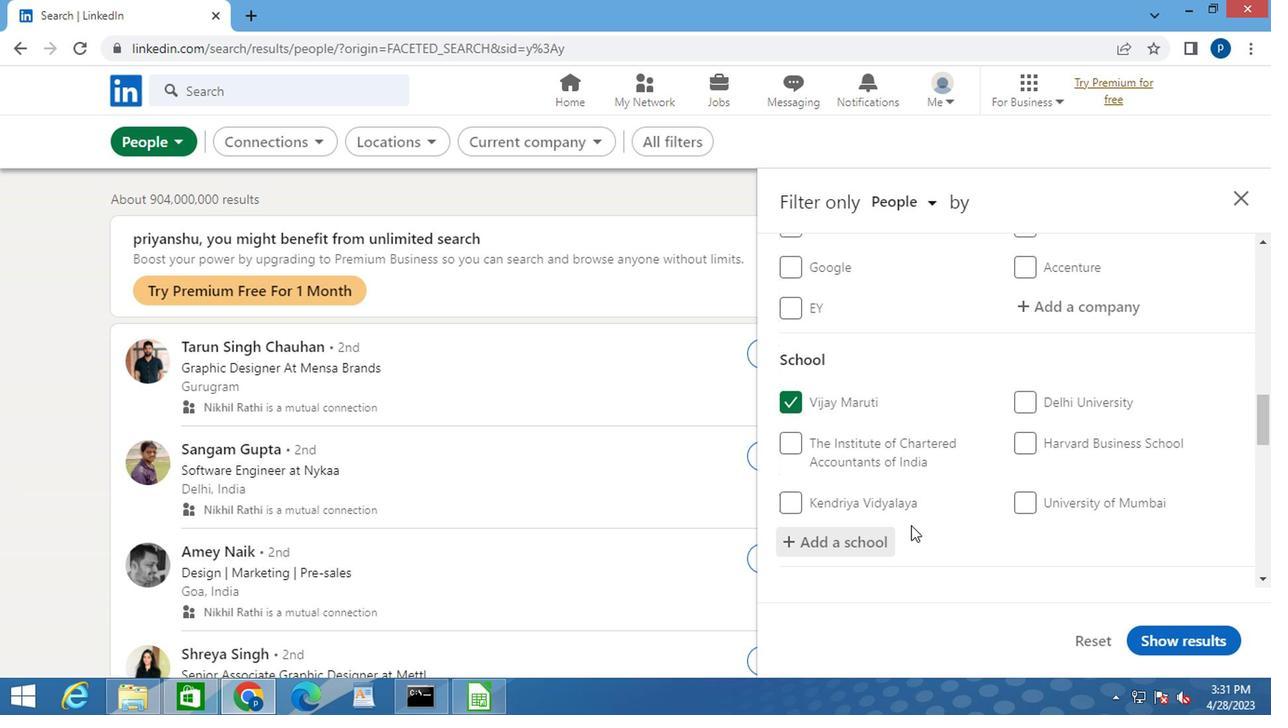 
Action: Mouse scrolled (887, 495) with delta (0, 0)
Screenshot: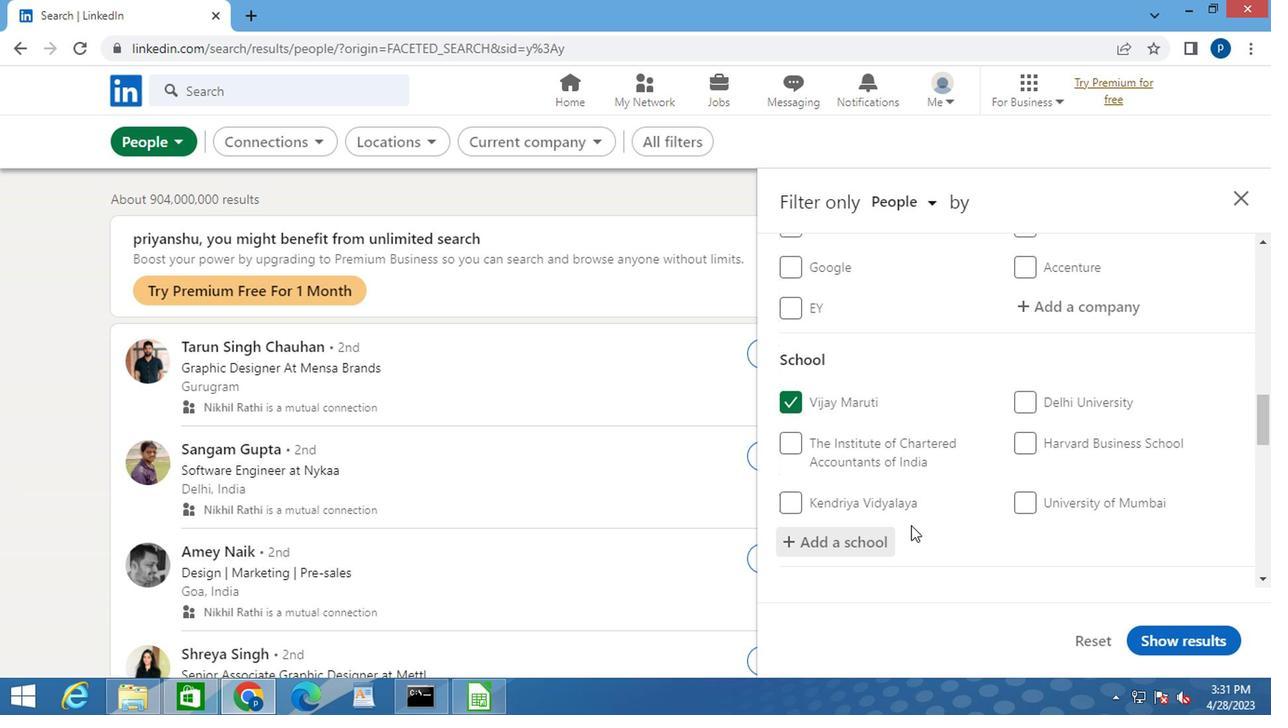 
Action: Mouse moved to (887, 495)
Screenshot: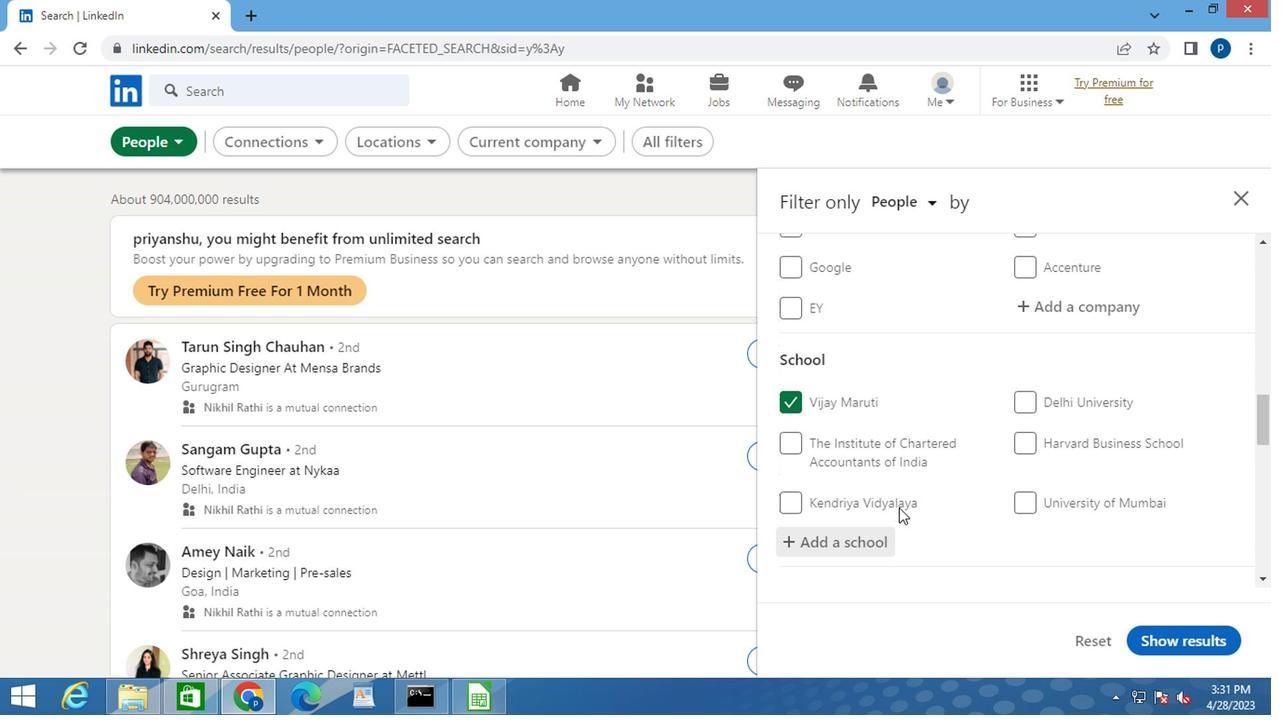 
Action: Mouse scrolled (887, 494) with delta (0, 0)
Screenshot: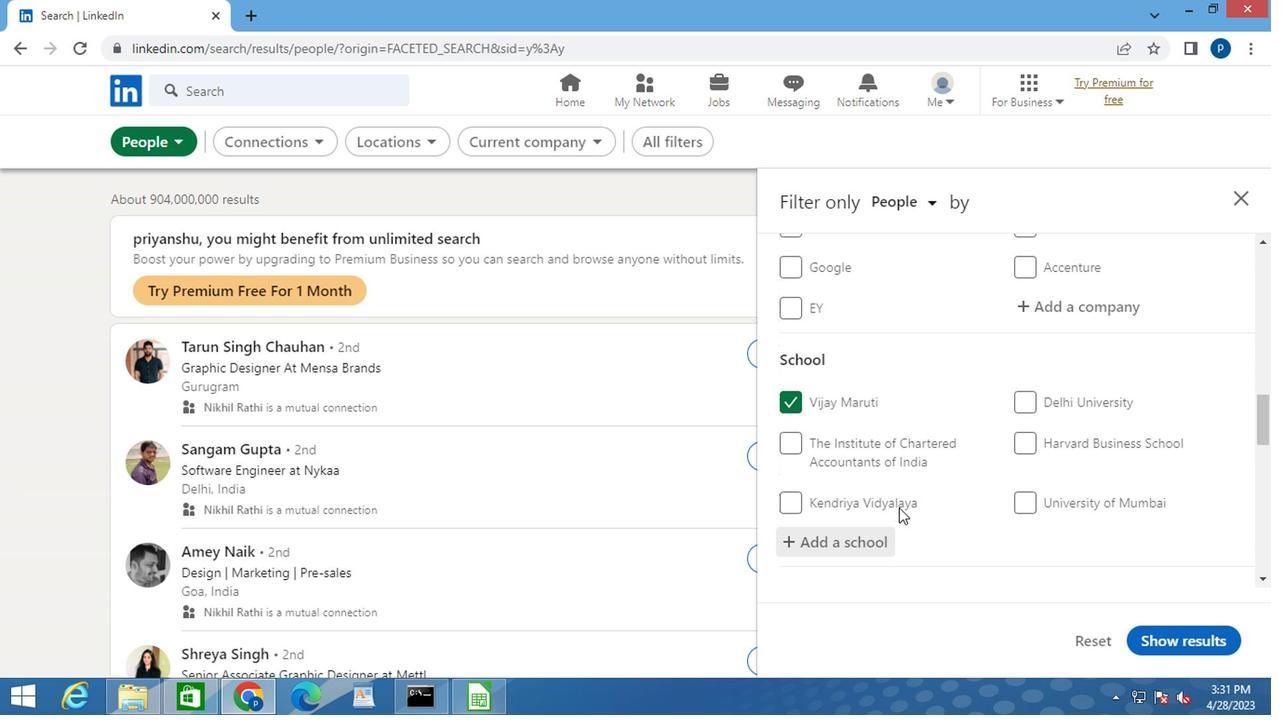 
Action: Mouse scrolled (887, 494) with delta (0, 0)
Screenshot: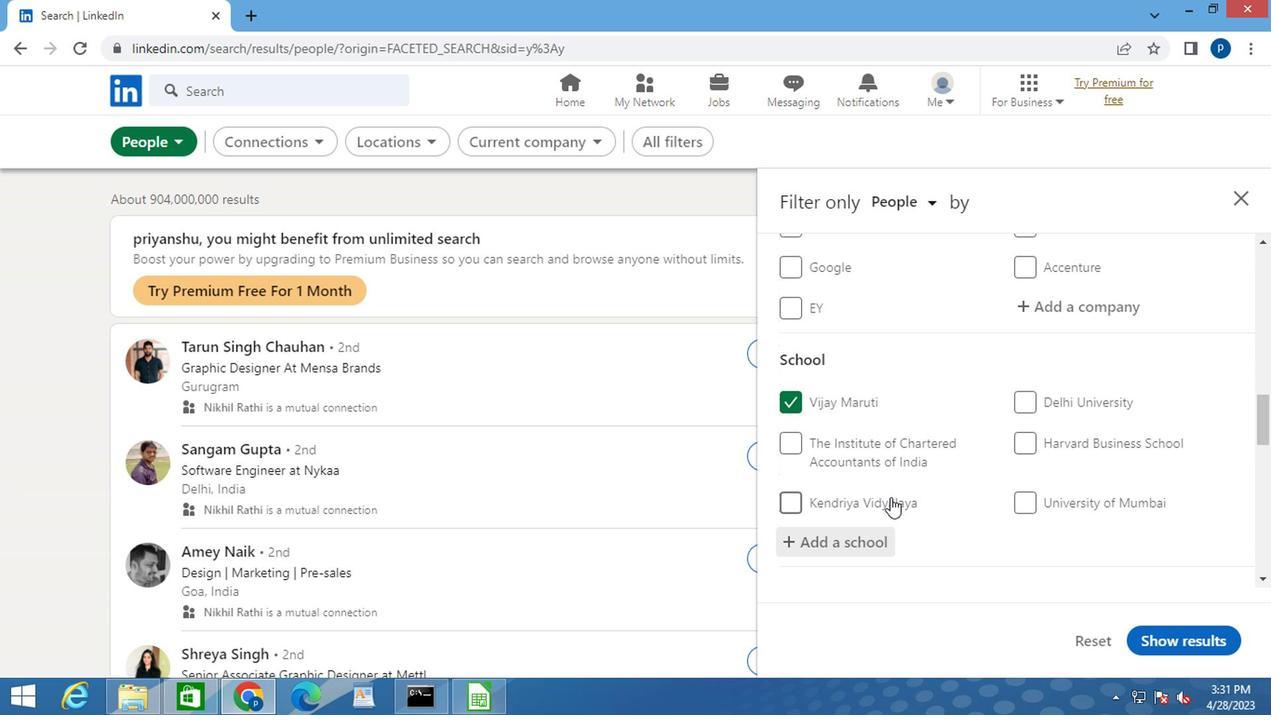
Action: Mouse moved to (1105, 456)
Screenshot: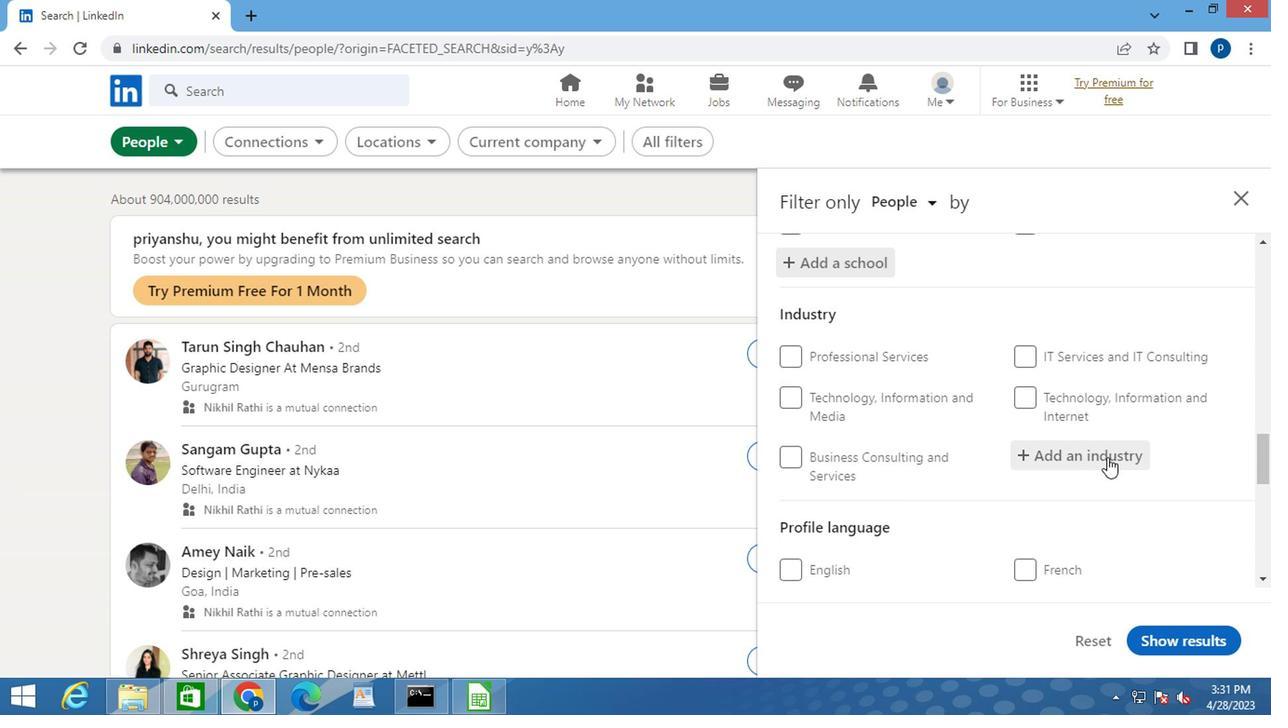 
Action: Mouse pressed left at (1105, 456)
Screenshot: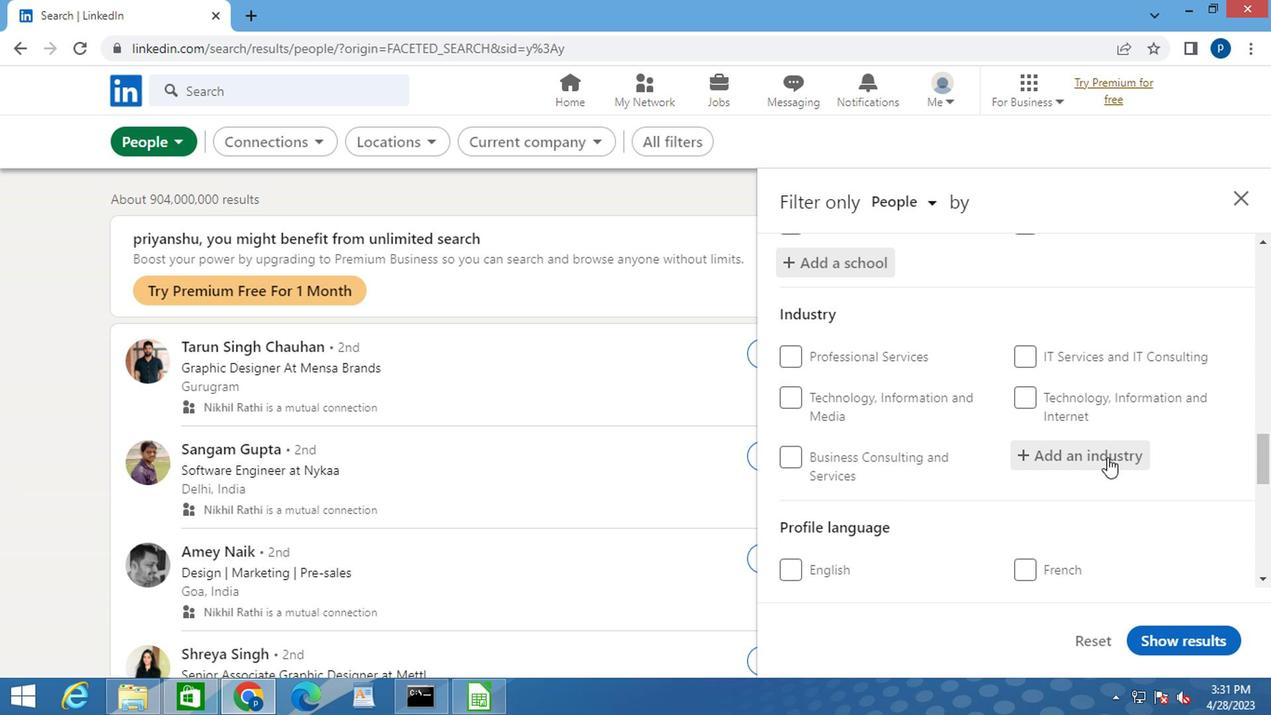 
Action: Mouse moved to (1088, 456)
Screenshot: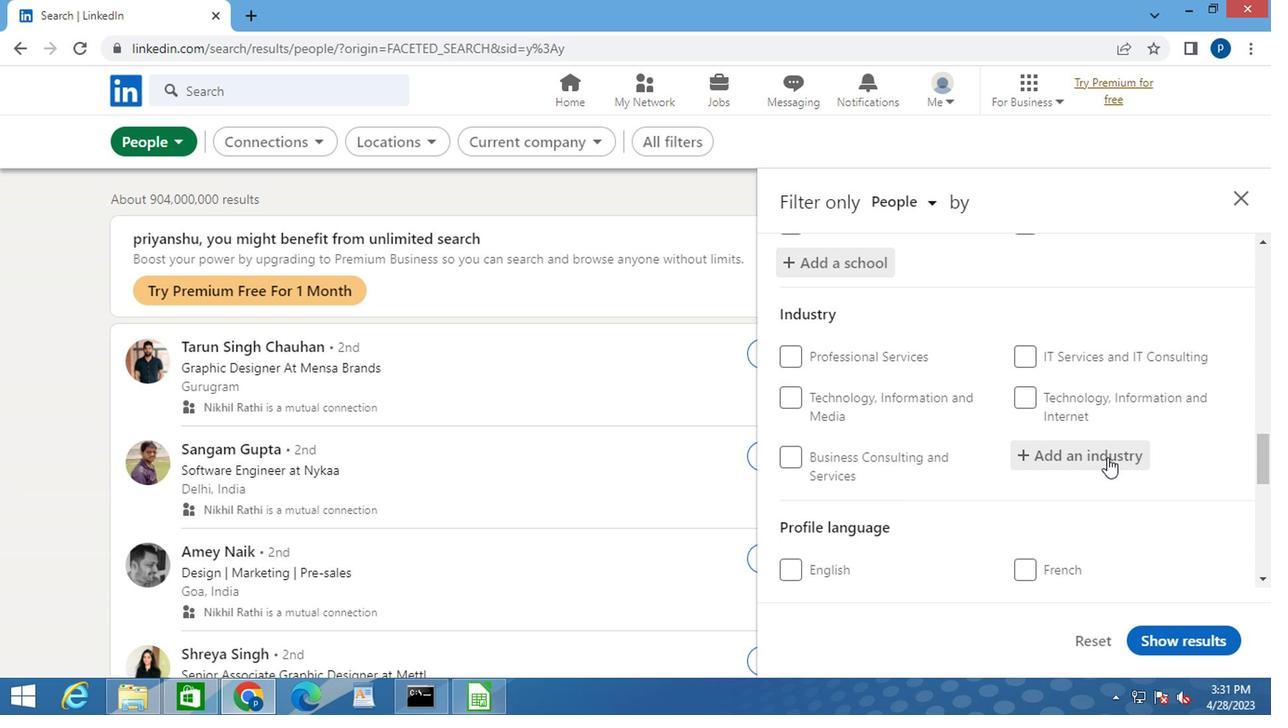 
Action: Mouse pressed left at (1088, 456)
Screenshot: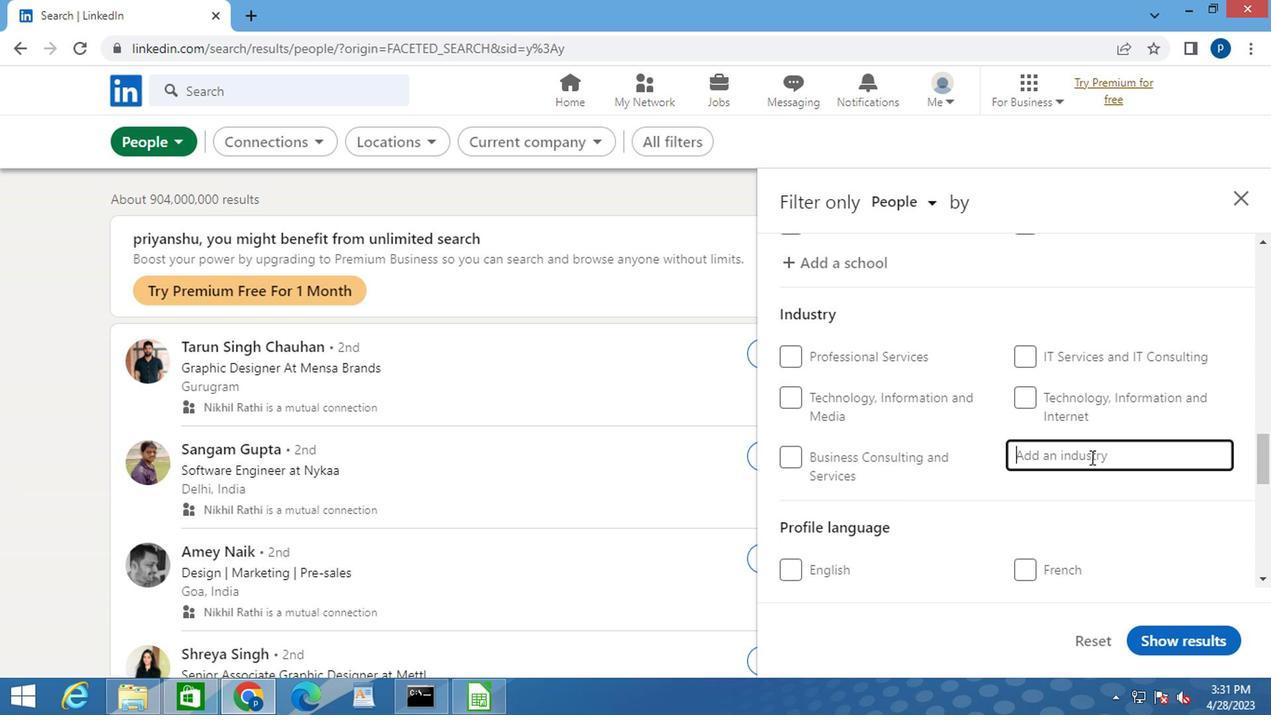 
Action: Key pressed <Key.caps_lock>S<Key.caps_lock>PACE<Key.space>
Screenshot: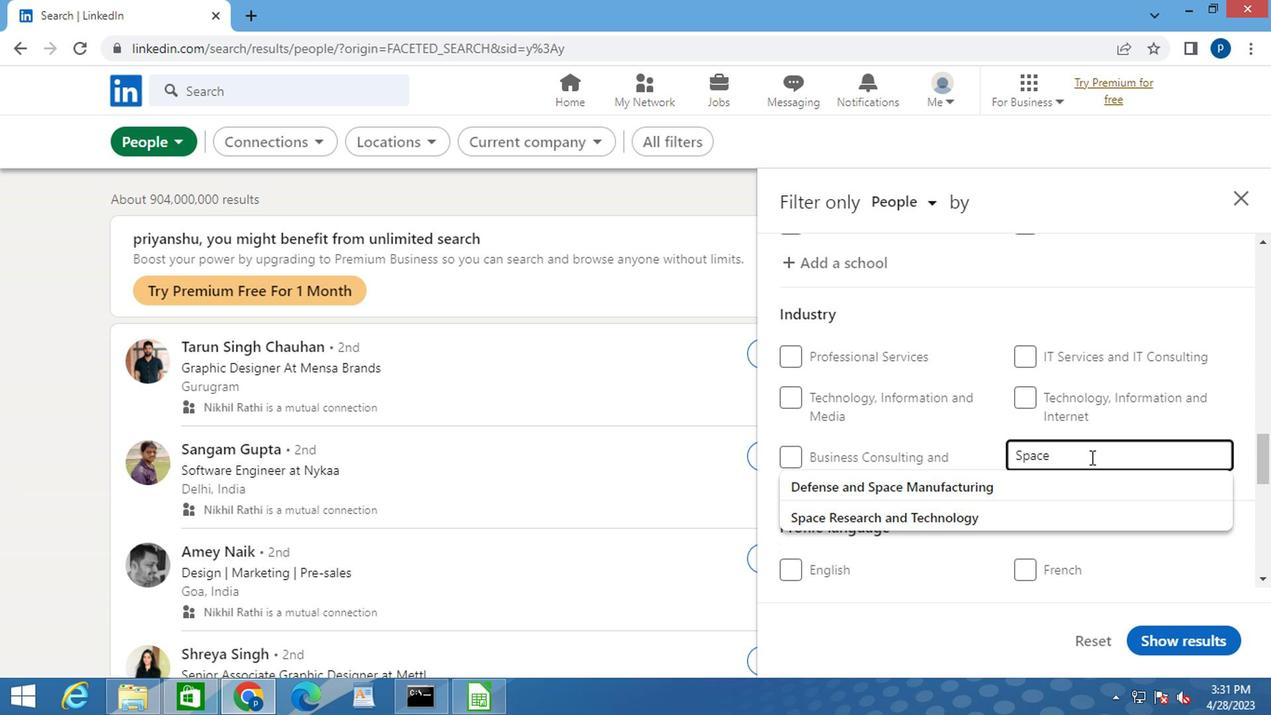 
Action: Mouse moved to (1087, 456)
Screenshot: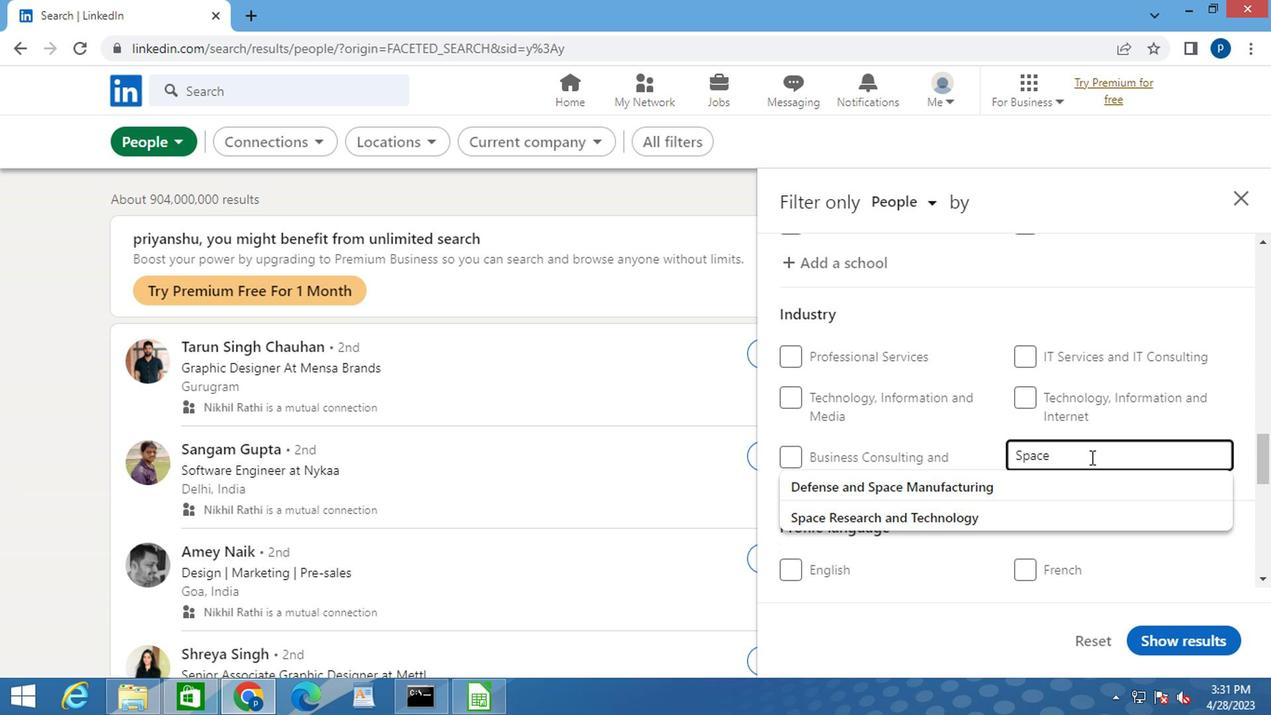 
Action: Key pressed <Key.caps_lock>R<Key.caps_lock>ESEARCH
Screenshot: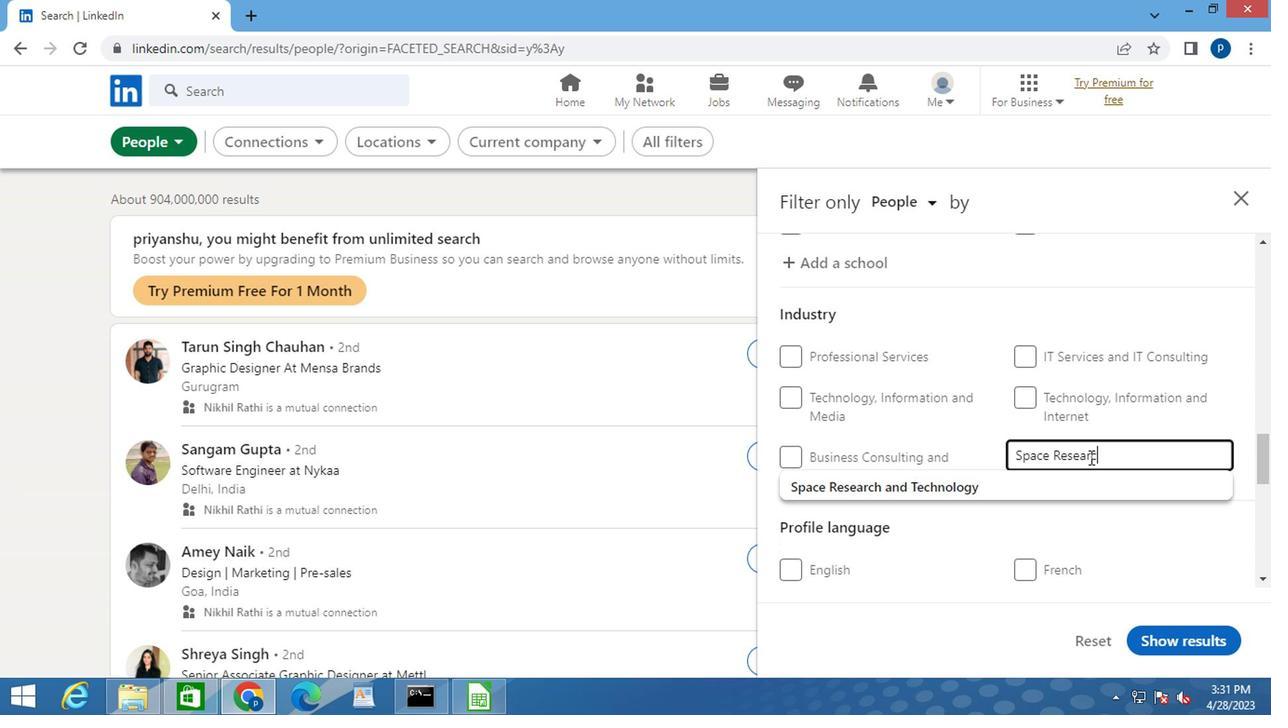 
Action: Mouse moved to (983, 490)
Screenshot: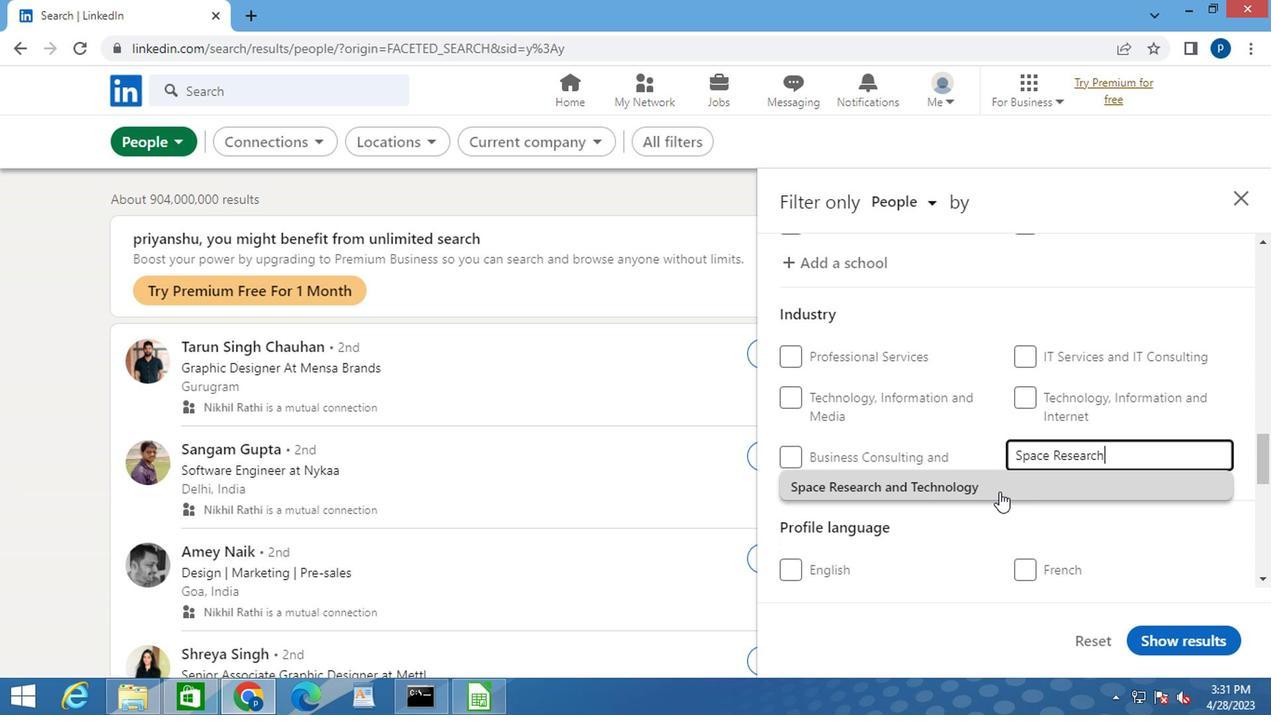 
Action: Mouse pressed left at (983, 490)
Screenshot: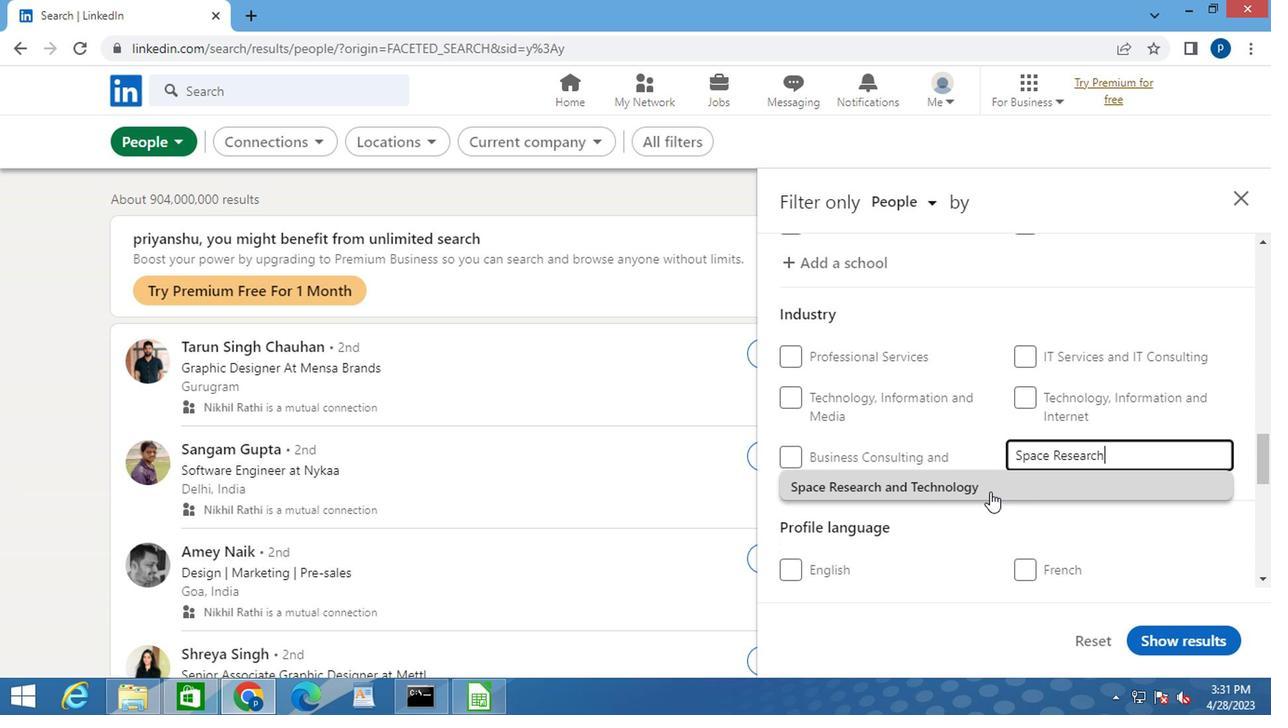 
Action: Mouse moved to (964, 484)
Screenshot: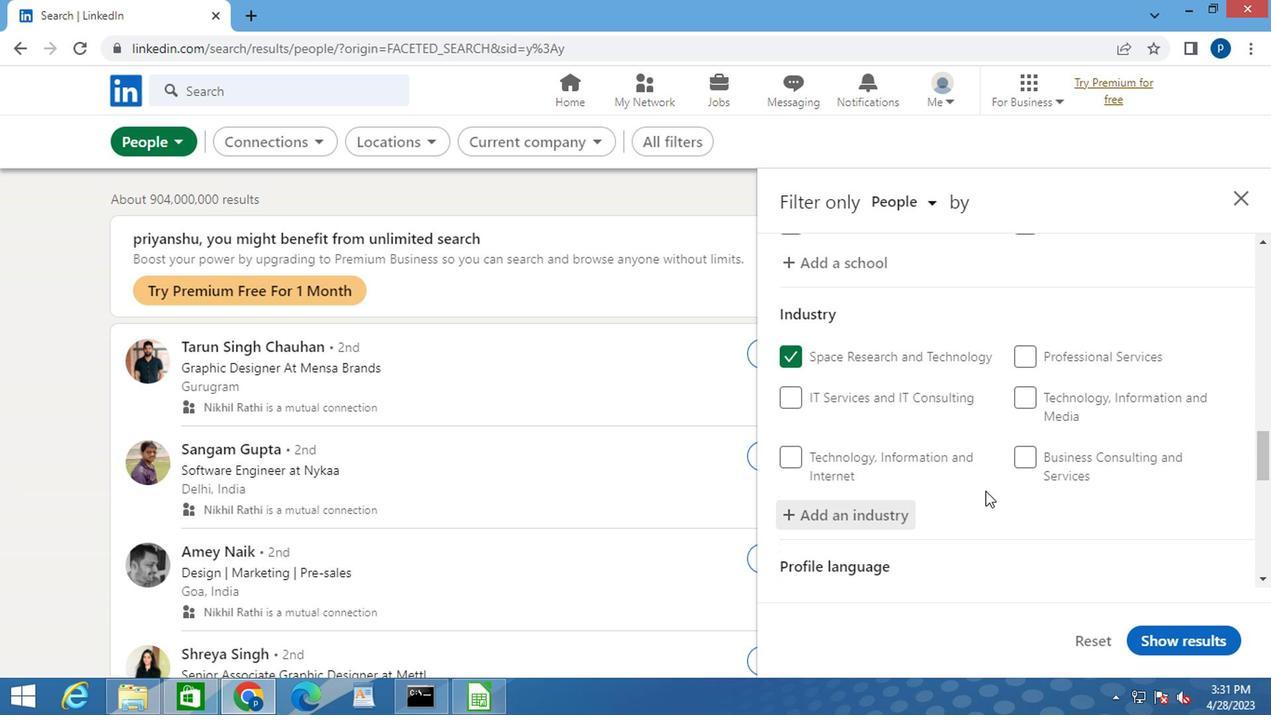 
Action: Mouse scrolled (964, 484) with delta (0, 0)
Screenshot: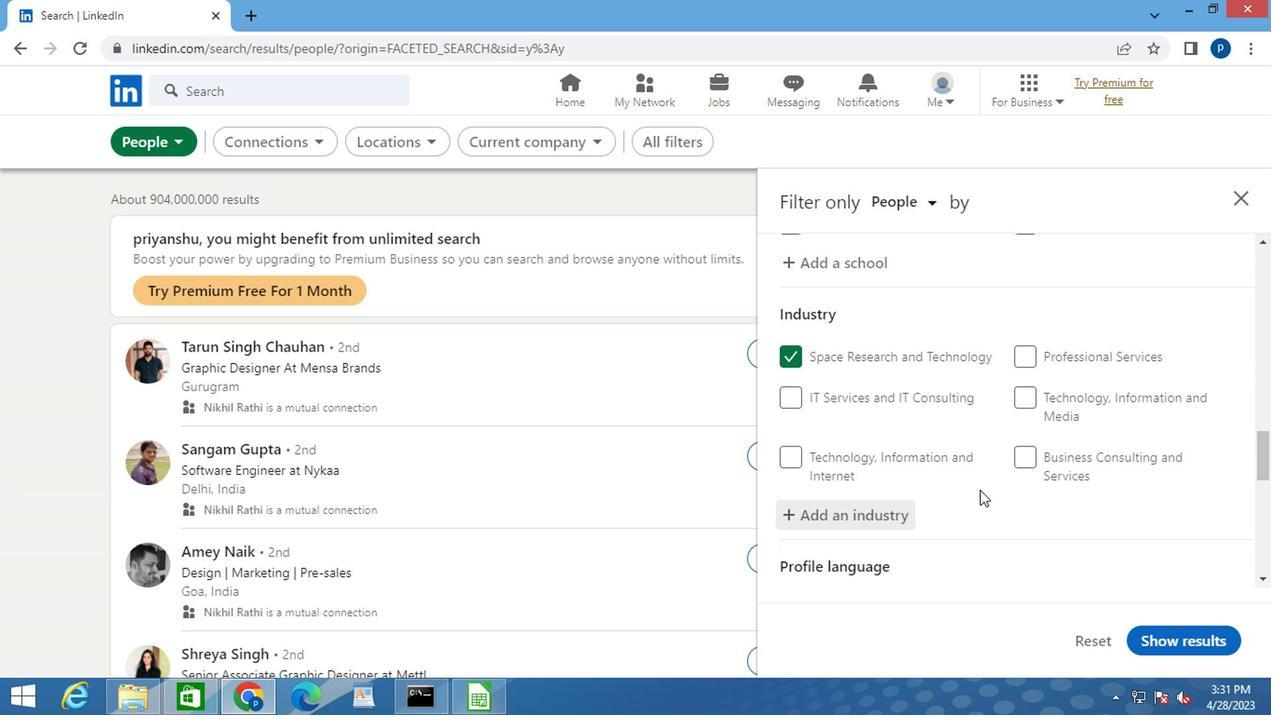 
Action: Mouse scrolled (964, 484) with delta (0, 0)
Screenshot: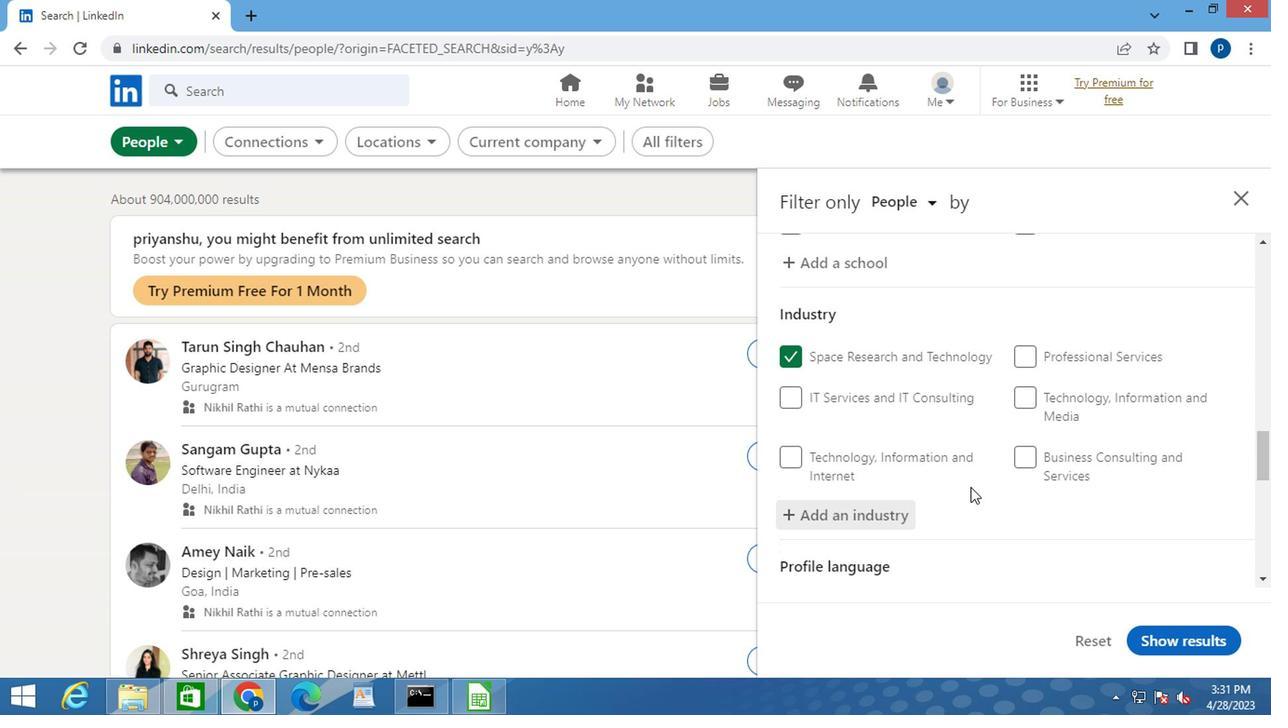 
Action: Mouse scrolled (964, 484) with delta (0, 0)
Screenshot: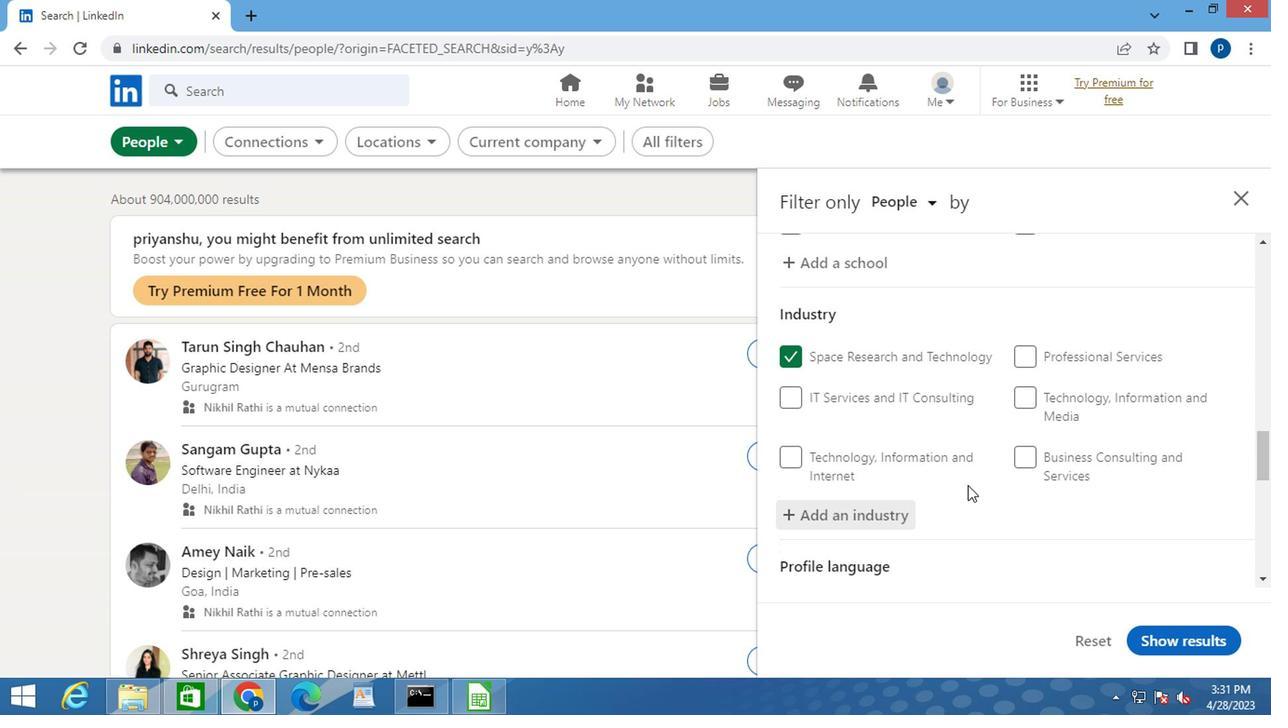 
Action: Mouse moved to (942, 464)
Screenshot: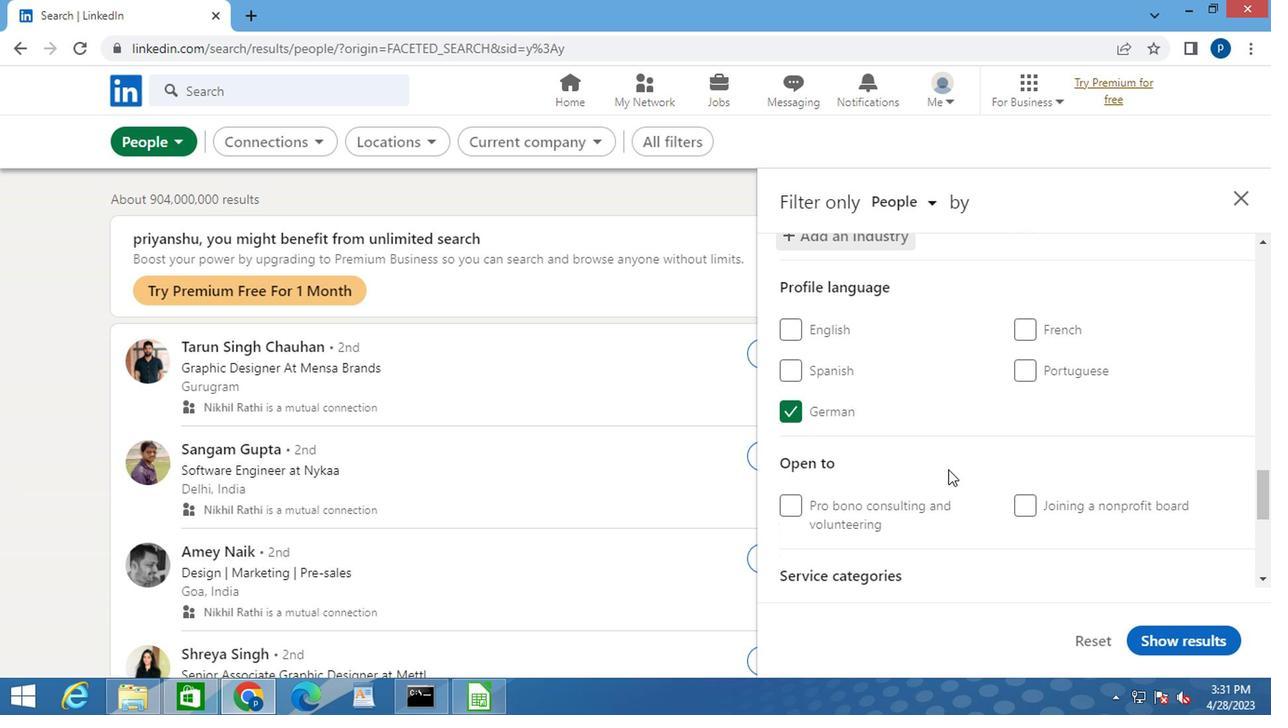 
Action: Mouse scrolled (942, 463) with delta (0, 0)
Screenshot: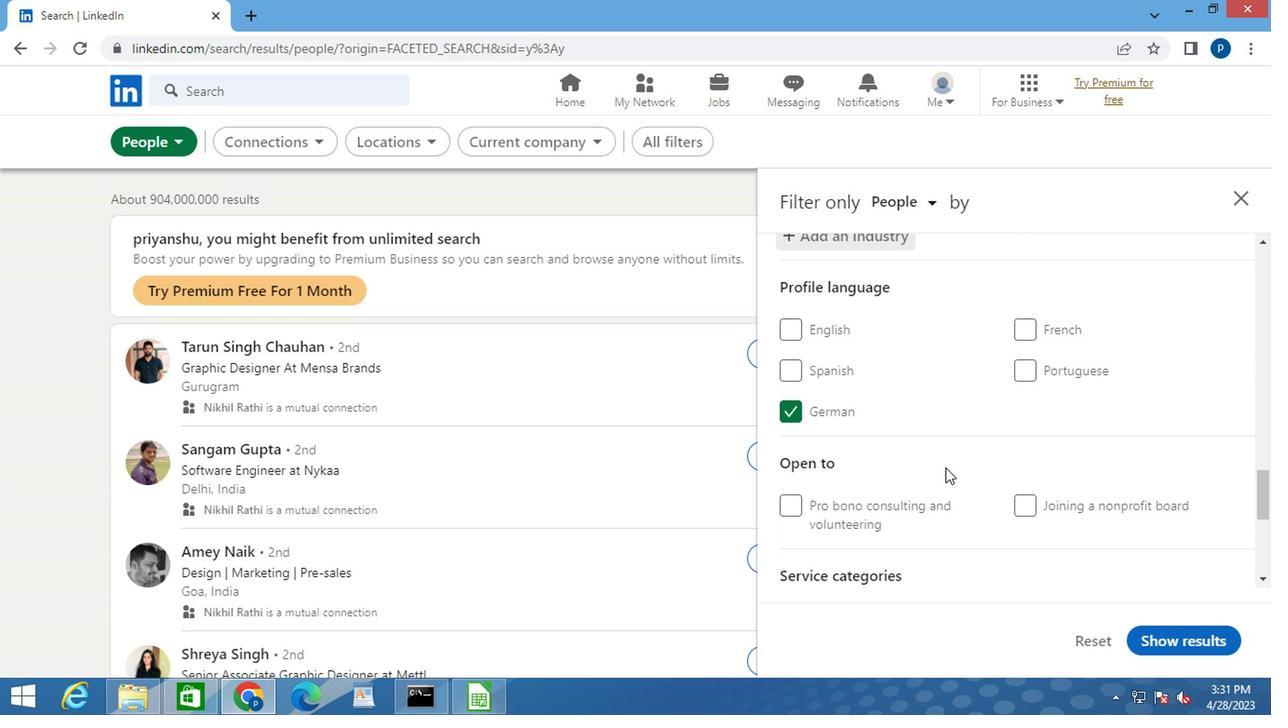 
Action: Mouse scrolled (942, 463) with delta (0, 0)
Screenshot: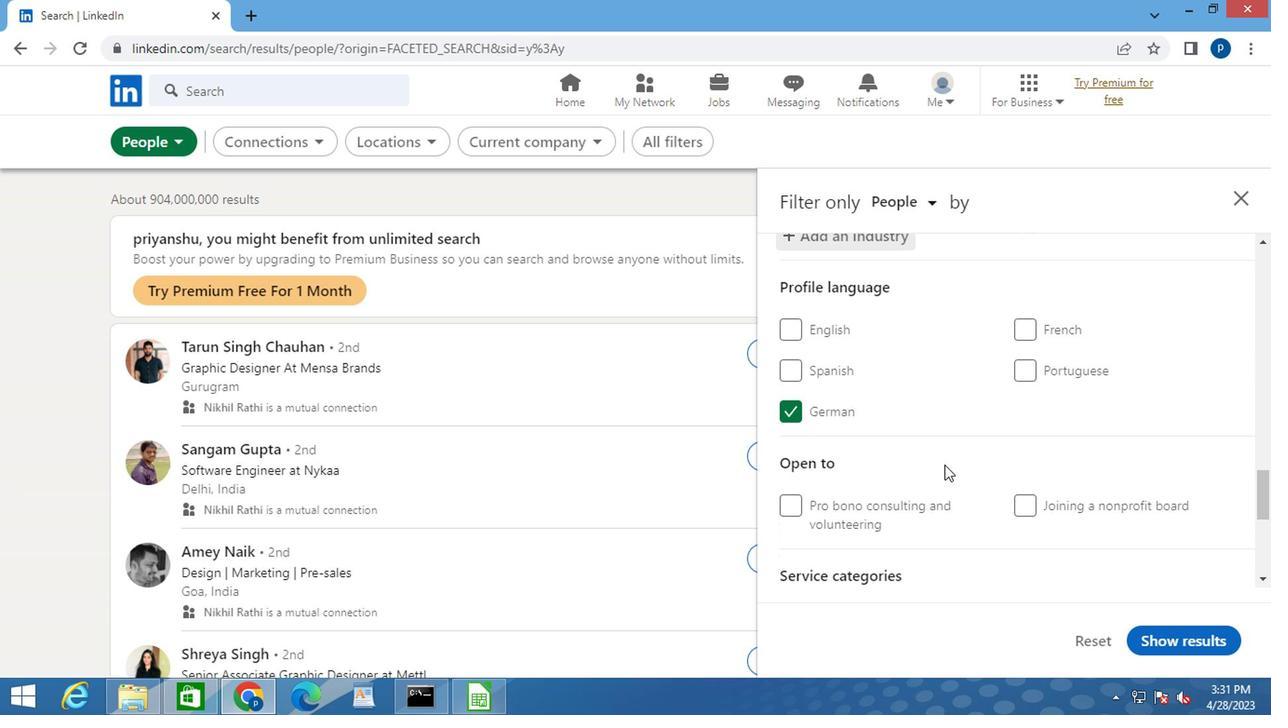 
Action: Mouse scrolled (942, 463) with delta (0, 0)
Screenshot: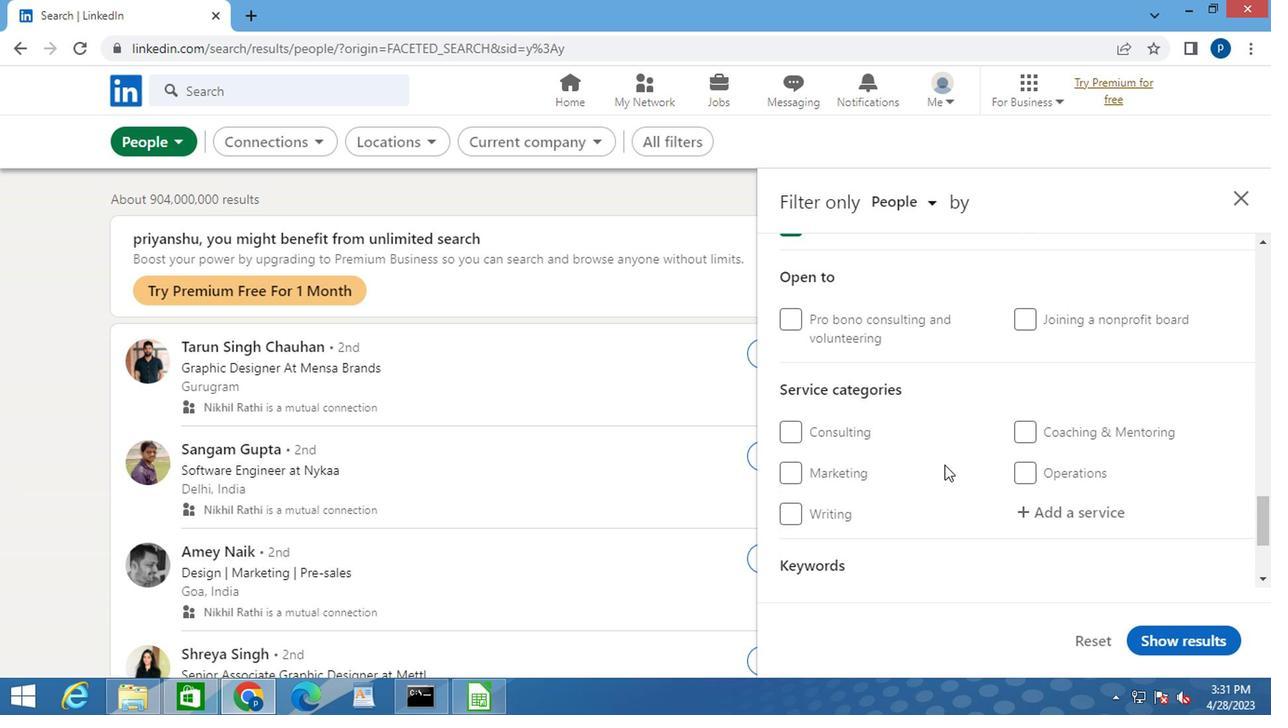 
Action: Mouse moved to (1047, 421)
Screenshot: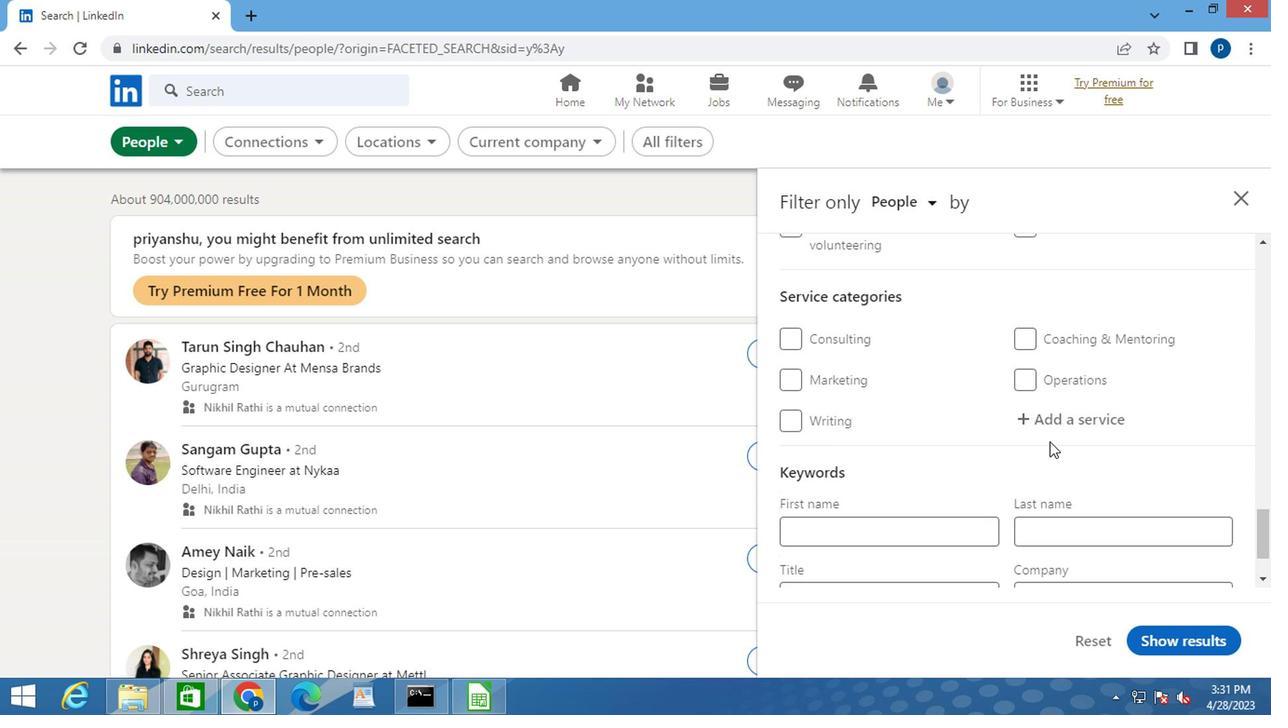 
Action: Mouse pressed left at (1047, 421)
Screenshot: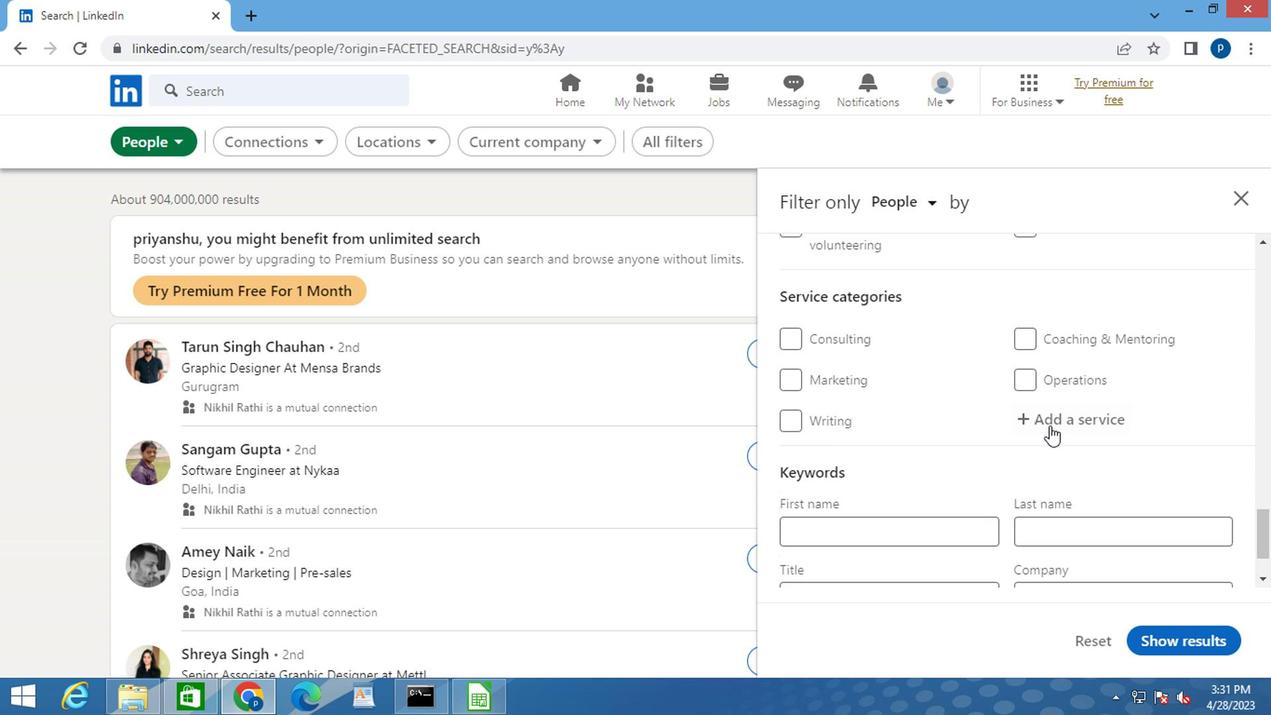 
Action: Key pressed <Key.caps_lock>I<Key.caps_lock>NTERI
Screenshot: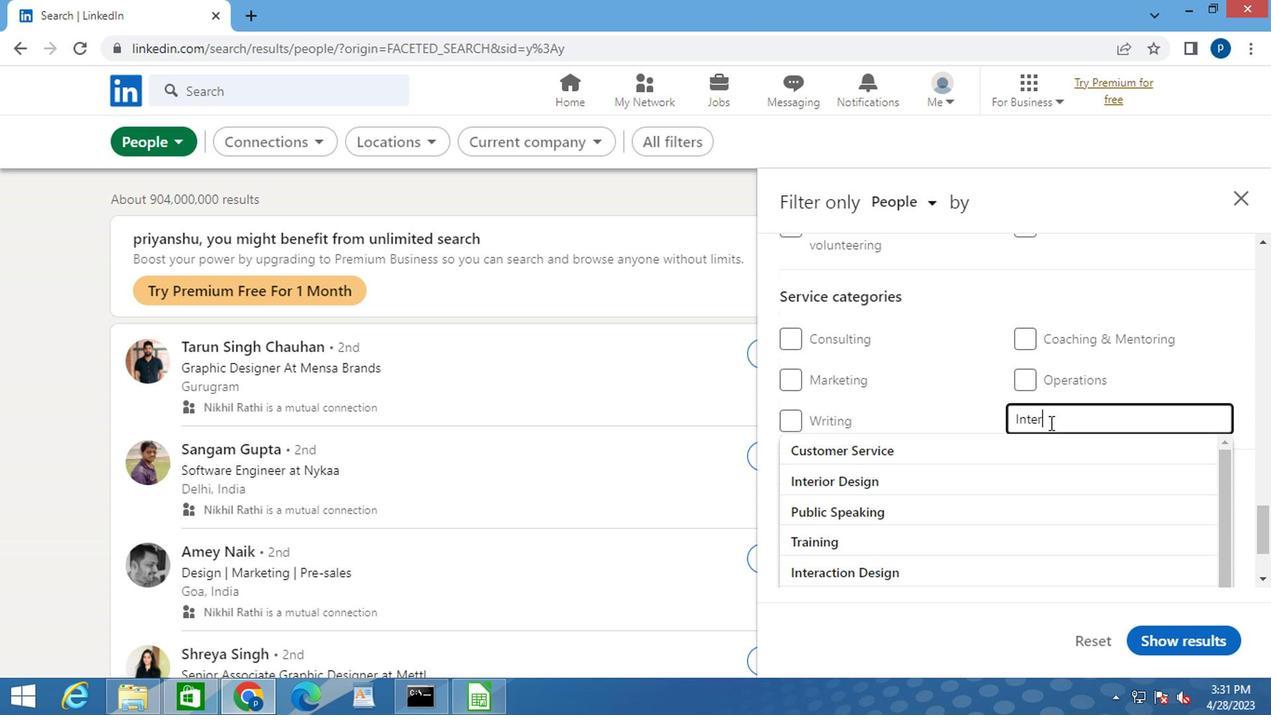 
Action: Mouse moved to (908, 450)
Screenshot: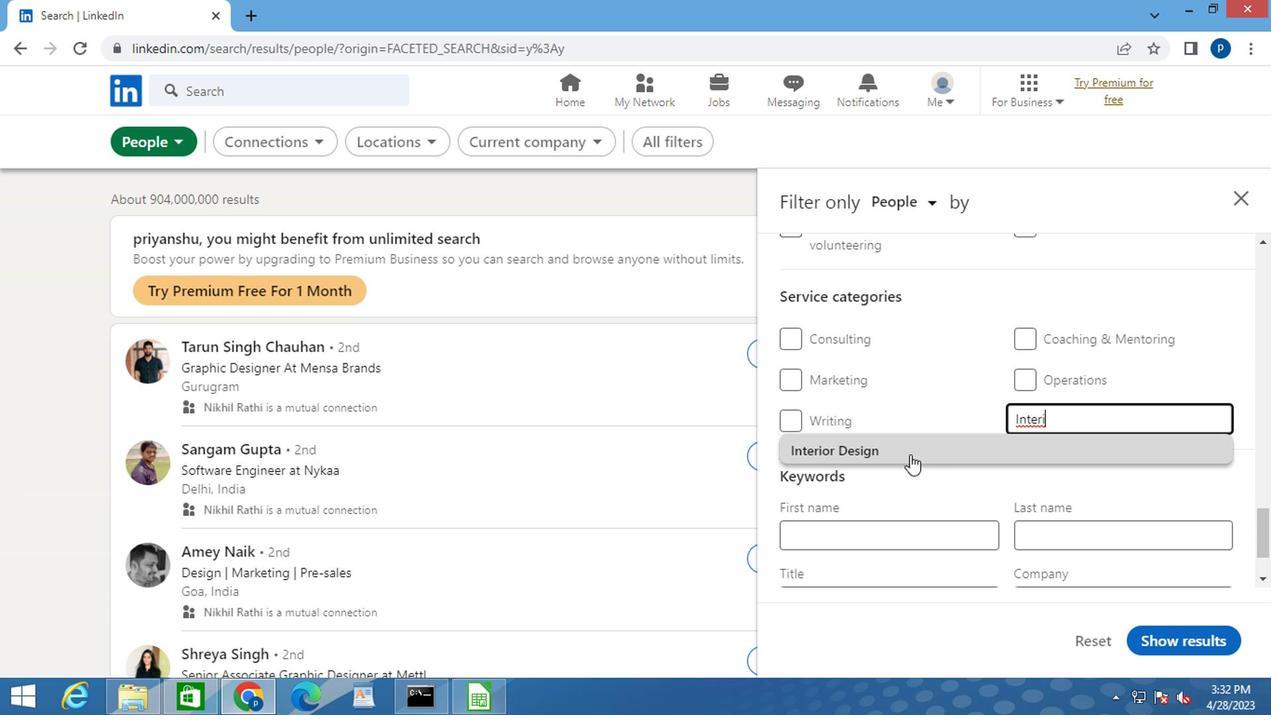 
Action: Mouse pressed left at (908, 450)
Screenshot: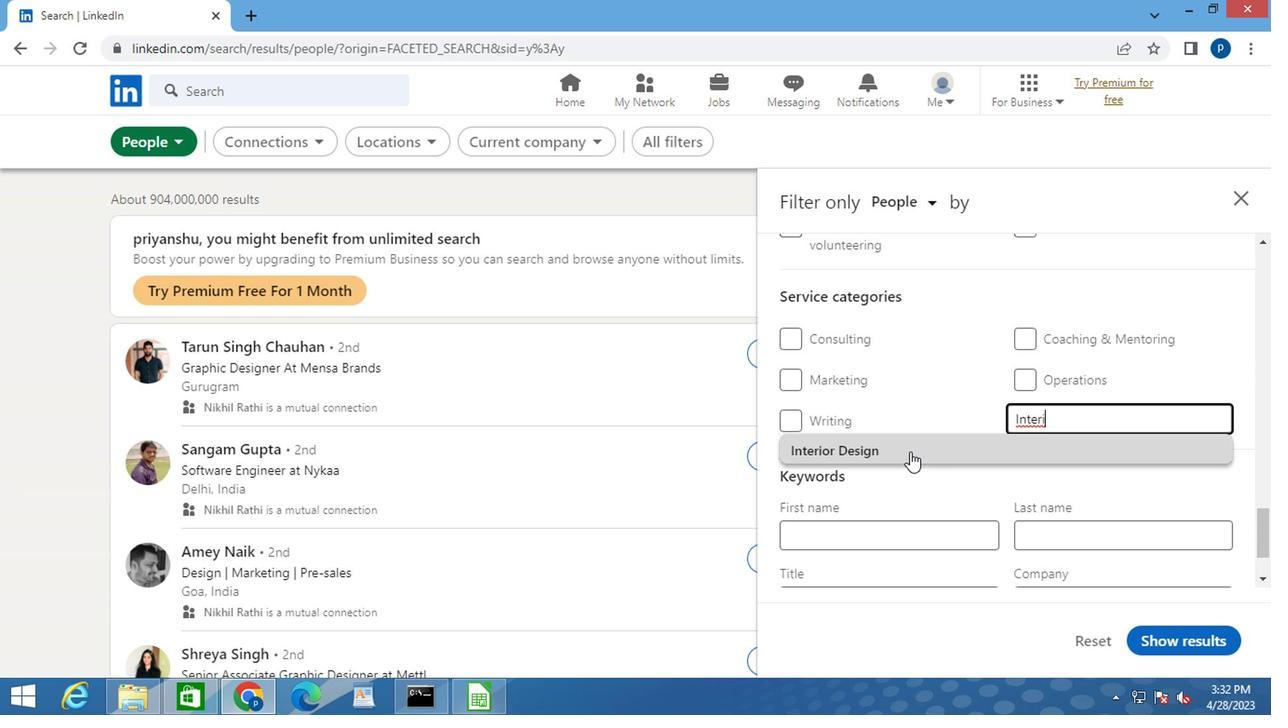 
Action: Mouse moved to (903, 441)
Screenshot: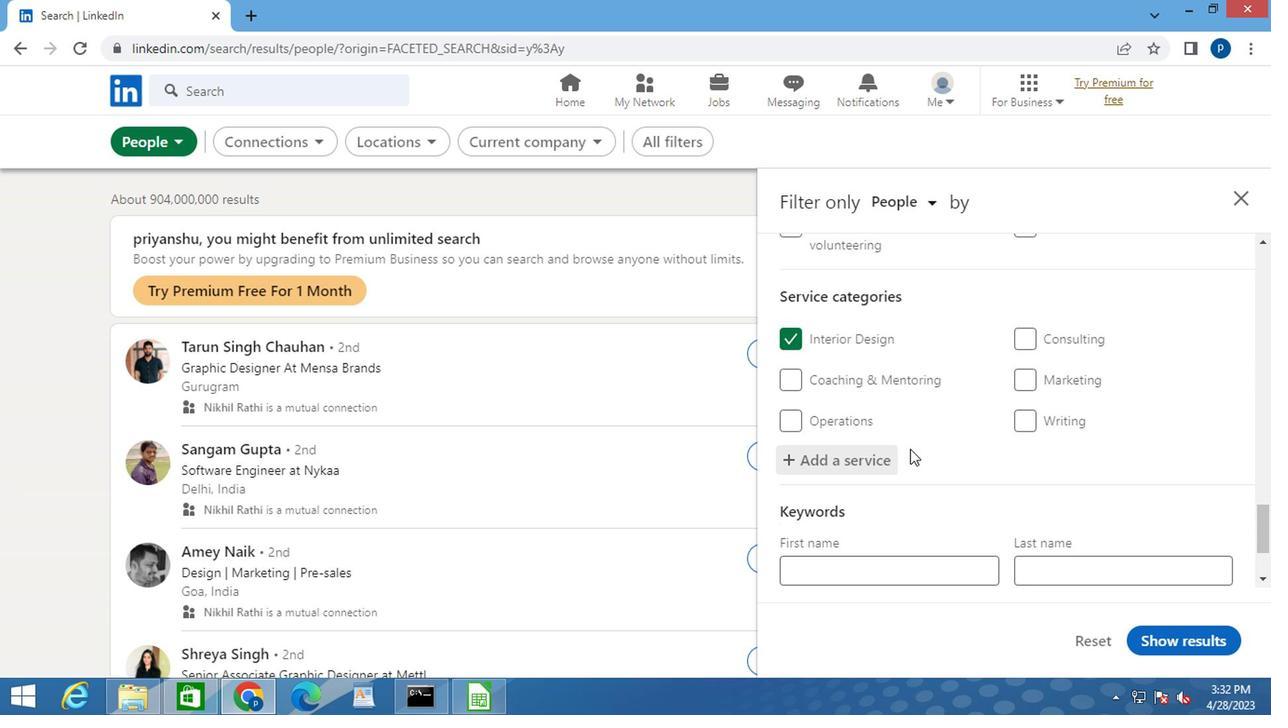 
Action: Mouse scrolled (903, 439) with delta (0, -1)
Screenshot: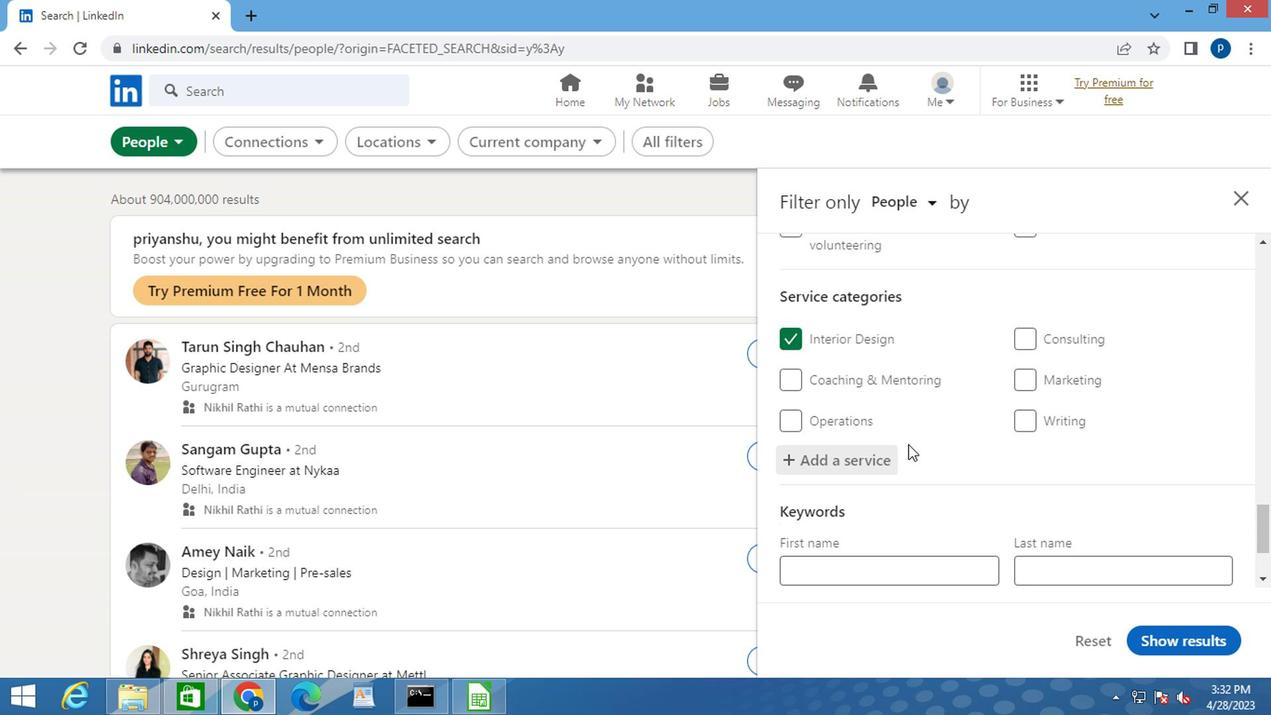
Action: Mouse scrolled (903, 439) with delta (0, -1)
Screenshot: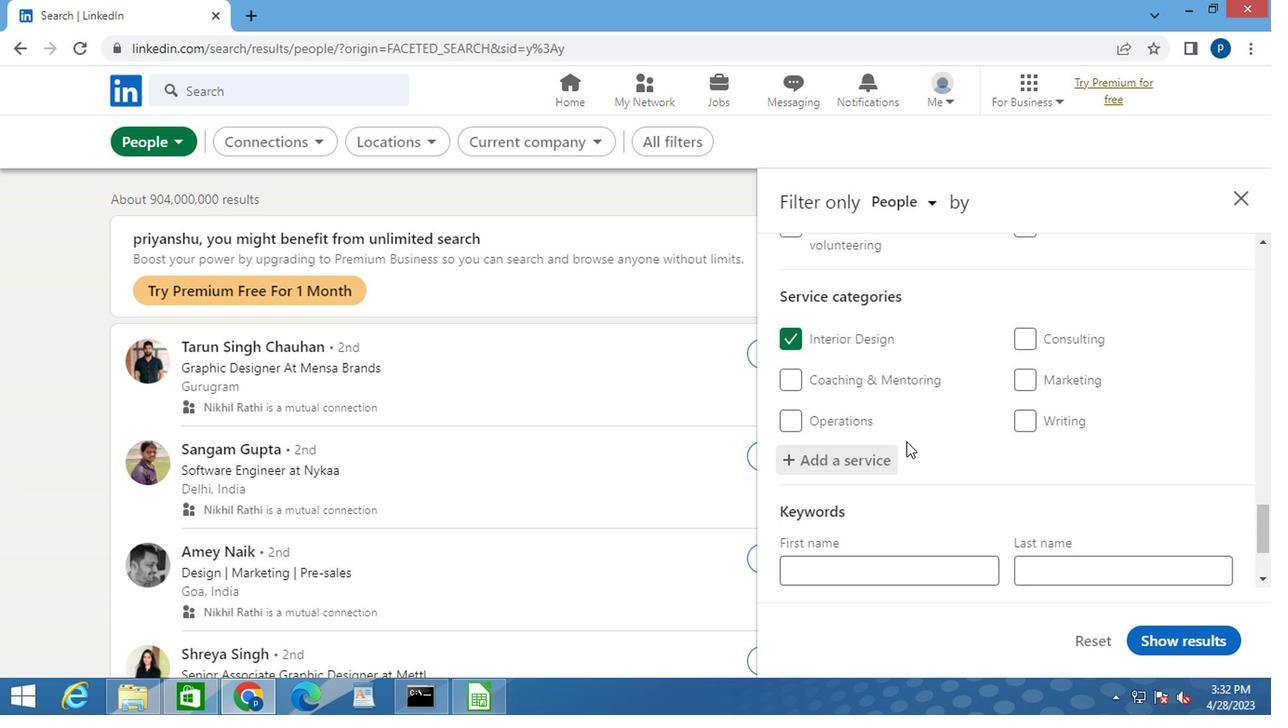 
Action: Mouse moved to (898, 441)
Screenshot: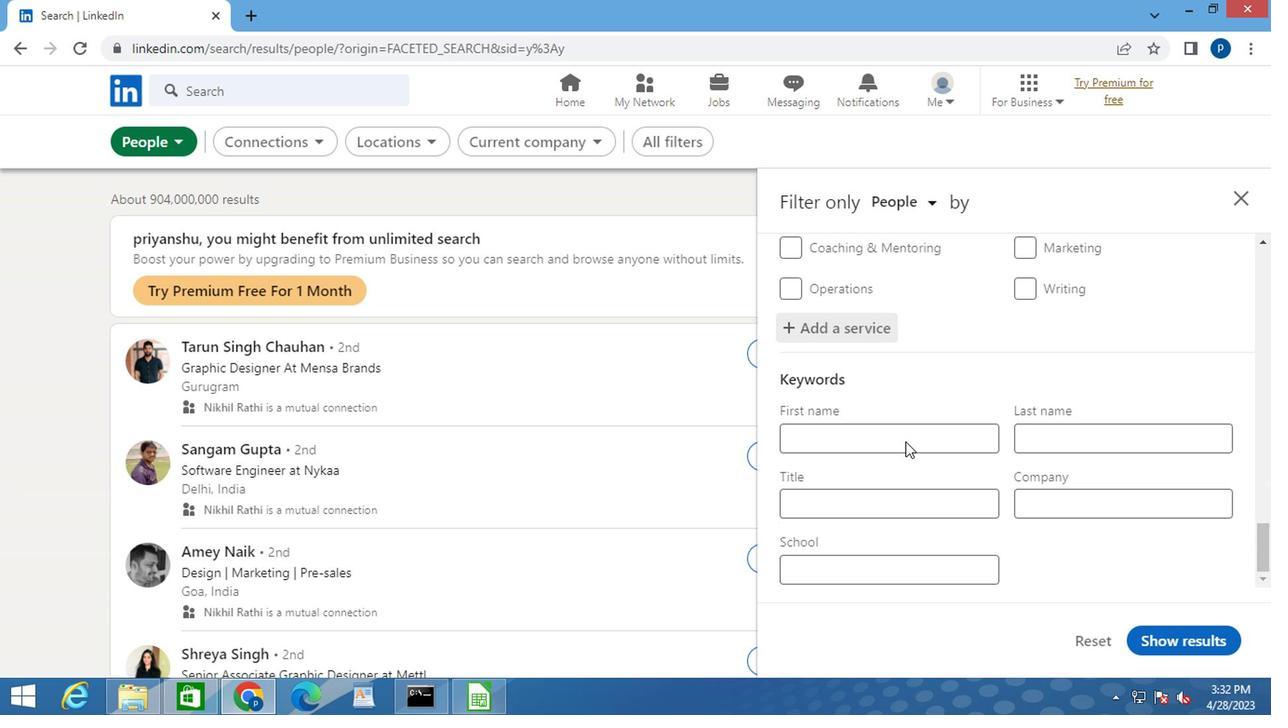 
Action: Mouse scrolled (898, 439) with delta (0, -1)
Screenshot: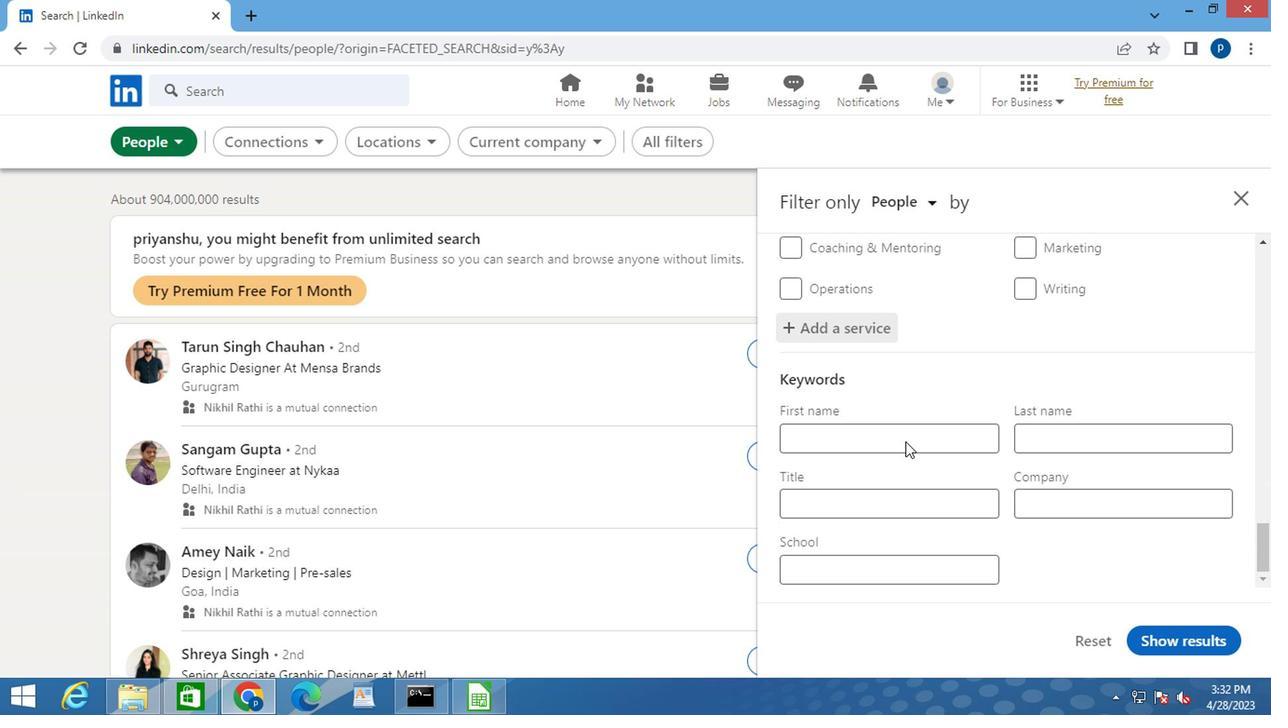 
Action: Mouse moved to (848, 506)
Screenshot: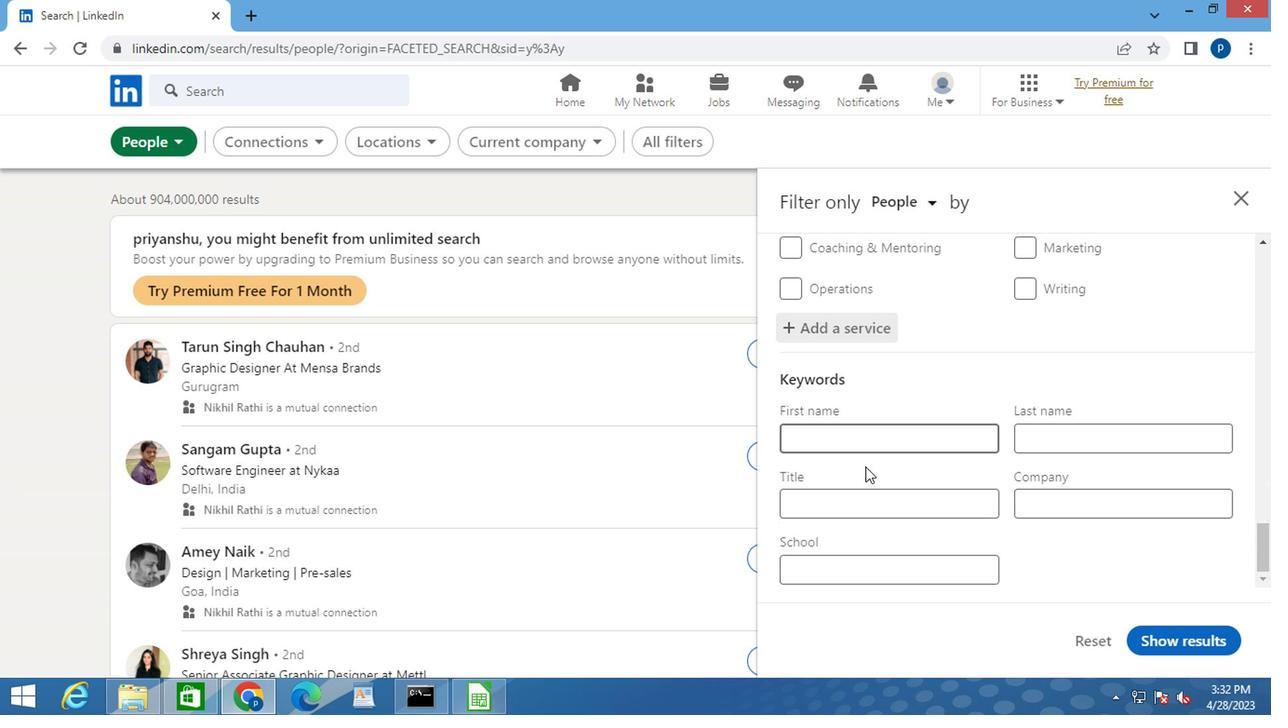 
Action: Mouse pressed left at (848, 506)
Screenshot: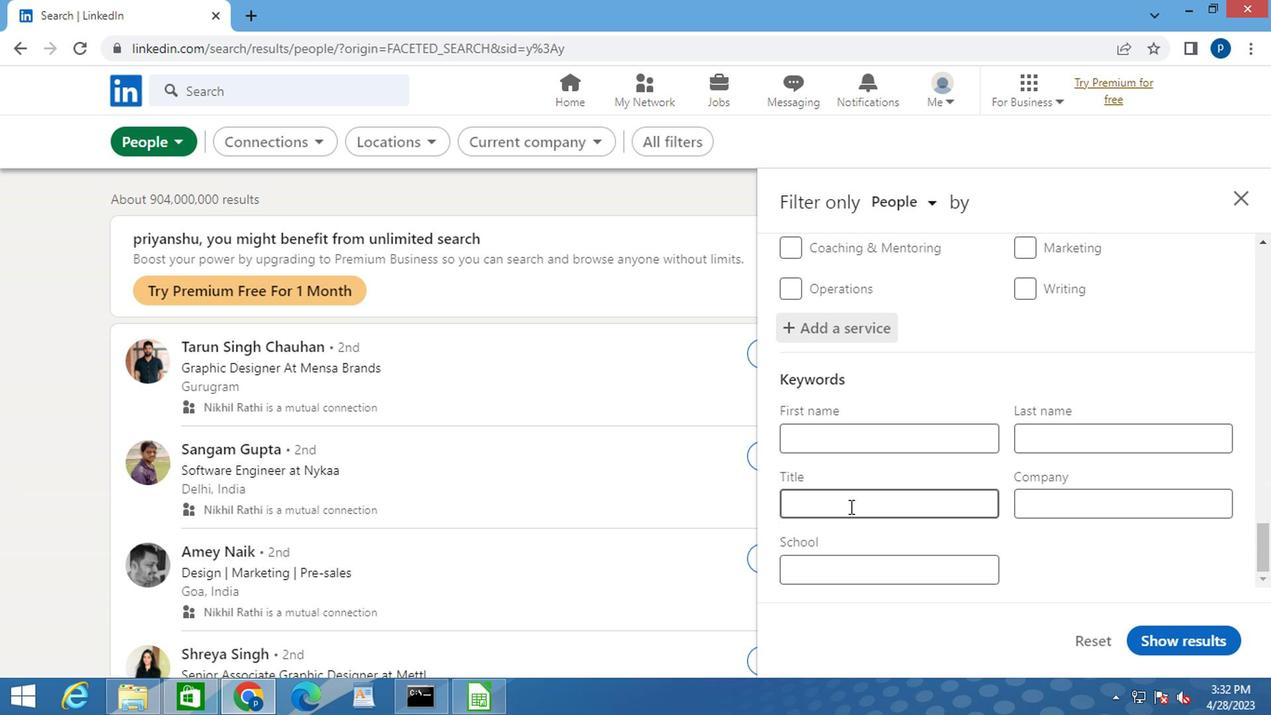 
Action: Key pressed <Key.caps_lock>V<Key.caps_lock>ICE<Key.space><Key.caps_lock>P<Key.caps_lock>RESID<Key.space>OF<Key.space>M<Key.caps_lock>ARKETING<Key.space>
Screenshot: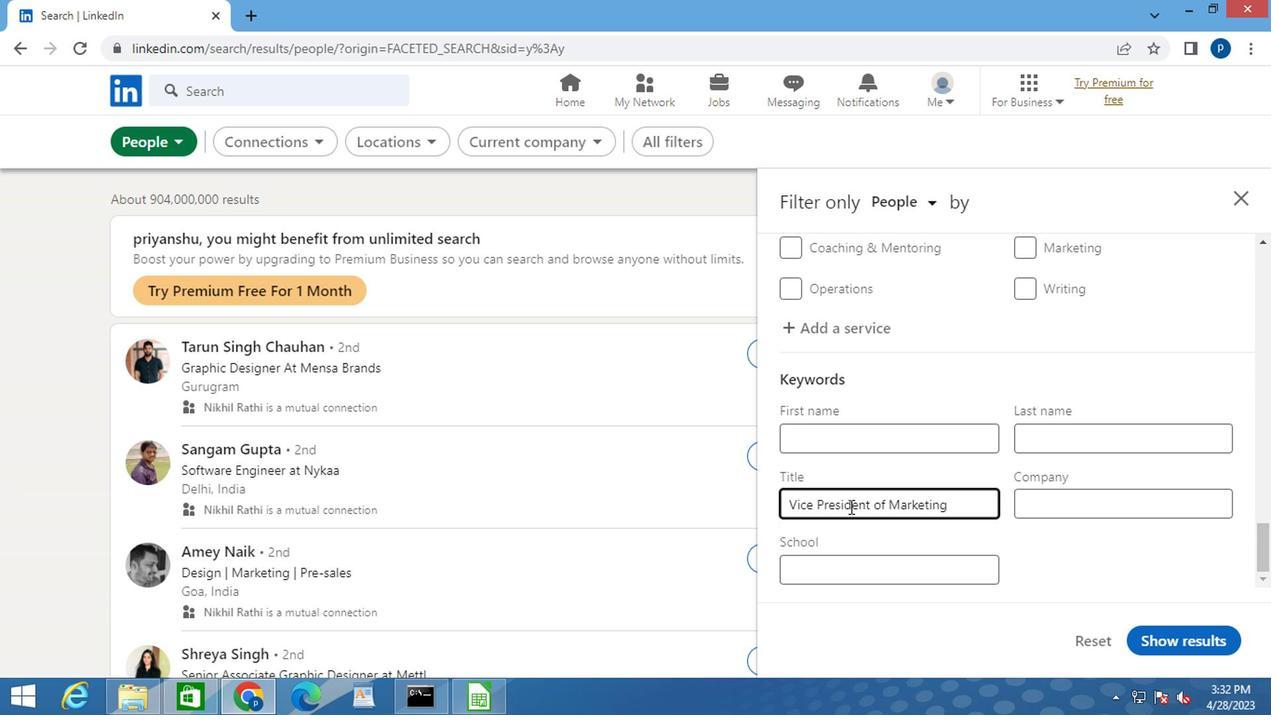 
Action: Mouse moved to (1154, 642)
Screenshot: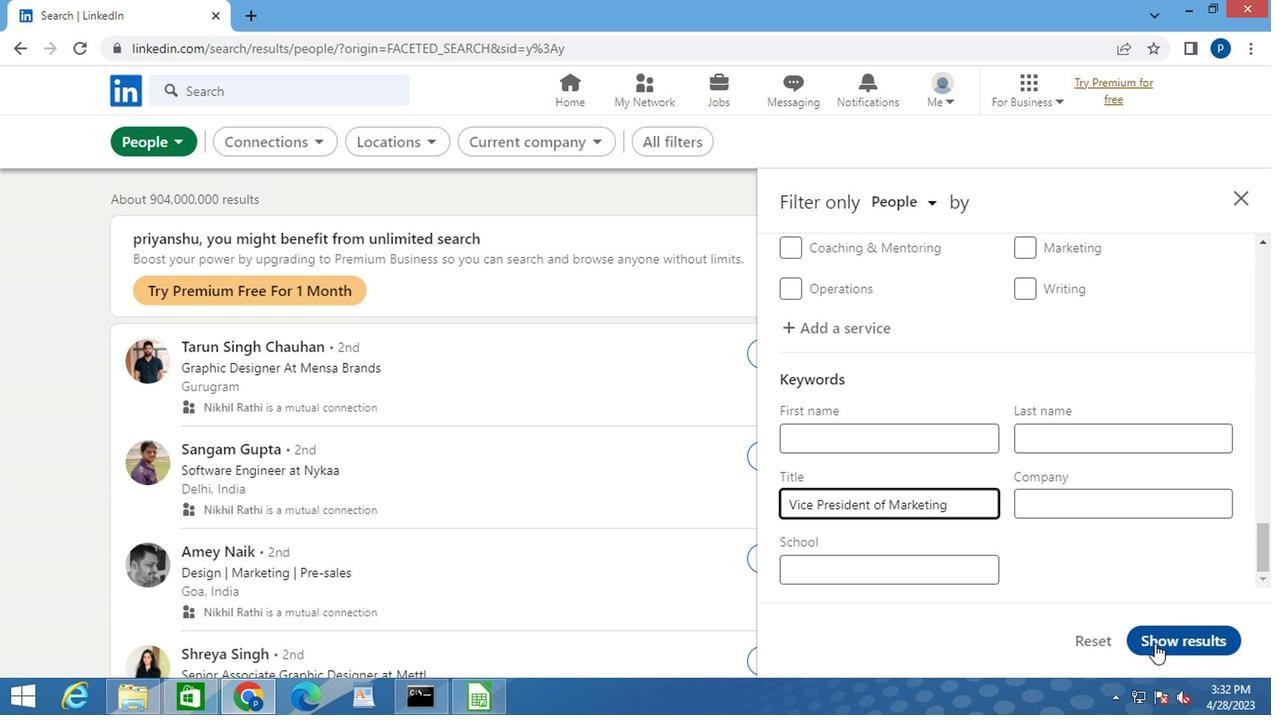 
Action: Mouse pressed left at (1154, 642)
Screenshot: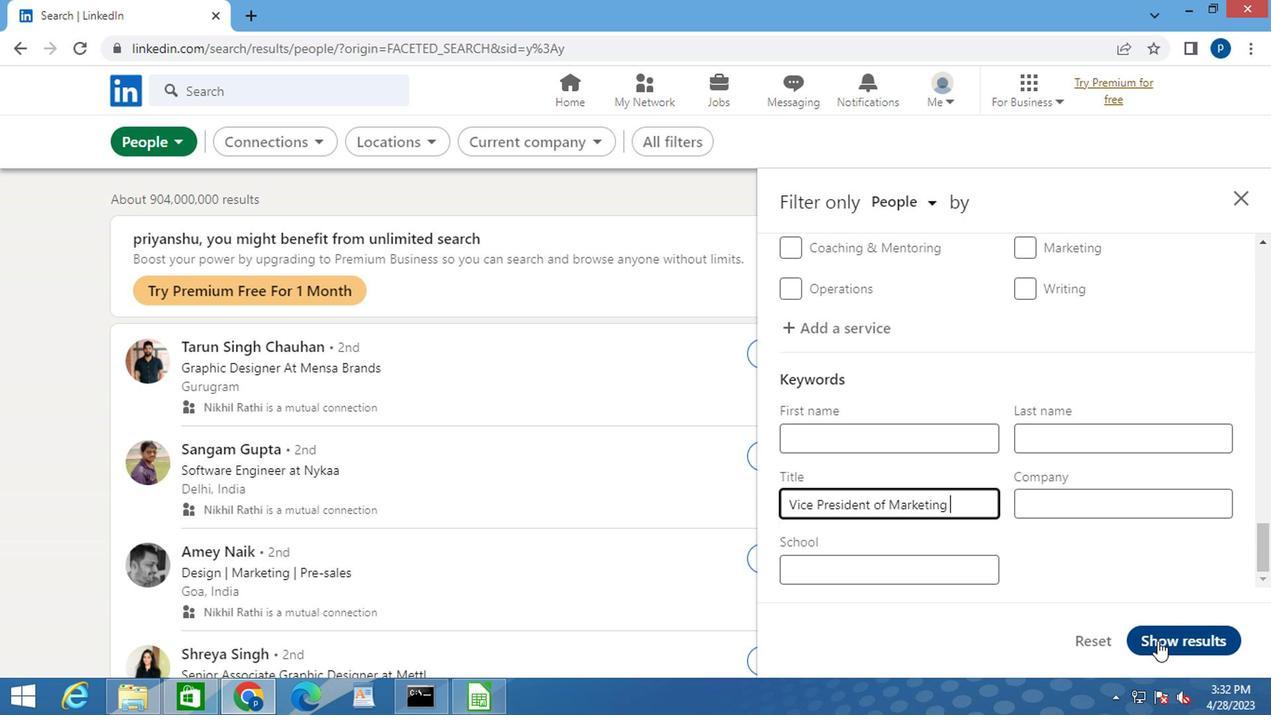 
Action: Mouse moved to (1156, 641)
Screenshot: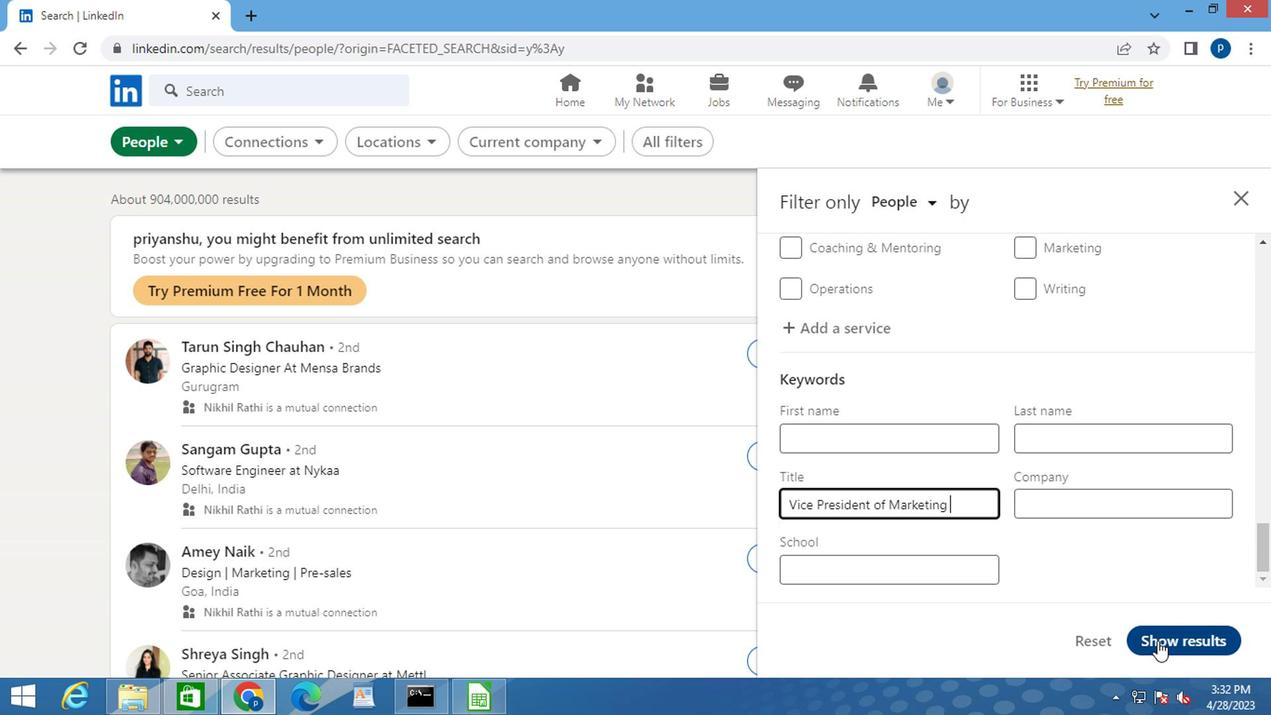 
